 Task: Create new customer invoice with Date Opened: 29-May-23, Select Customer: Ovation, Terms: Net 30. Make invoice entry for item-1 with Date: 29-May-23, Description: Olaplex Bond Smoother Reparative Styling Creme Number 6 (3.3 oz)
, Income Account: Income:Sales, Quantity: 3, Unit Price: 10.69, Sales Tax: Y, Sales Tax Included: N, Tax Table: Sales Tax. Make entry for item-2 with Date: 29-May-23, Description: L'Oreal Paris 620 Mica Lipstick, Income Account: Income:Sales, Quantity: 1, Unit Price: 9.49, Sales Tax: Y, Sales Tax Included: N, Tax Table: Sales Tax. Post Invoice with Post Date: 29-May-23, Post to Accounts: Assets:Accounts Receivable. Pay / Process Payment with Transaction Date: 27-Jun-23, Amount: 44.05, Transfer Account: Checking Account. Go to 'Print Invoice'.
Action: Mouse moved to (177, 37)
Screenshot: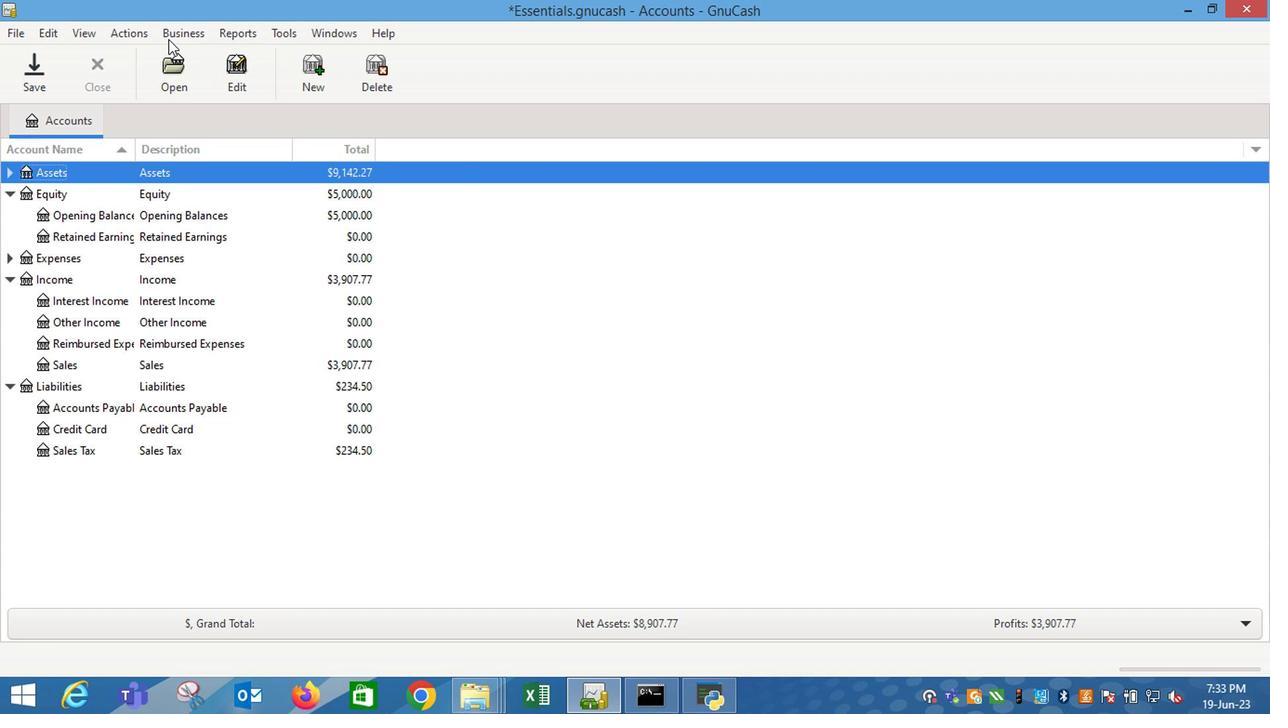 
Action: Mouse pressed left at (177, 37)
Screenshot: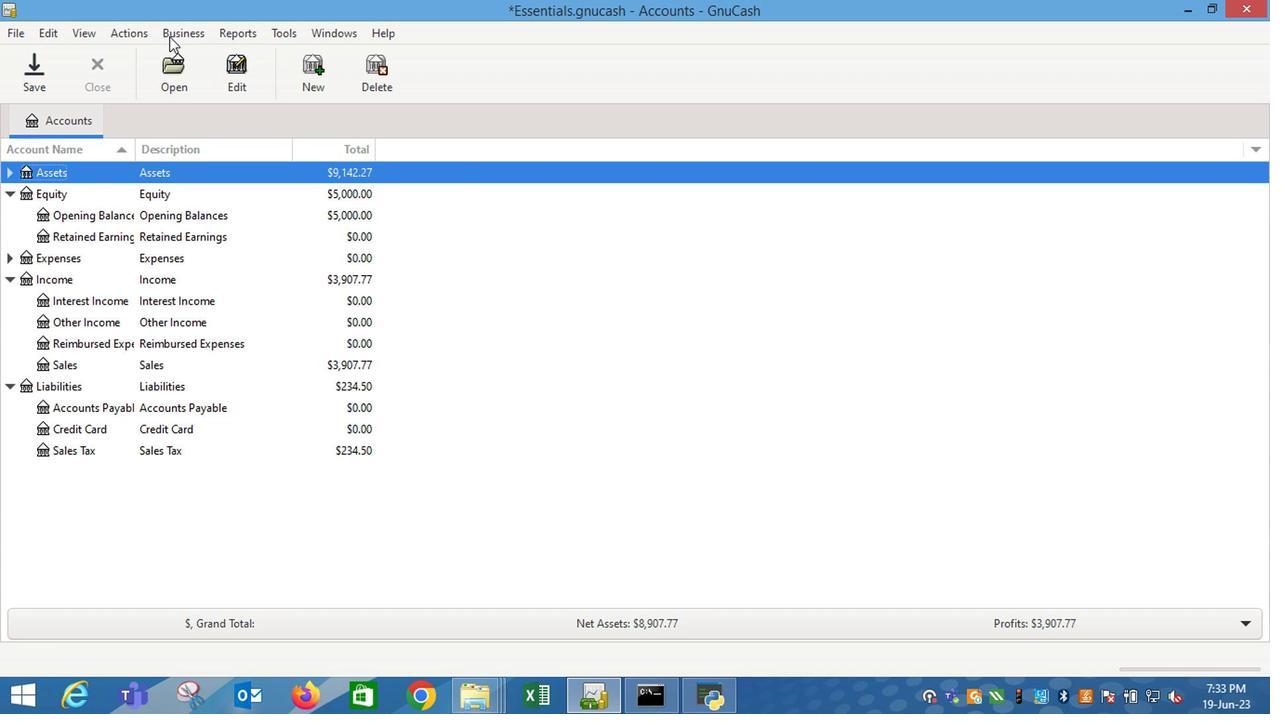 
Action: Mouse moved to (419, 129)
Screenshot: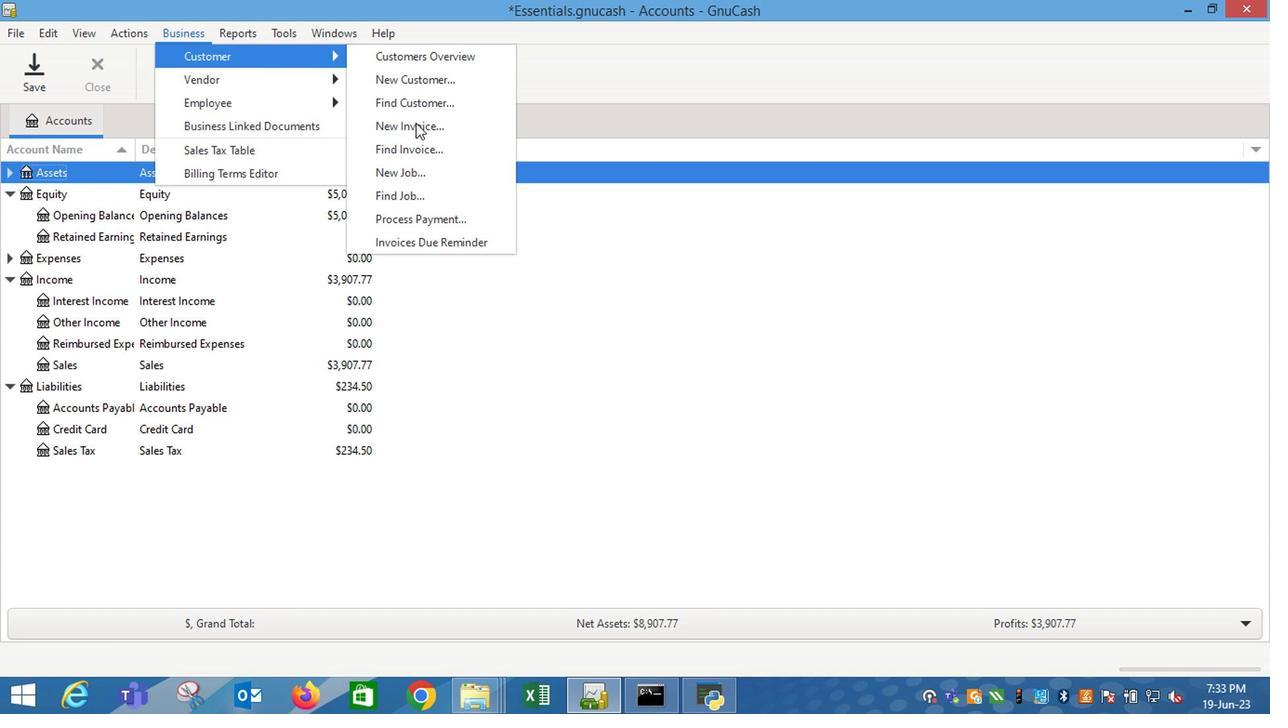 
Action: Mouse pressed left at (419, 129)
Screenshot: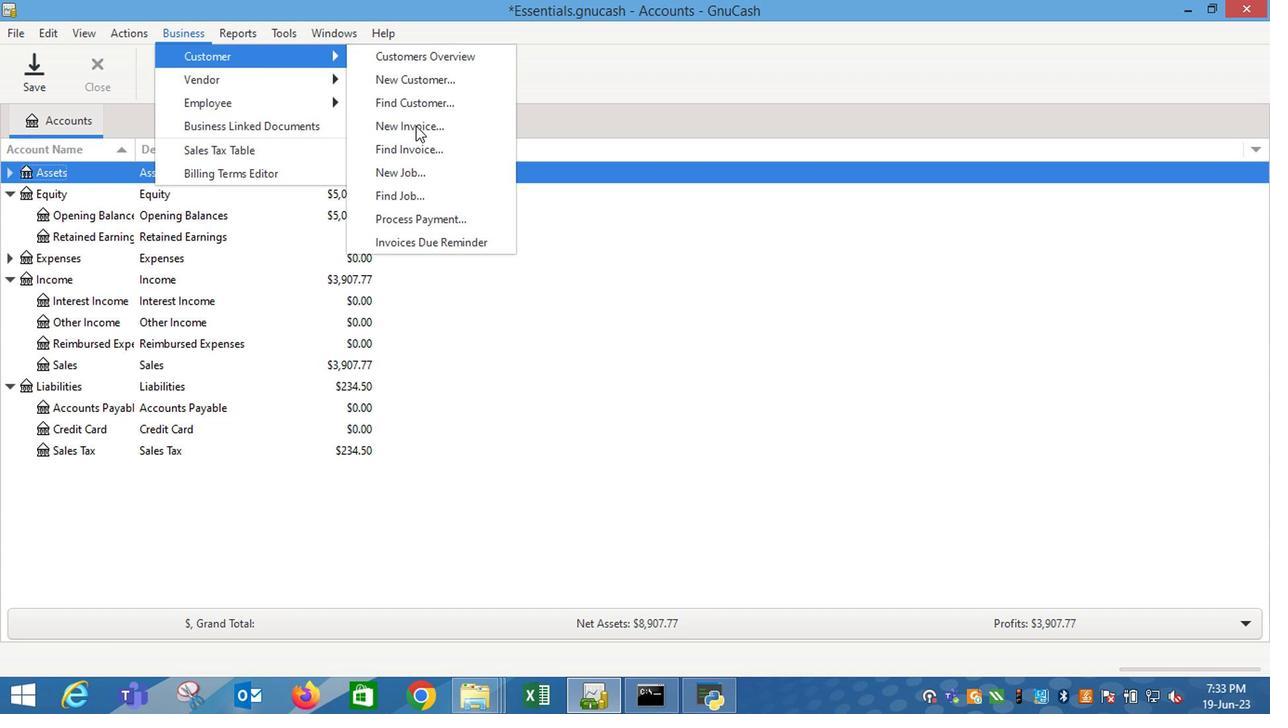 
Action: Mouse moved to (774, 288)
Screenshot: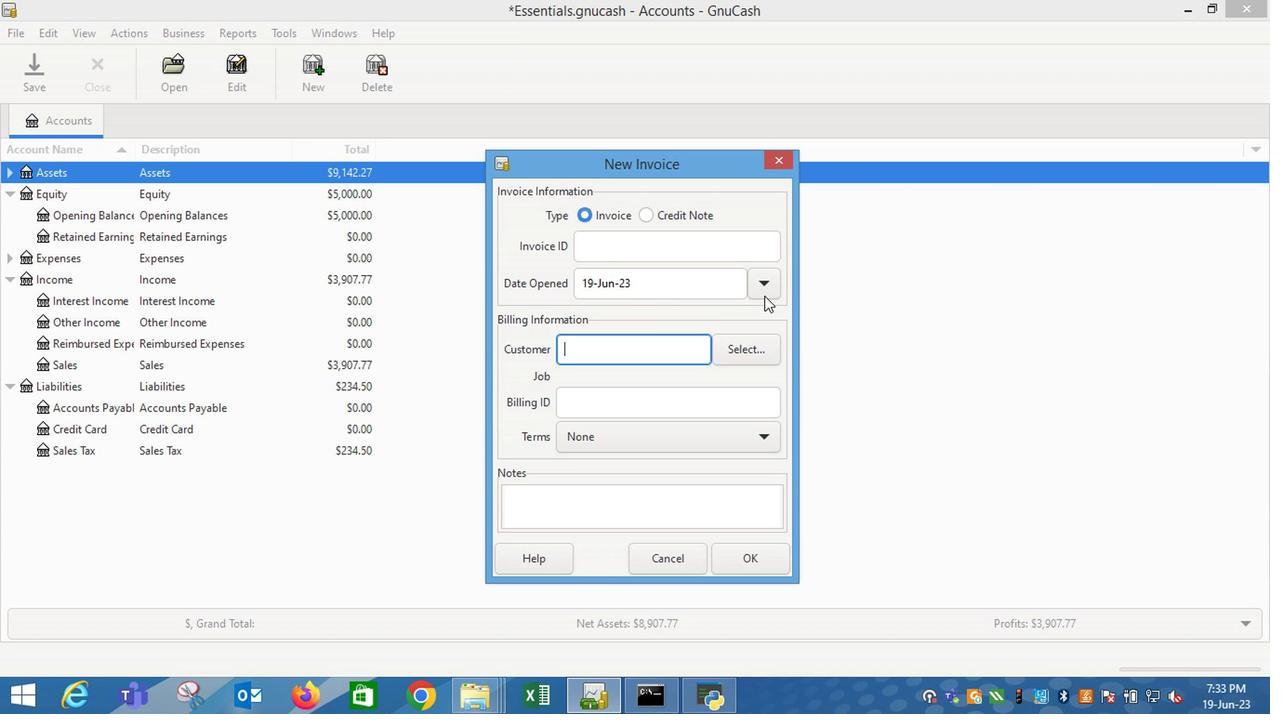 
Action: Mouse pressed left at (774, 288)
Screenshot: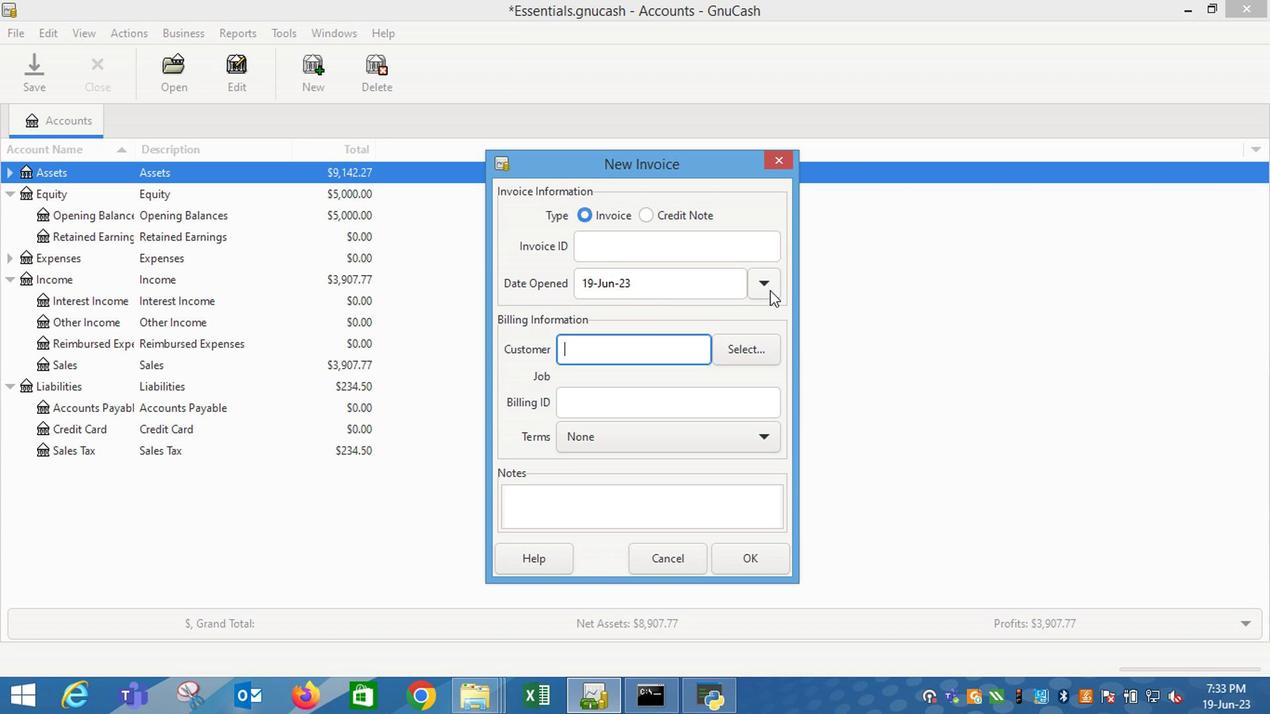 
Action: Mouse moved to (622, 315)
Screenshot: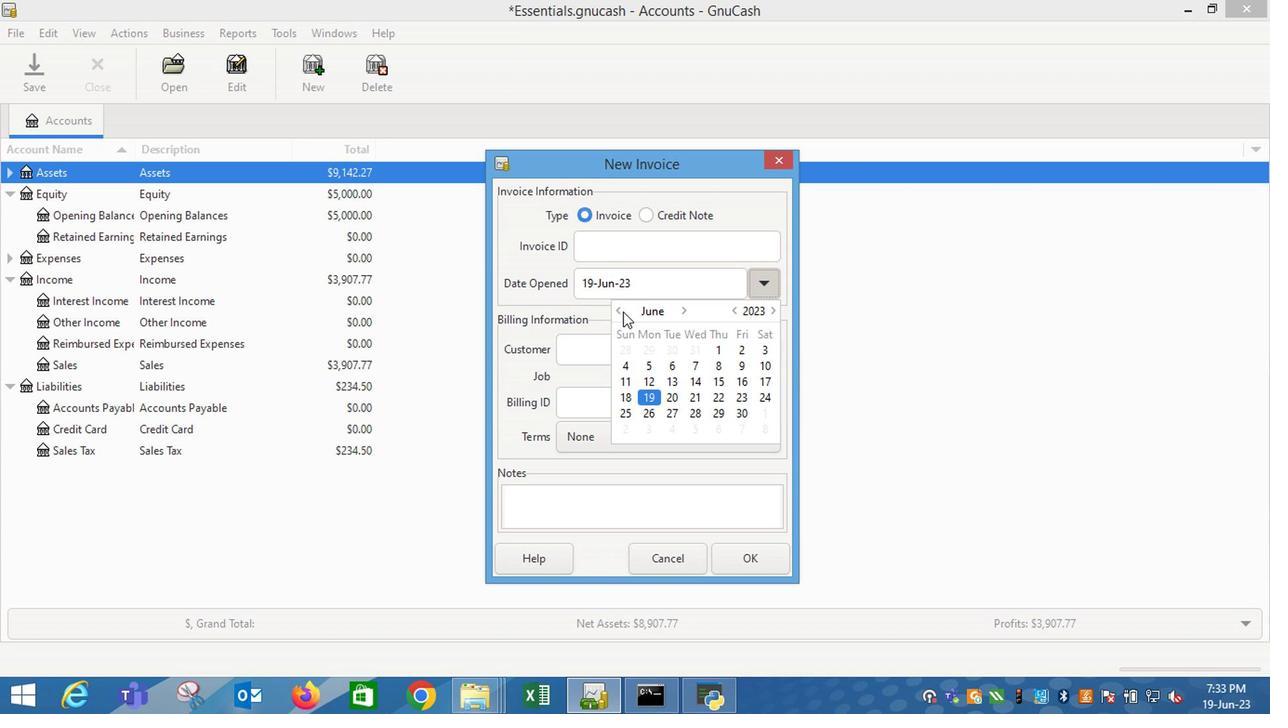 
Action: Mouse pressed left at (622, 315)
Screenshot: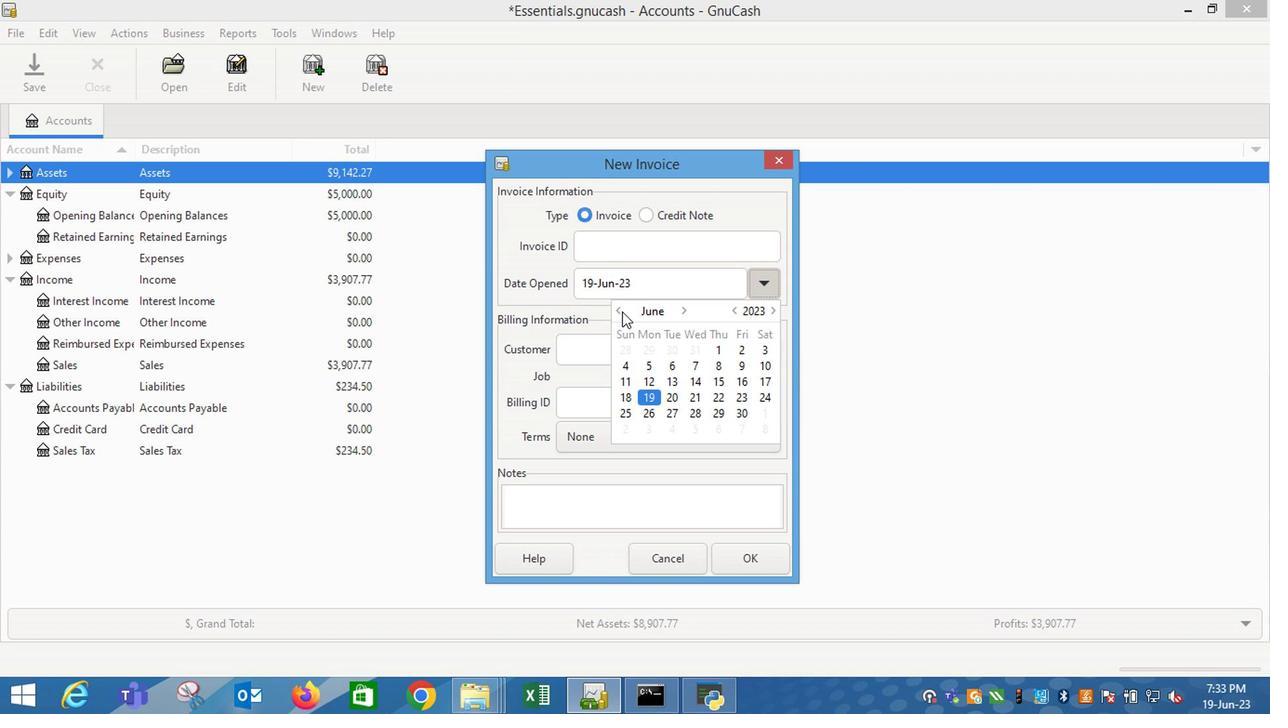 
Action: Mouse moved to (649, 421)
Screenshot: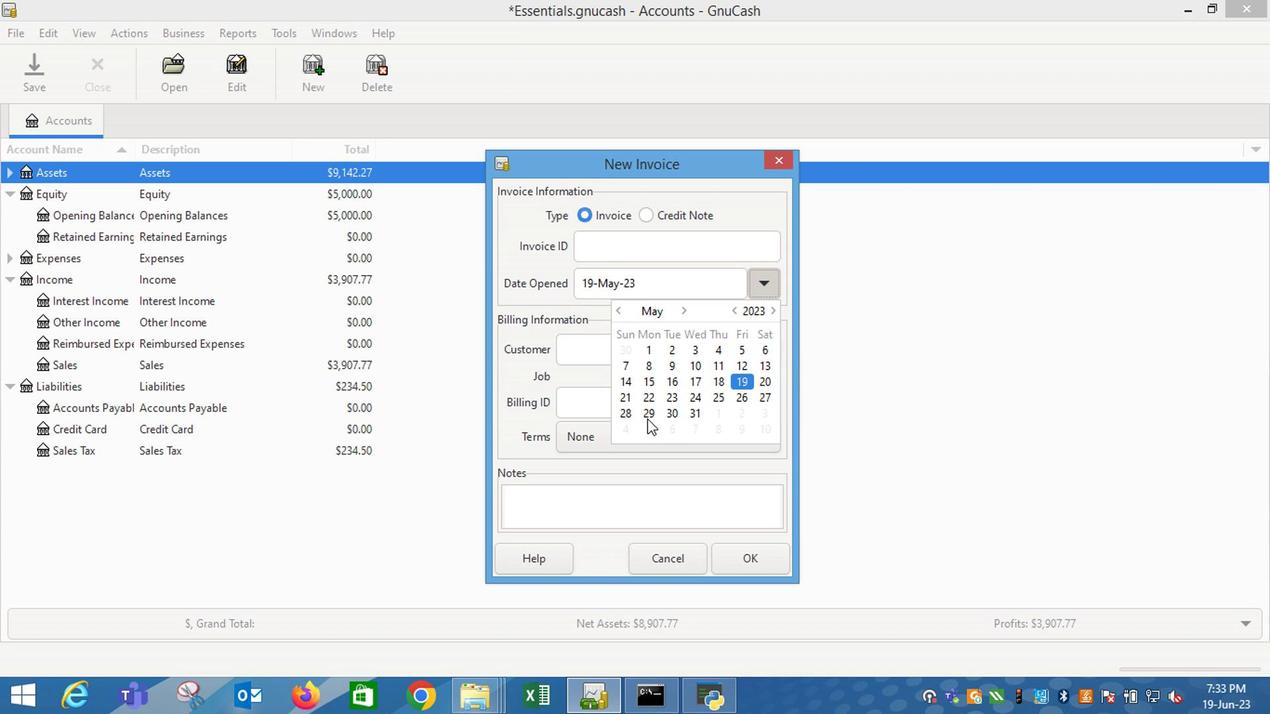 
Action: Mouse pressed left at (649, 421)
Screenshot: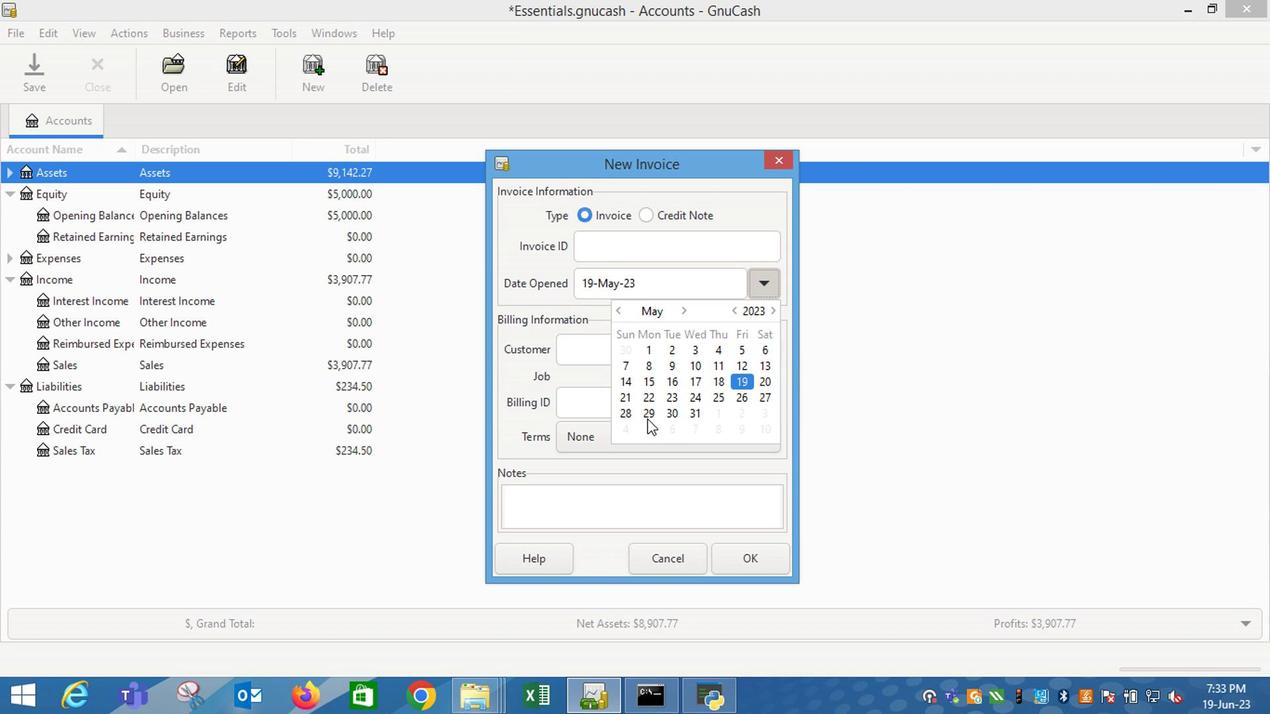 
Action: Mouse moved to (568, 345)
Screenshot: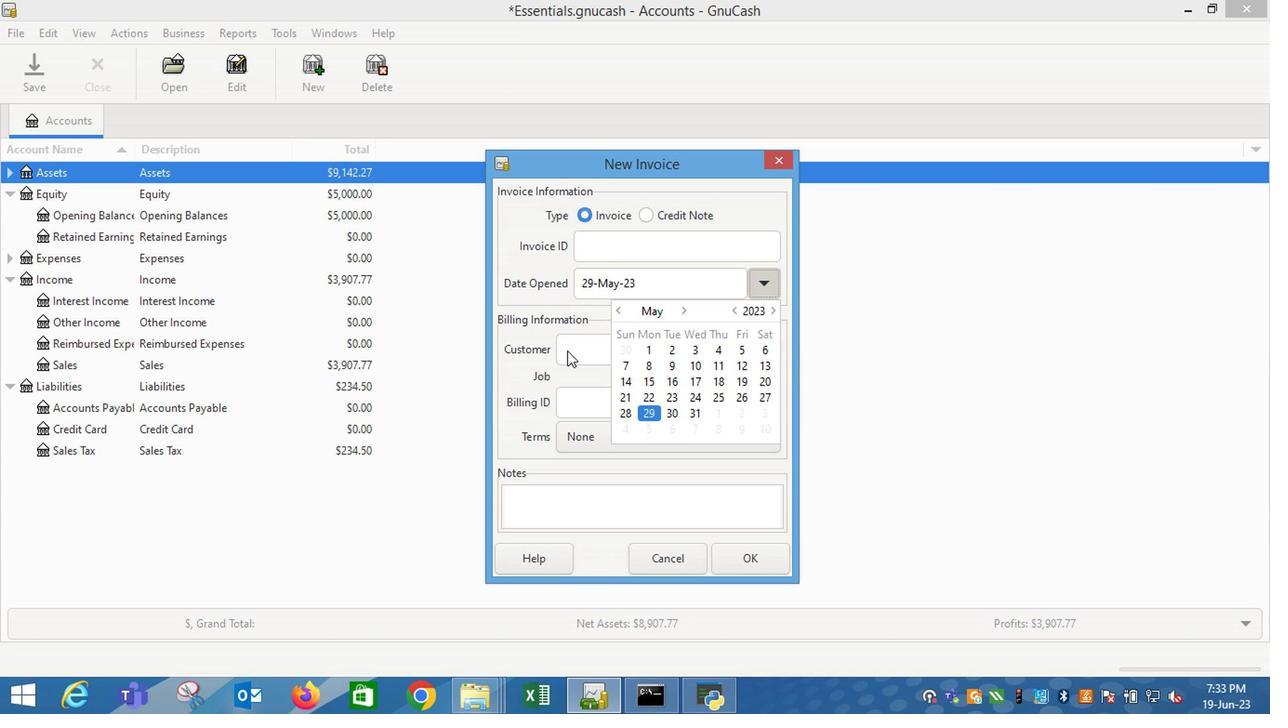 
Action: Mouse pressed left at (568, 345)
Screenshot: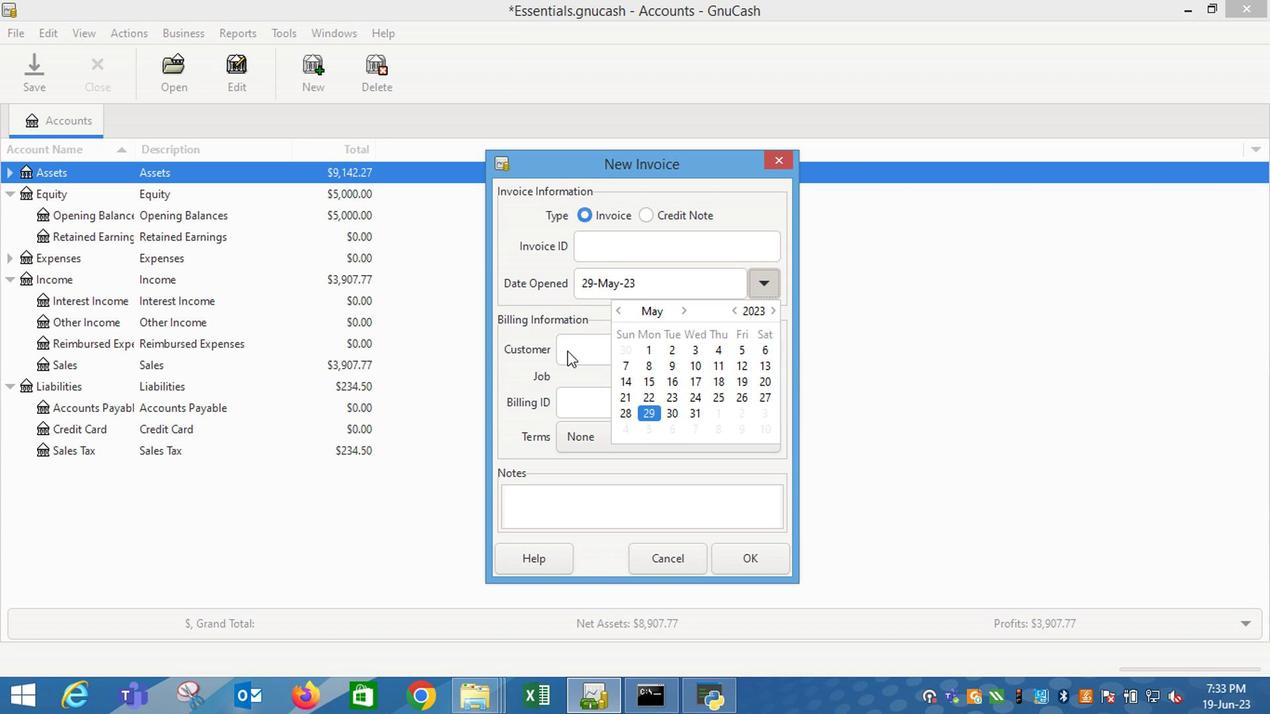 
Action: Mouse moved to (592, 352)
Screenshot: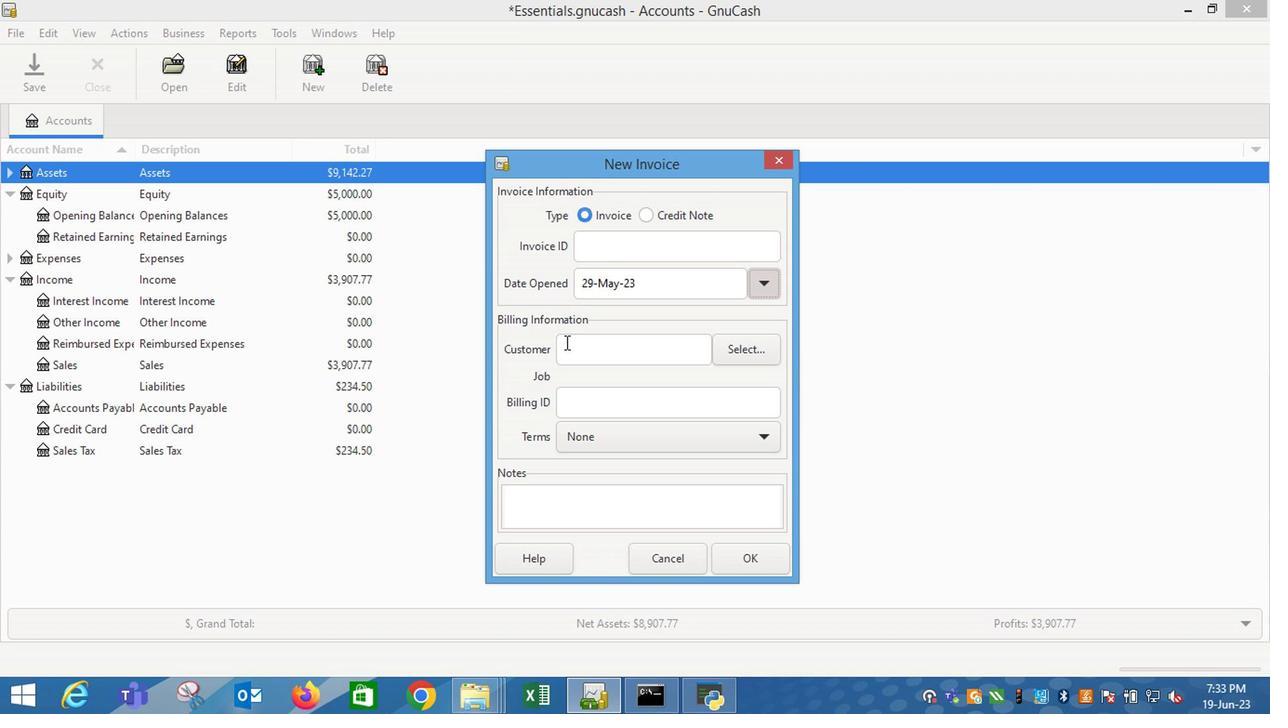 
Action: Mouse pressed left at (592, 352)
Screenshot: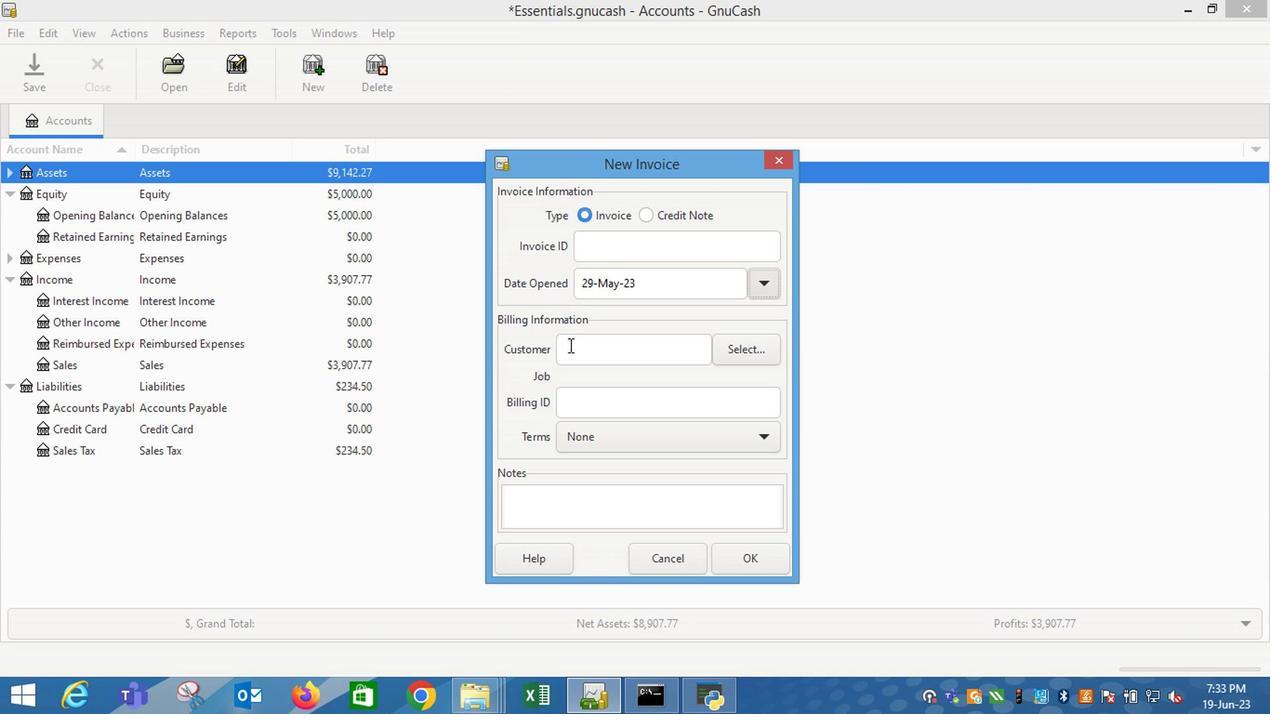 
Action: Mouse moved to (591, 352)
Screenshot: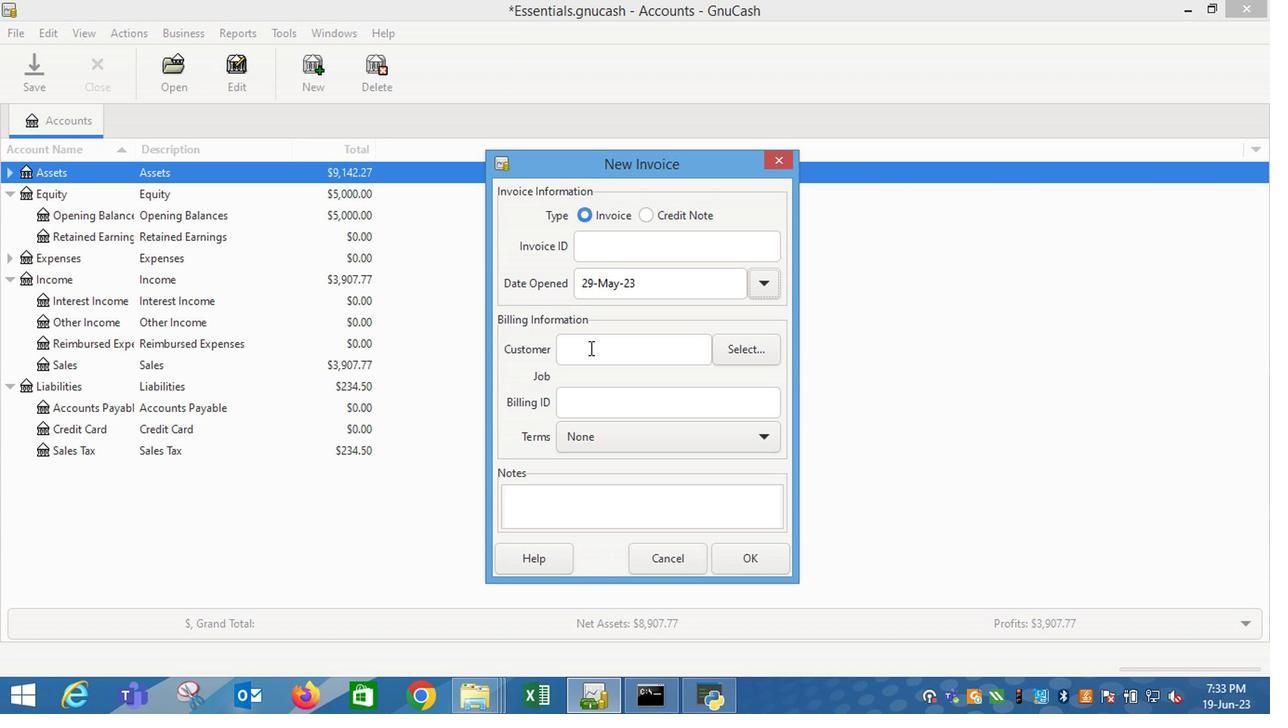 
Action: Key pressed <Key.shift_r>Ov
Screenshot: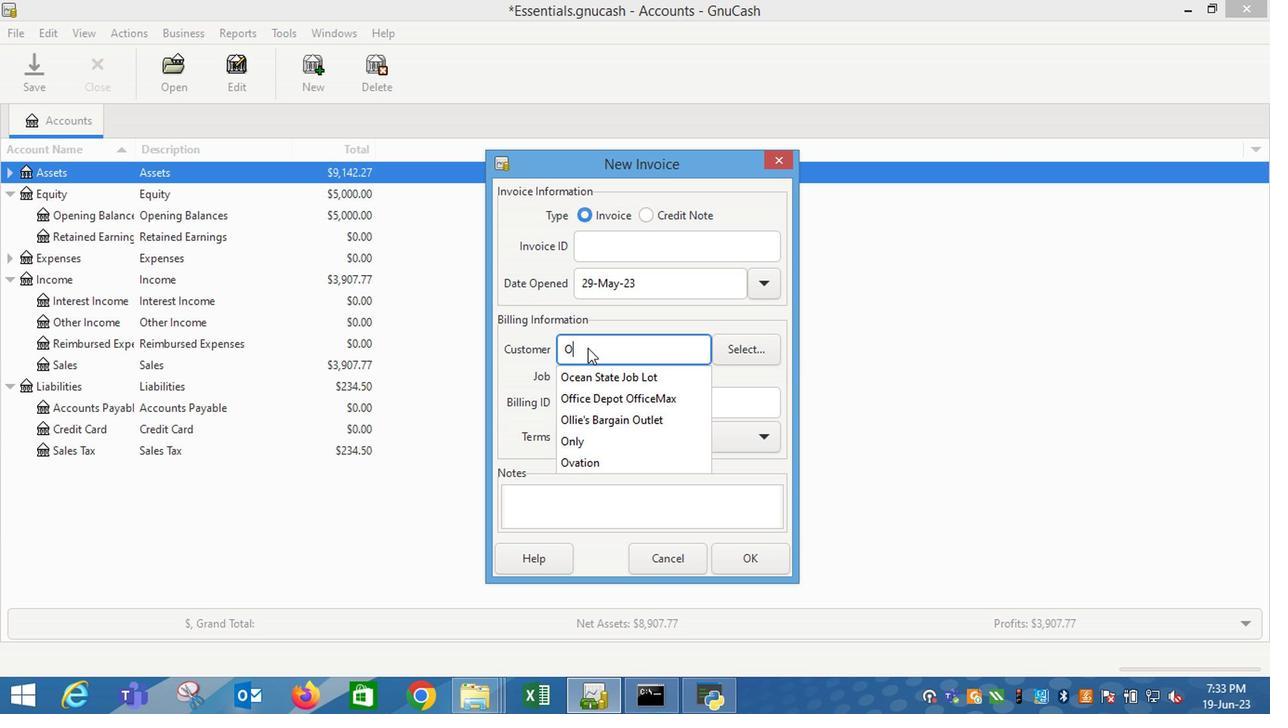 
Action: Mouse moved to (647, 379)
Screenshot: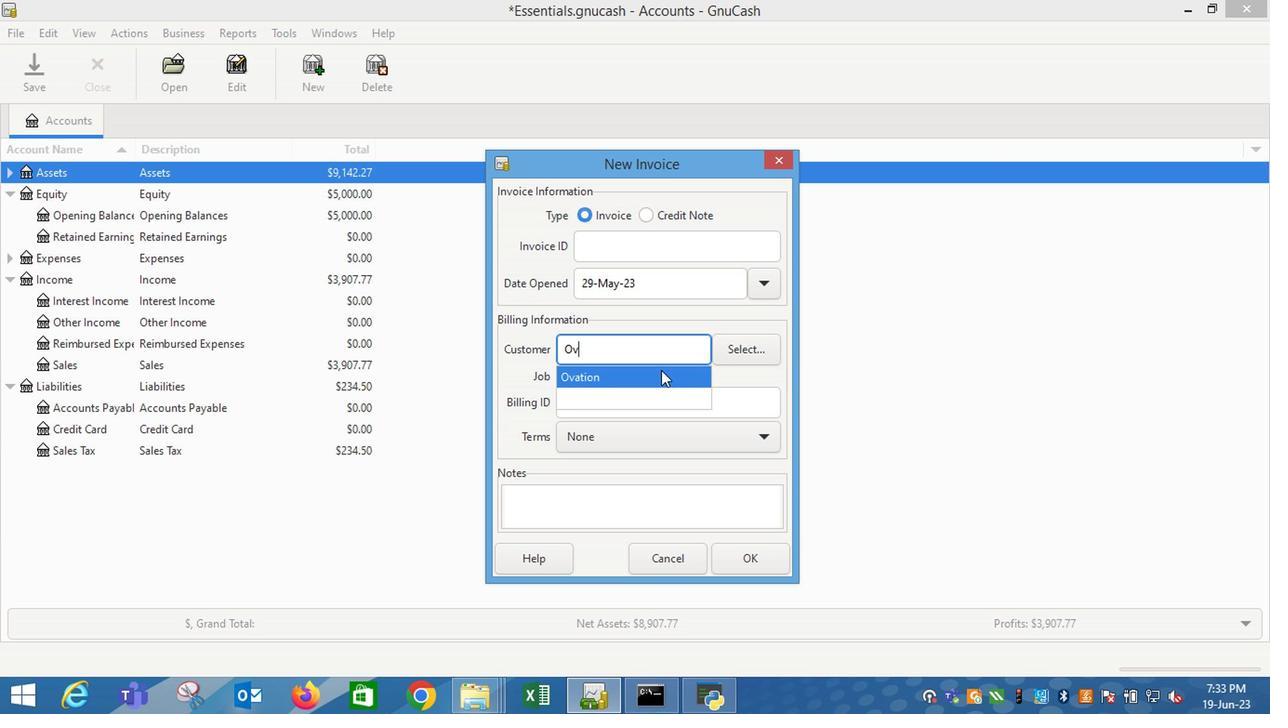 
Action: Mouse pressed left at (647, 379)
Screenshot: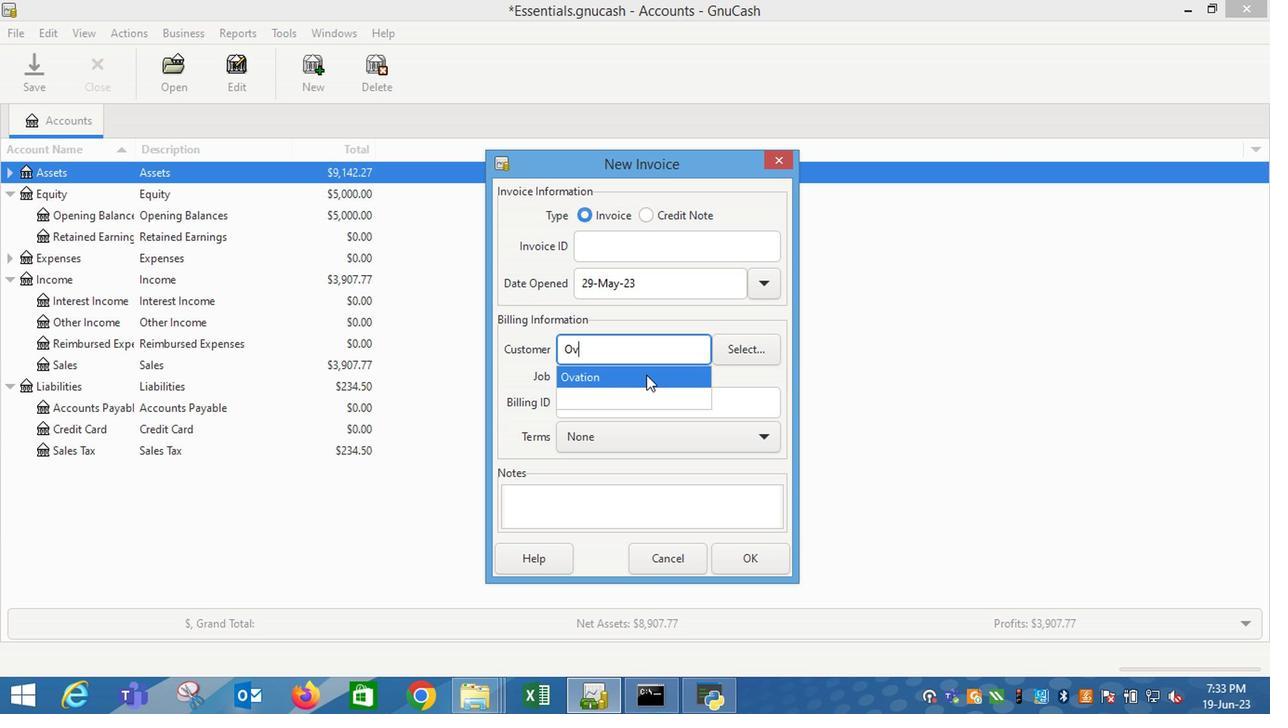 
Action: Mouse moved to (767, 456)
Screenshot: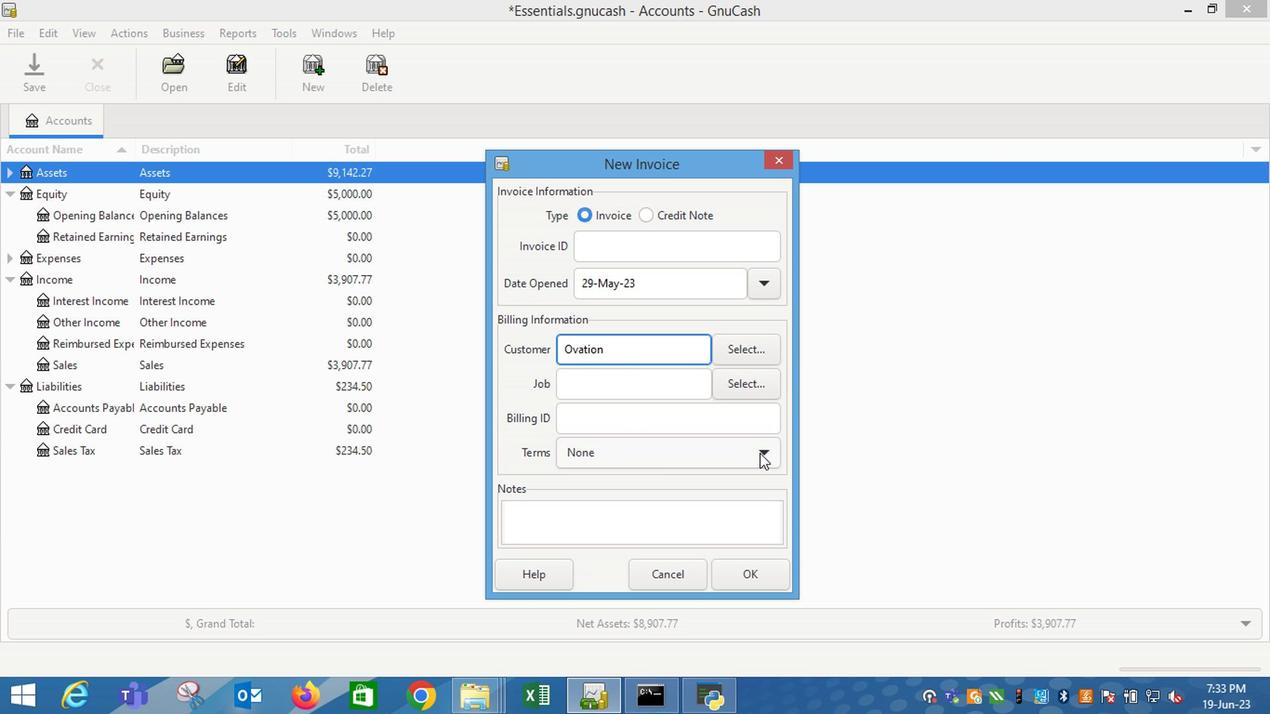 
Action: Mouse pressed left at (767, 456)
Screenshot: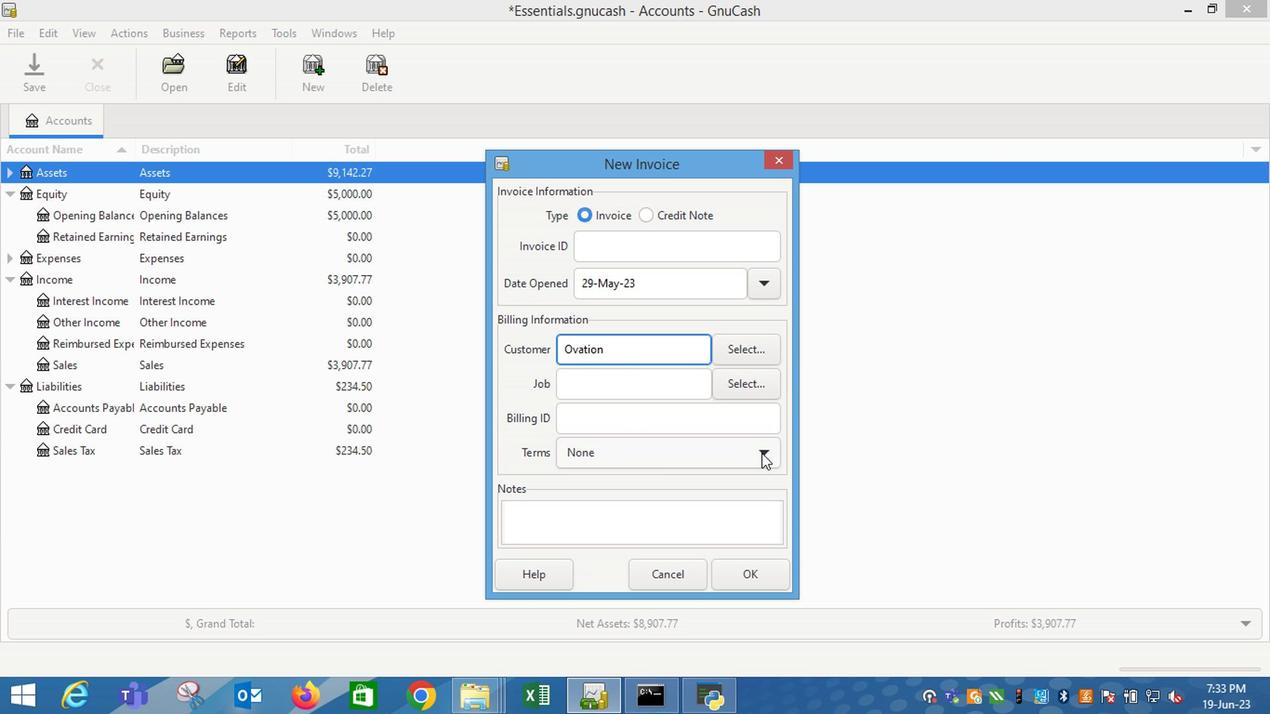 
Action: Mouse moved to (638, 511)
Screenshot: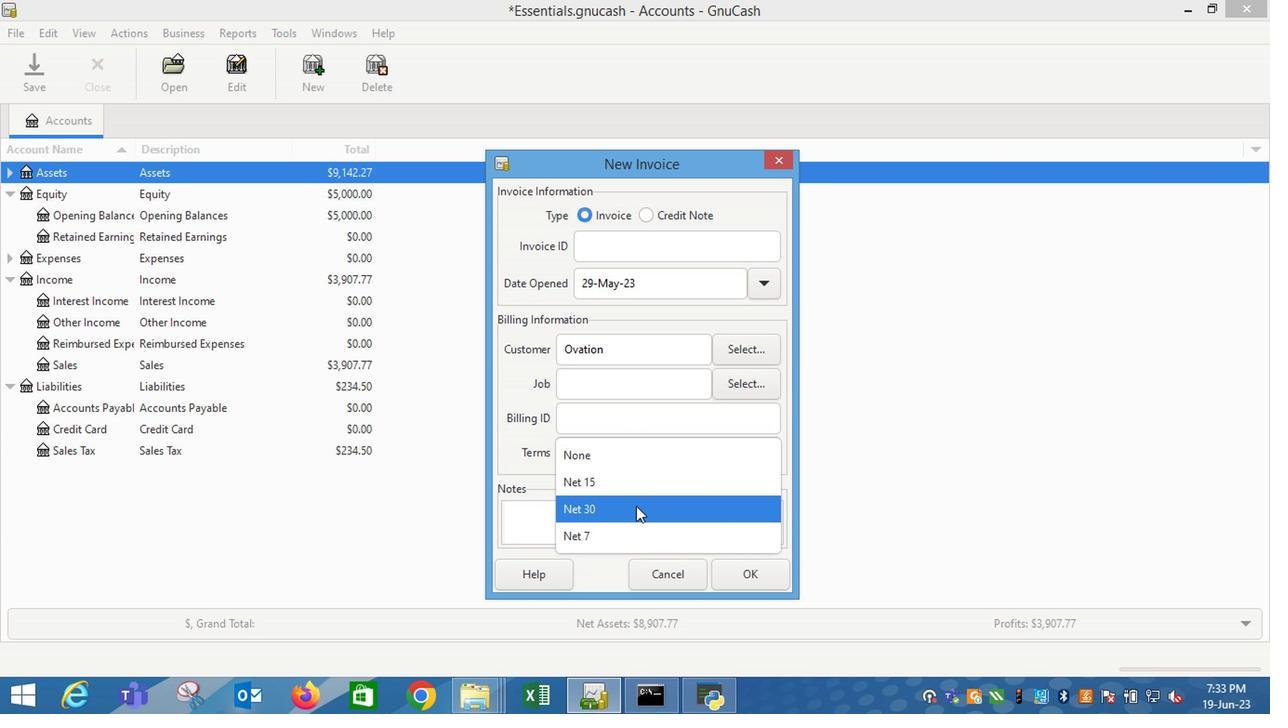 
Action: Mouse pressed left at (638, 511)
Screenshot: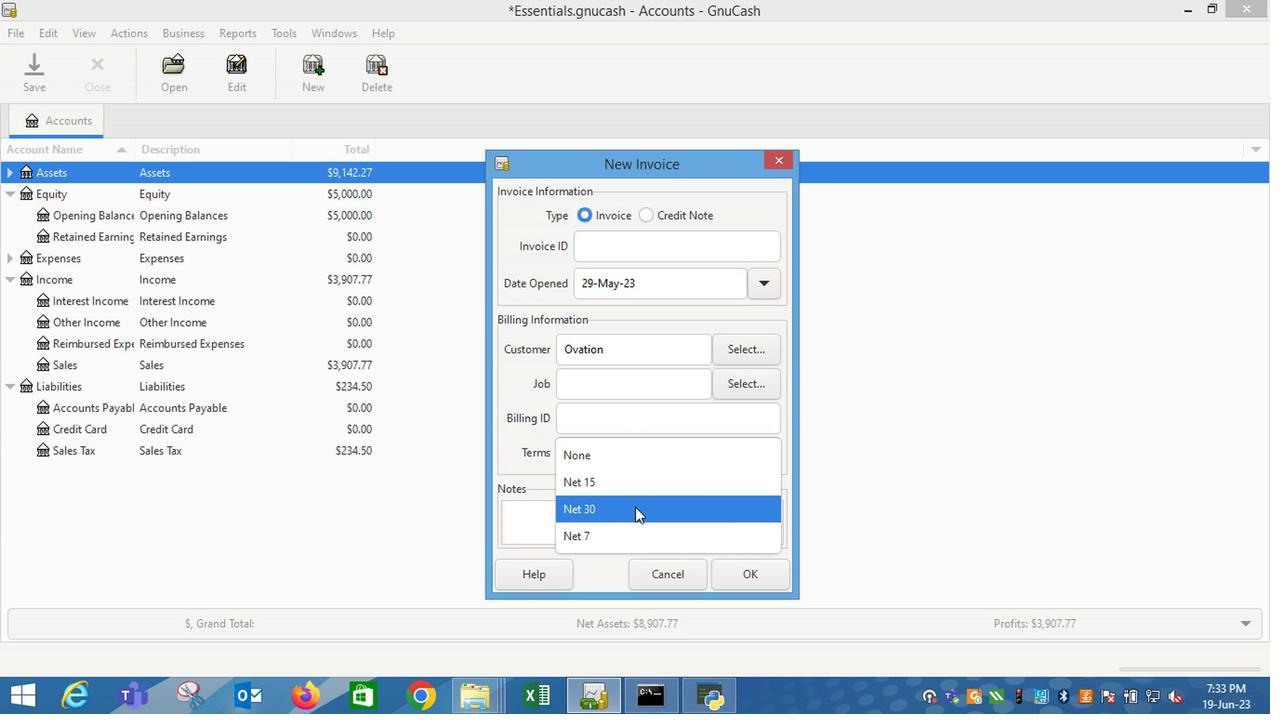 
Action: Mouse moved to (759, 578)
Screenshot: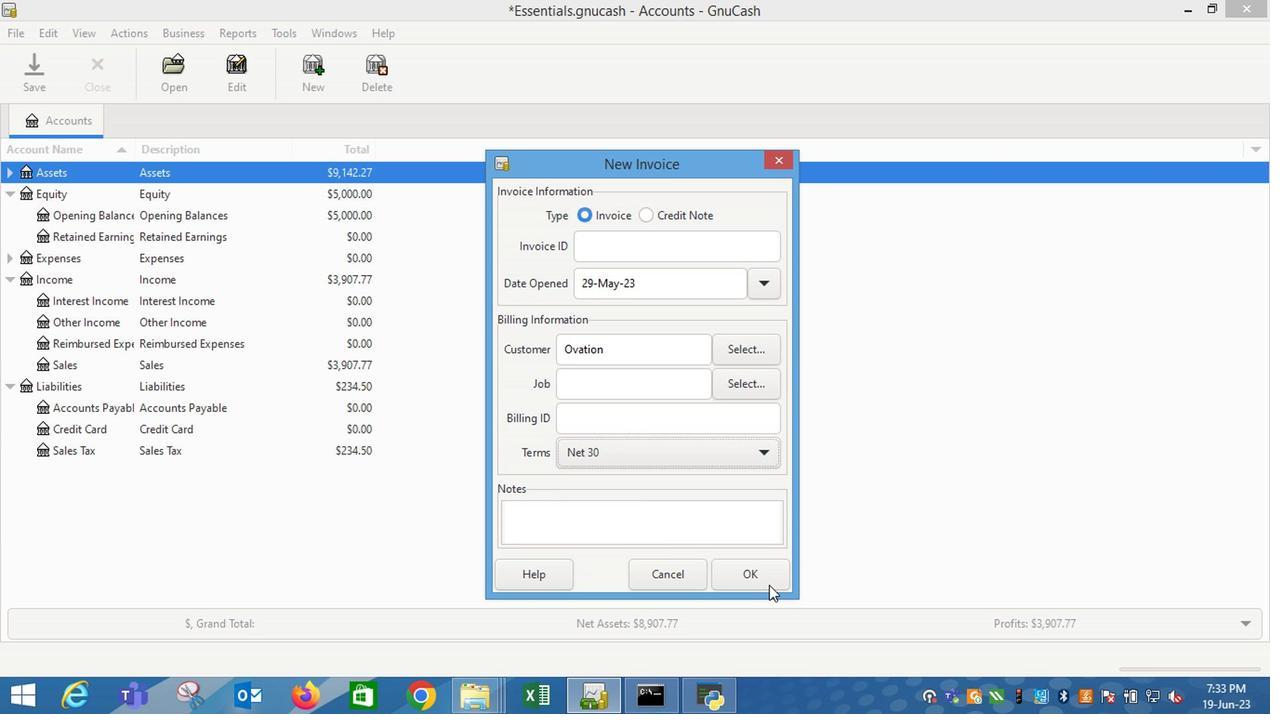 
Action: Mouse pressed left at (759, 578)
Screenshot: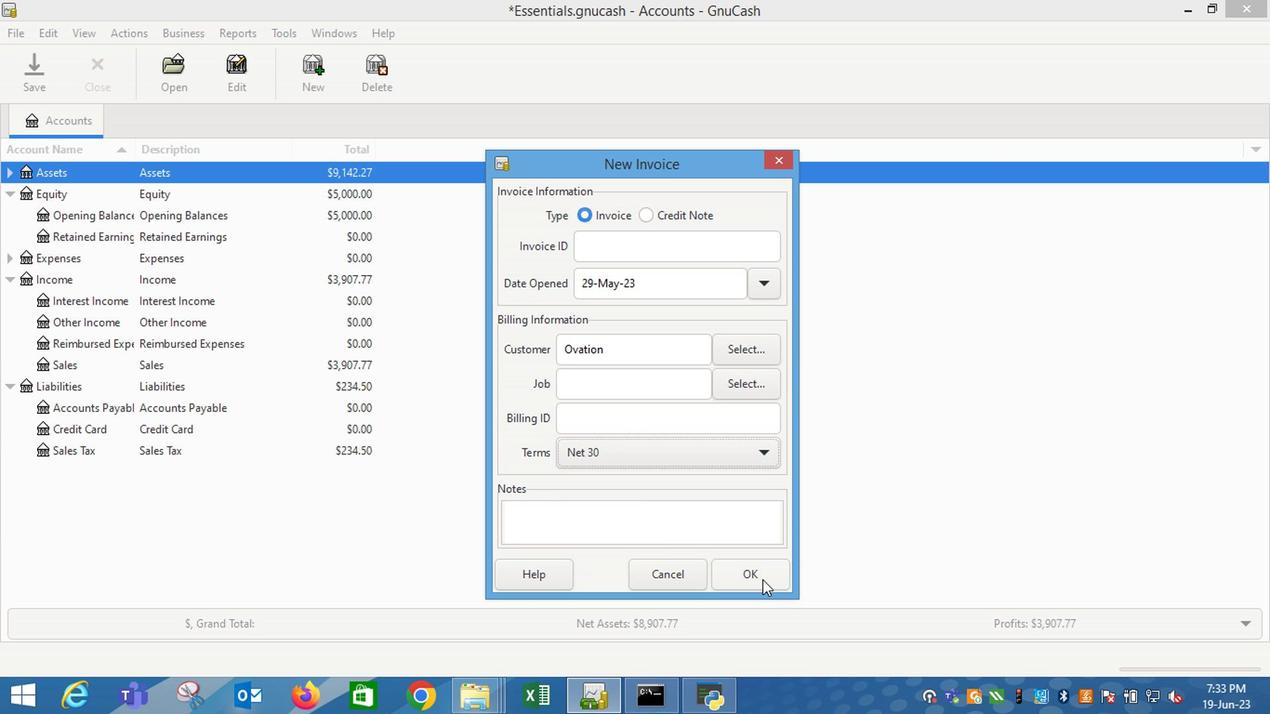 
Action: Mouse moved to (87, 364)
Screenshot: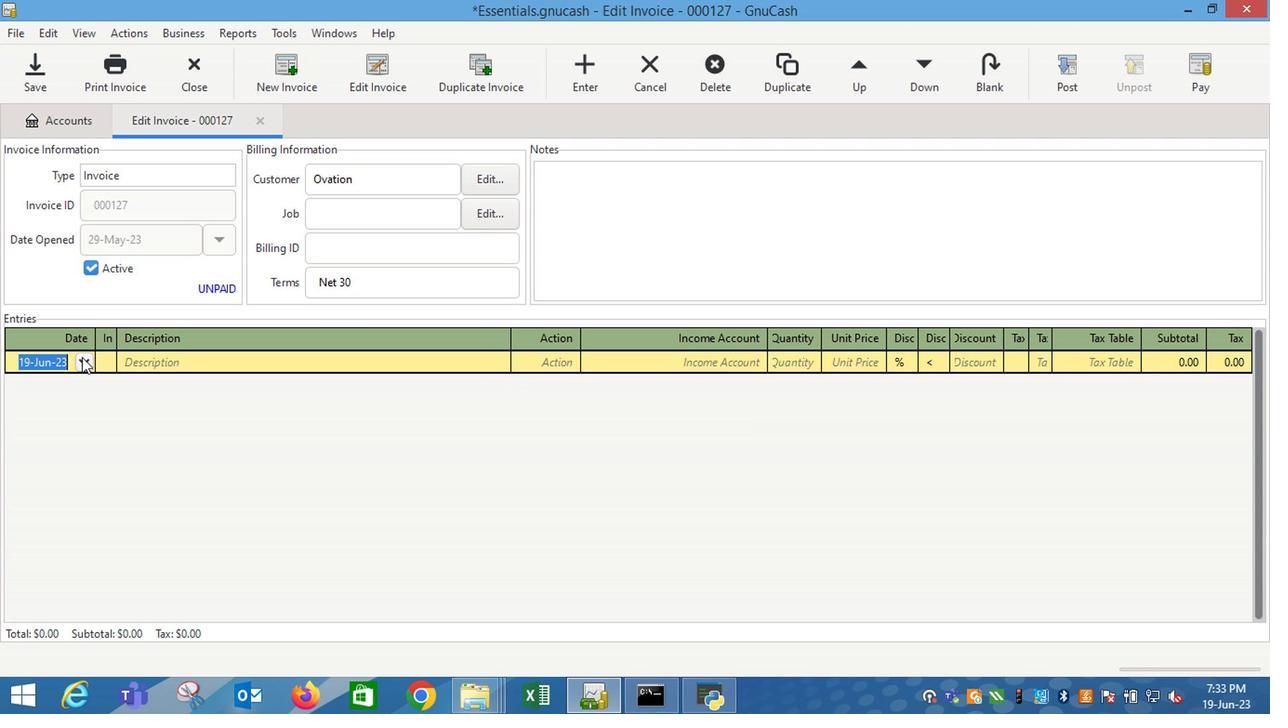 
Action: Mouse pressed left at (87, 364)
Screenshot: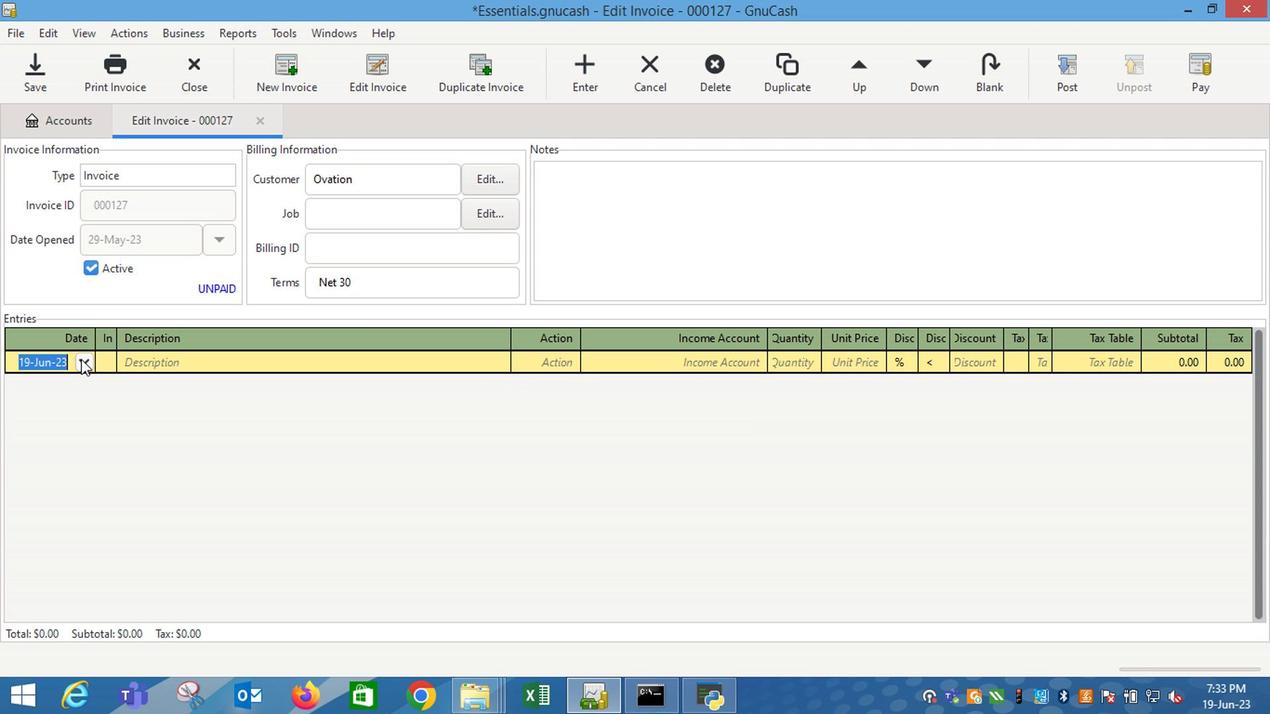 
Action: Mouse moved to (20, 391)
Screenshot: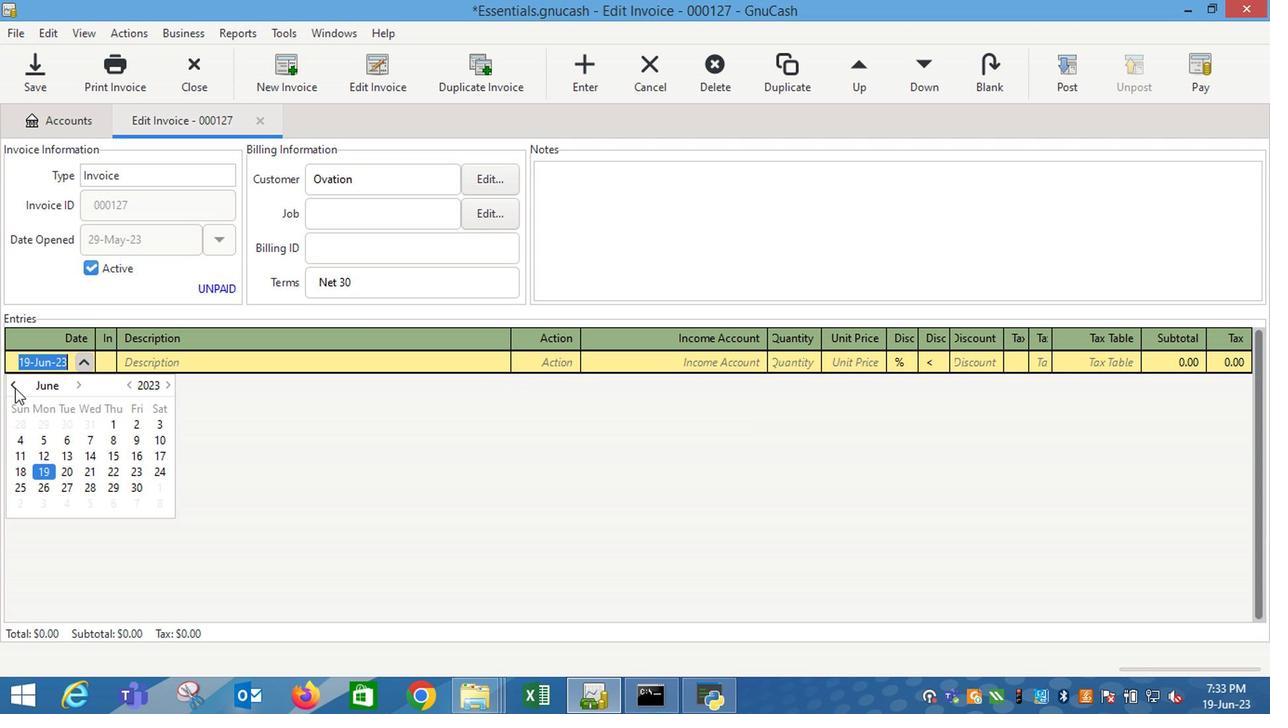 
Action: Mouse pressed left at (20, 391)
Screenshot: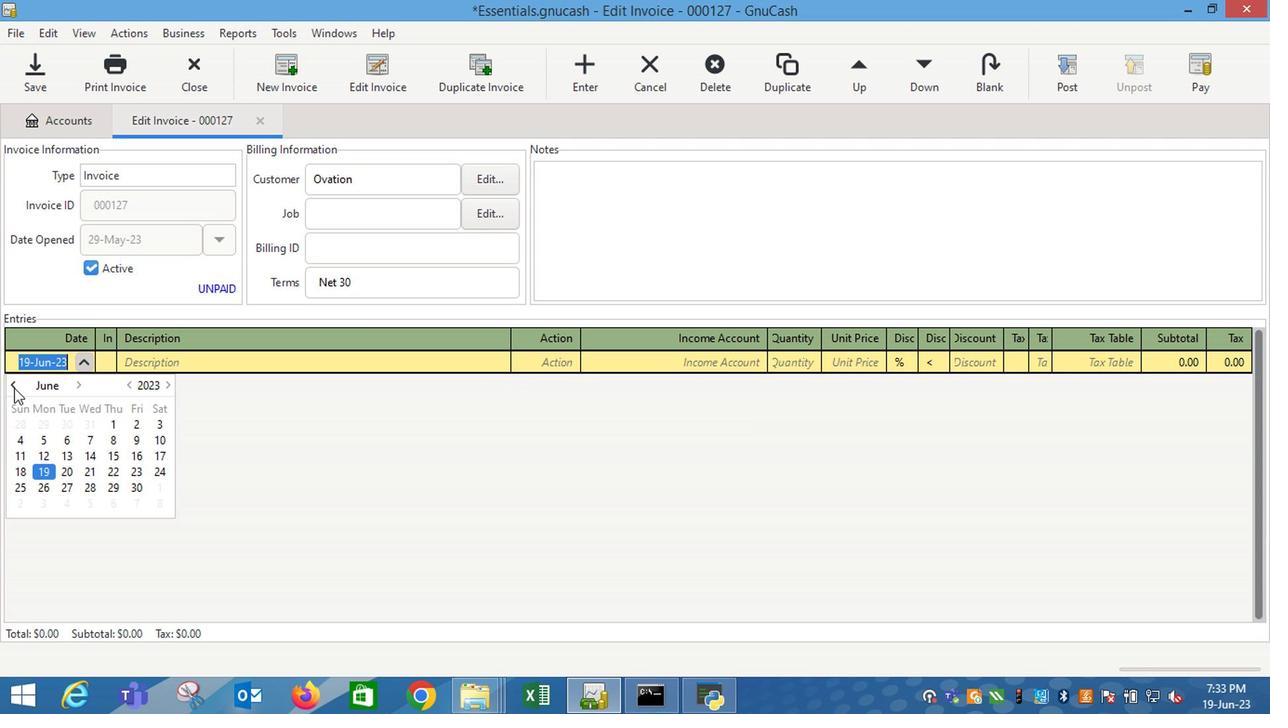 
Action: Mouse moved to (50, 490)
Screenshot: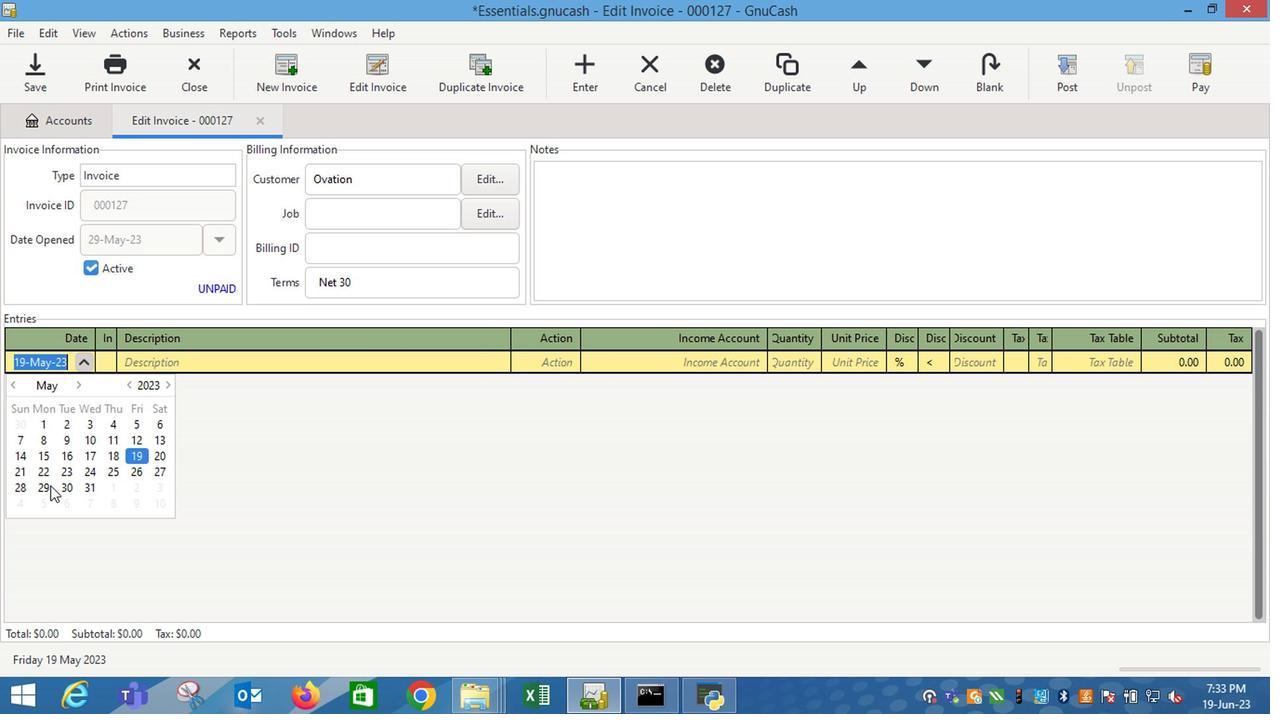
Action: Mouse pressed left at (50, 490)
Screenshot: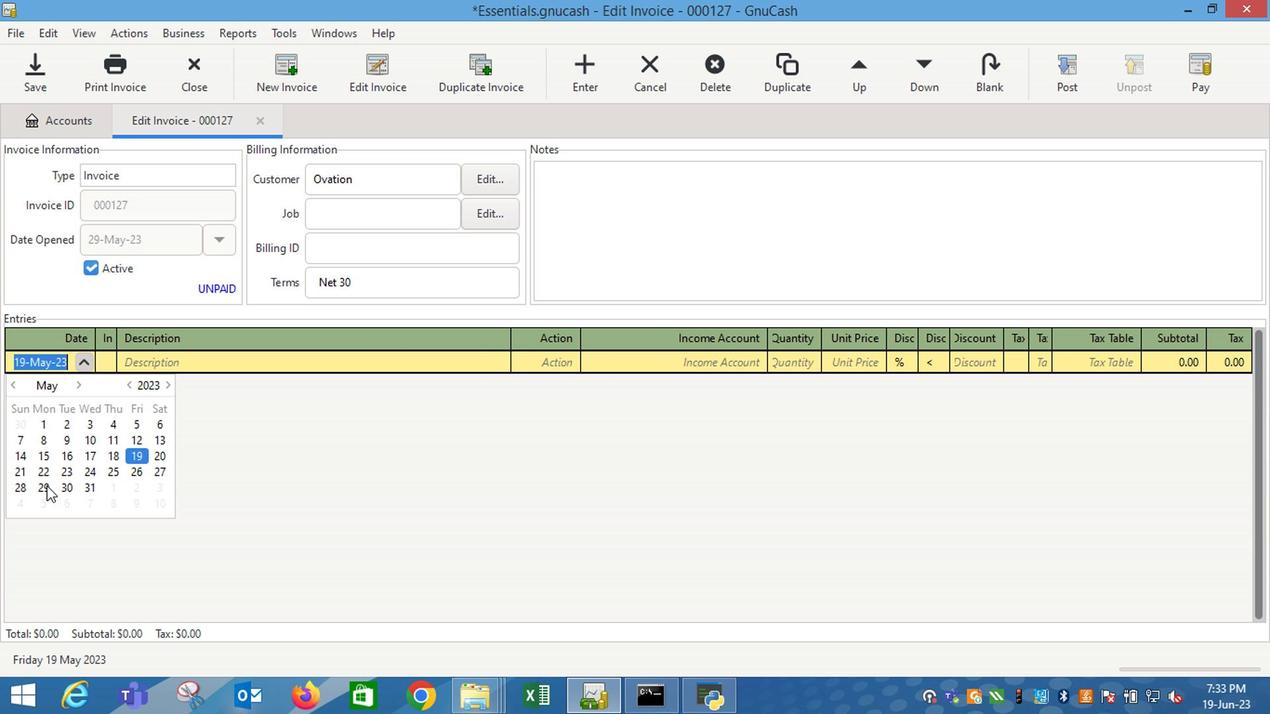 
Action: Mouse moved to (50, 490)
Screenshot: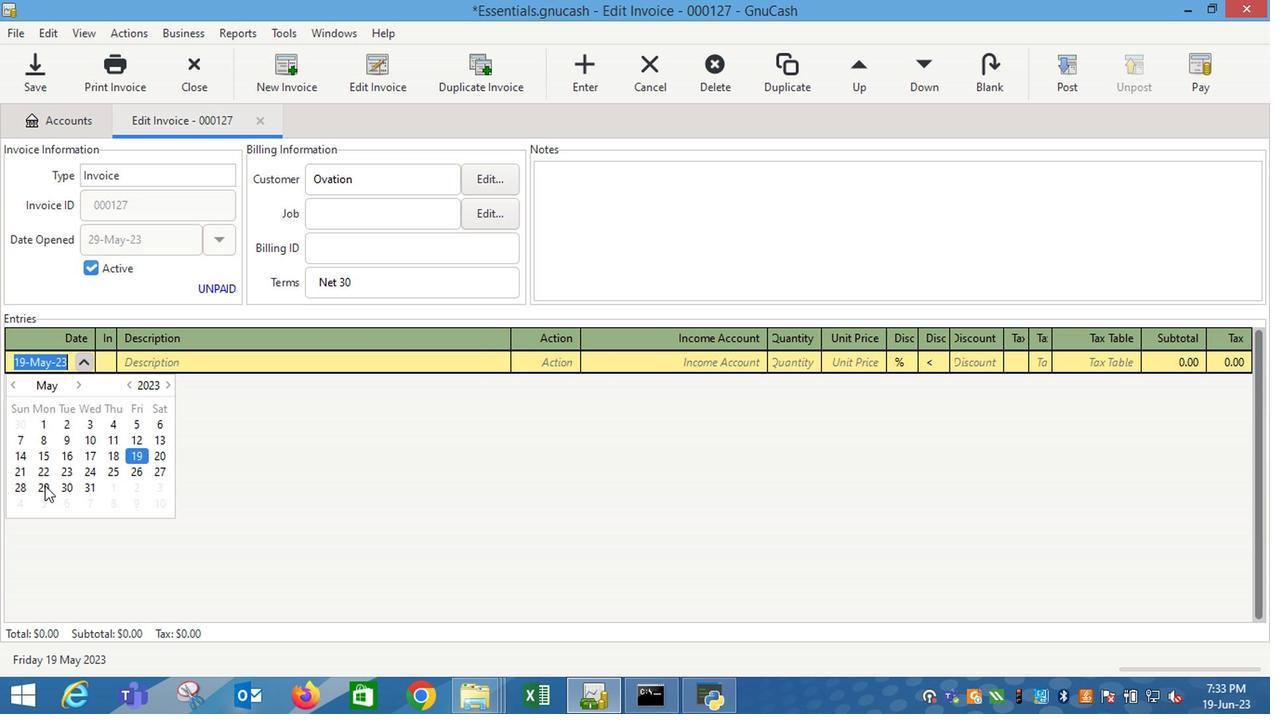 
Action: Key pressed <Key.tab>
Screenshot: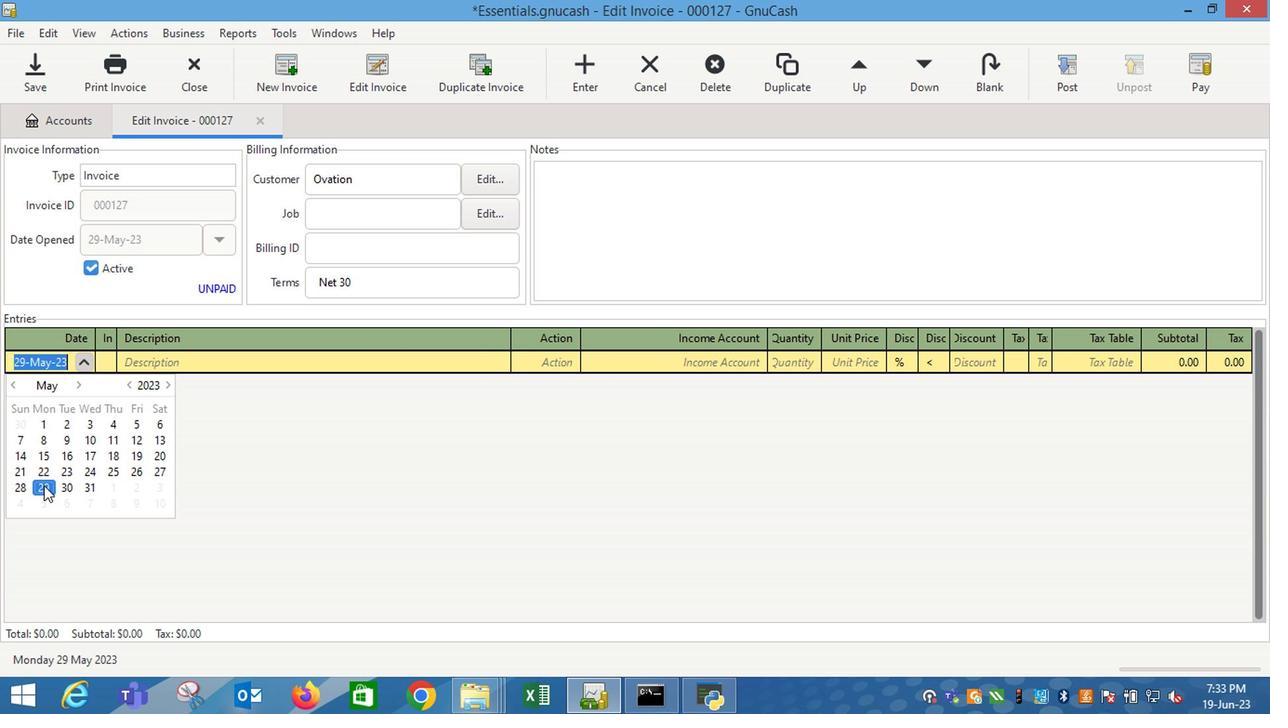 
Action: Mouse moved to (48, 490)
Screenshot: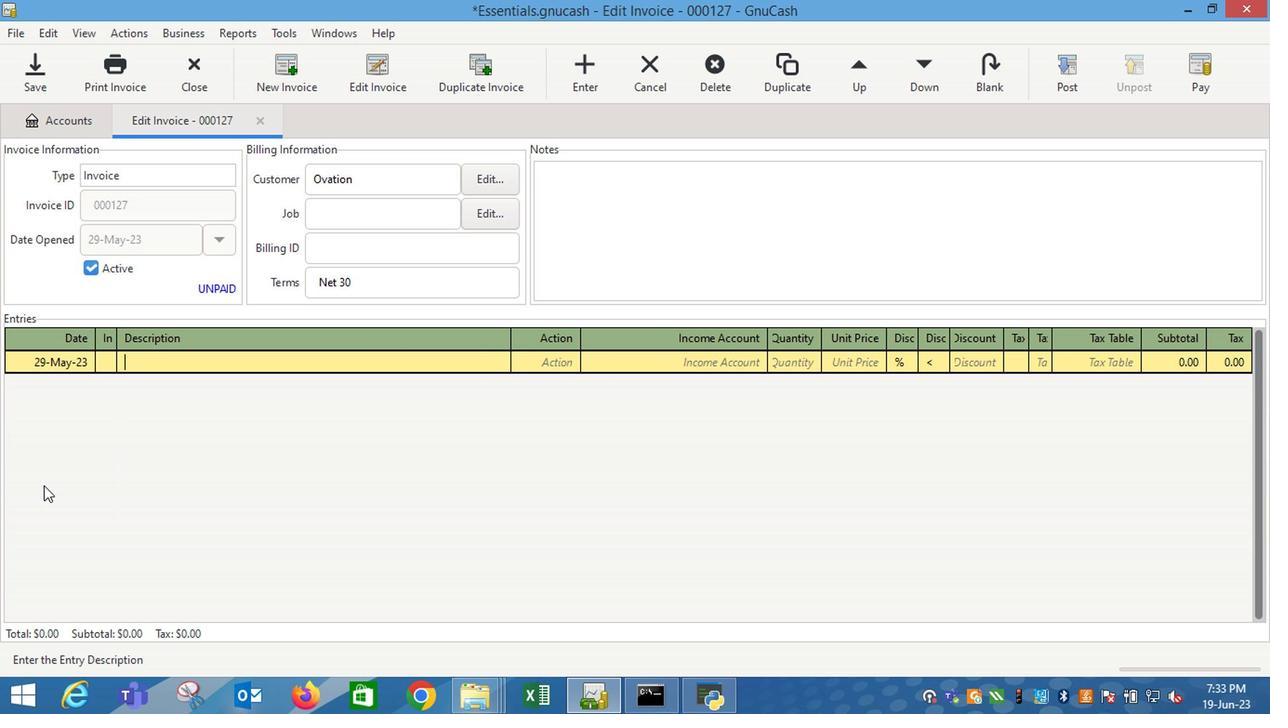 
Action: Key pressed <Key.shift_r>Olaplex<Key.space><Key.shift_r>Bond<Key.space><Key.shift_r>Smoother<Key.space><Key.shift_r>Reparative<Key.space><Key.shift_r>Styling<Key.space><Key.shift_r>Creme<Key.space><Key.shift_r>Number<Key.space>6<Key.space><Key.shift_r>(3.3<Key.space>oz<Key.shift_r>)<Key.tab><Key.tab>u<Key.backspace>i<Key.down><Key.down><Key.down><Key.tab>3<Key.tab>10.69<Key.tab>
Screenshot: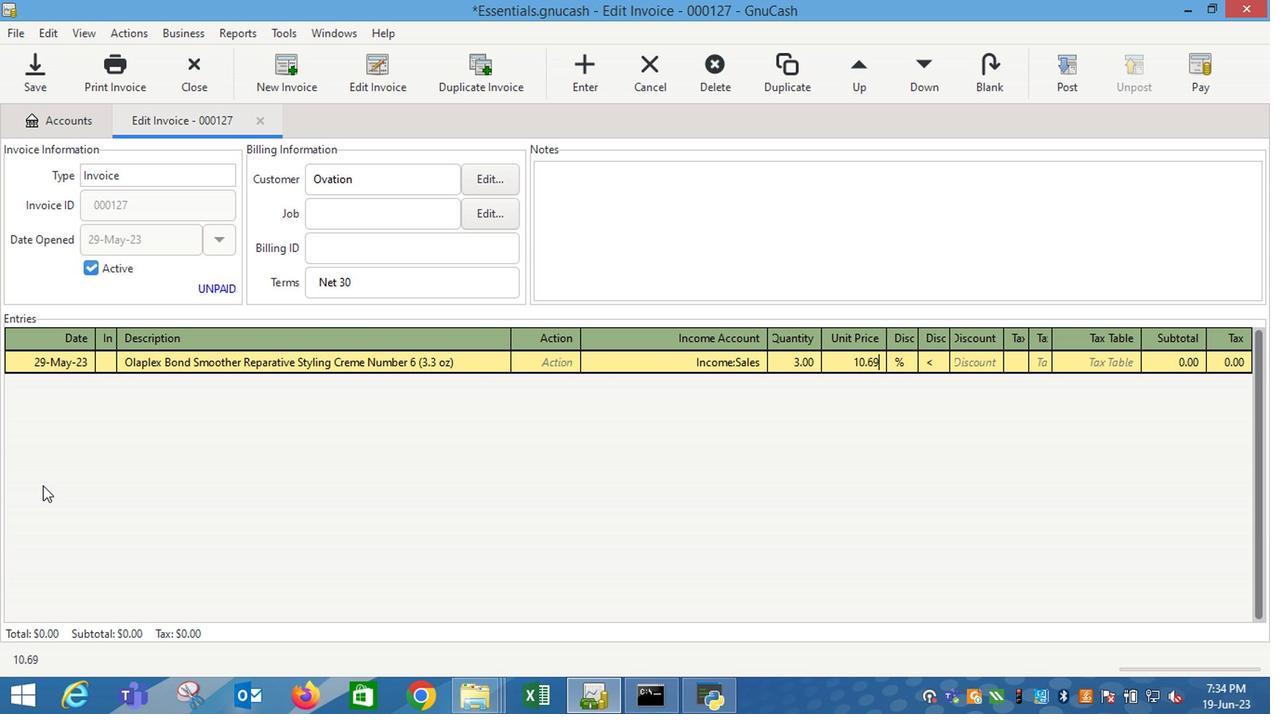 
Action: Mouse moved to (1026, 367)
Screenshot: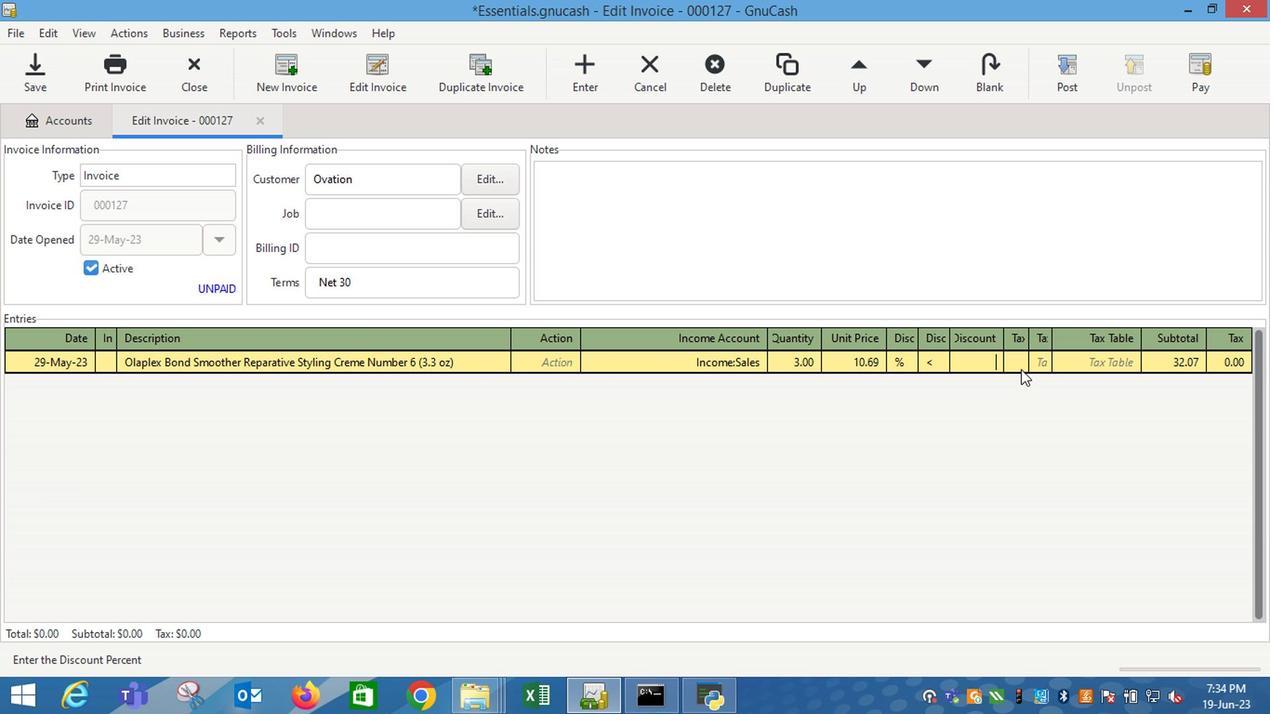 
Action: Mouse pressed left at (1026, 367)
Screenshot: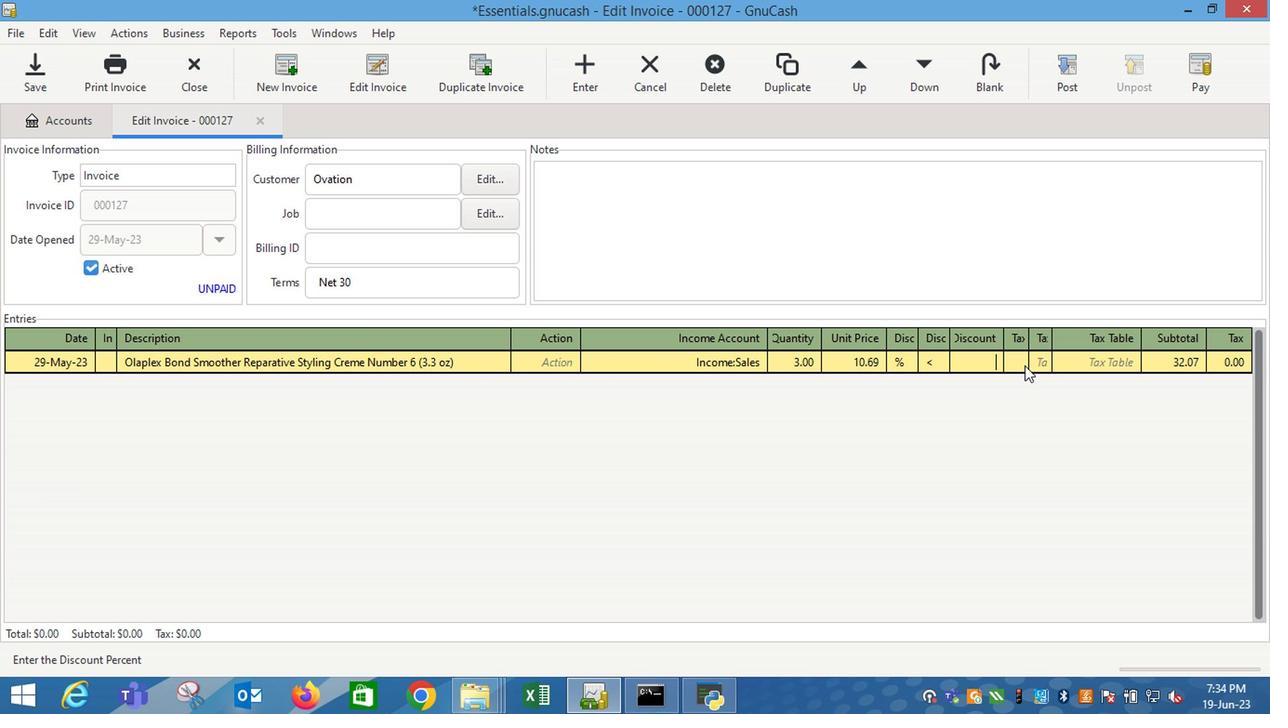 
Action: Mouse moved to (1085, 367)
Screenshot: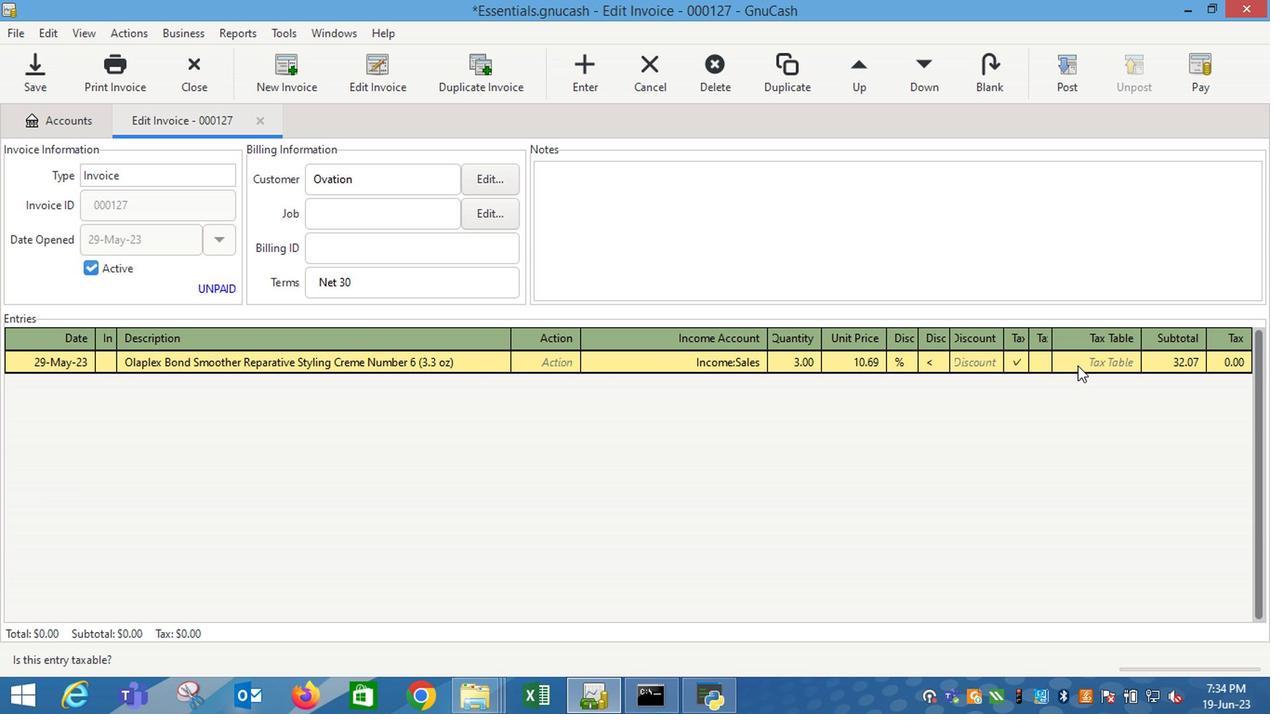 
Action: Mouse pressed left at (1085, 367)
Screenshot: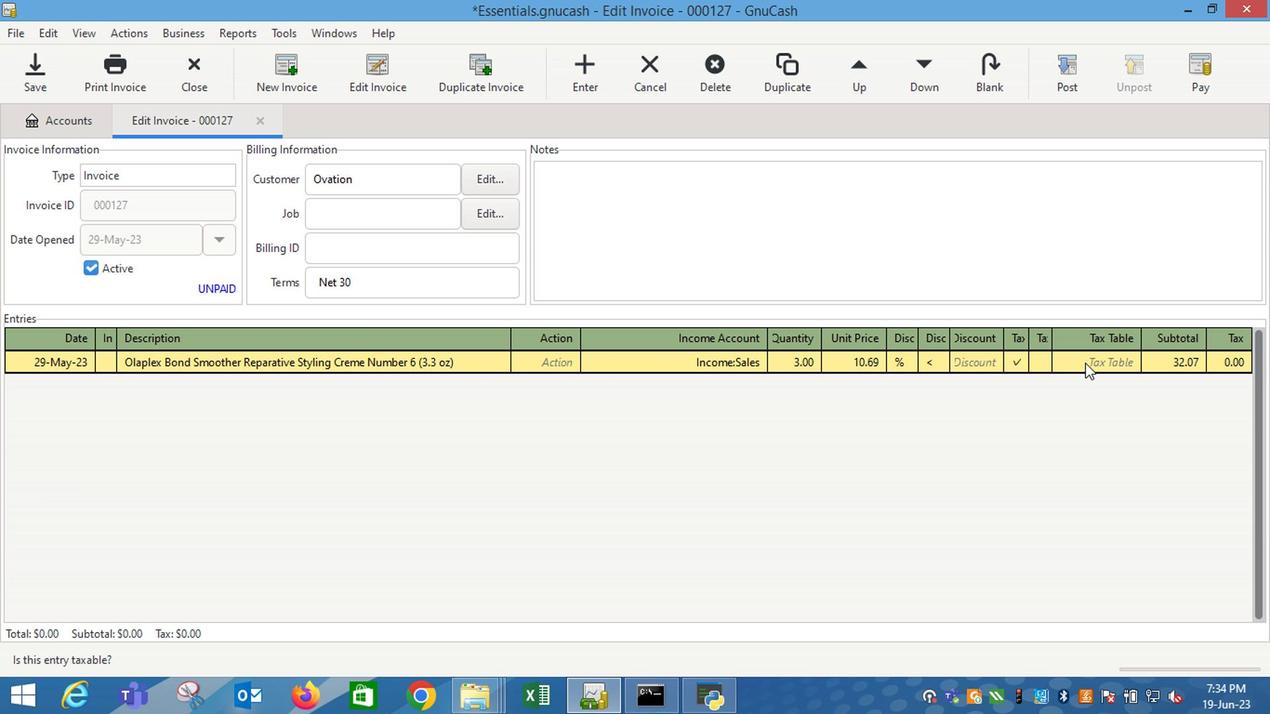 
Action: Mouse moved to (1125, 378)
Screenshot: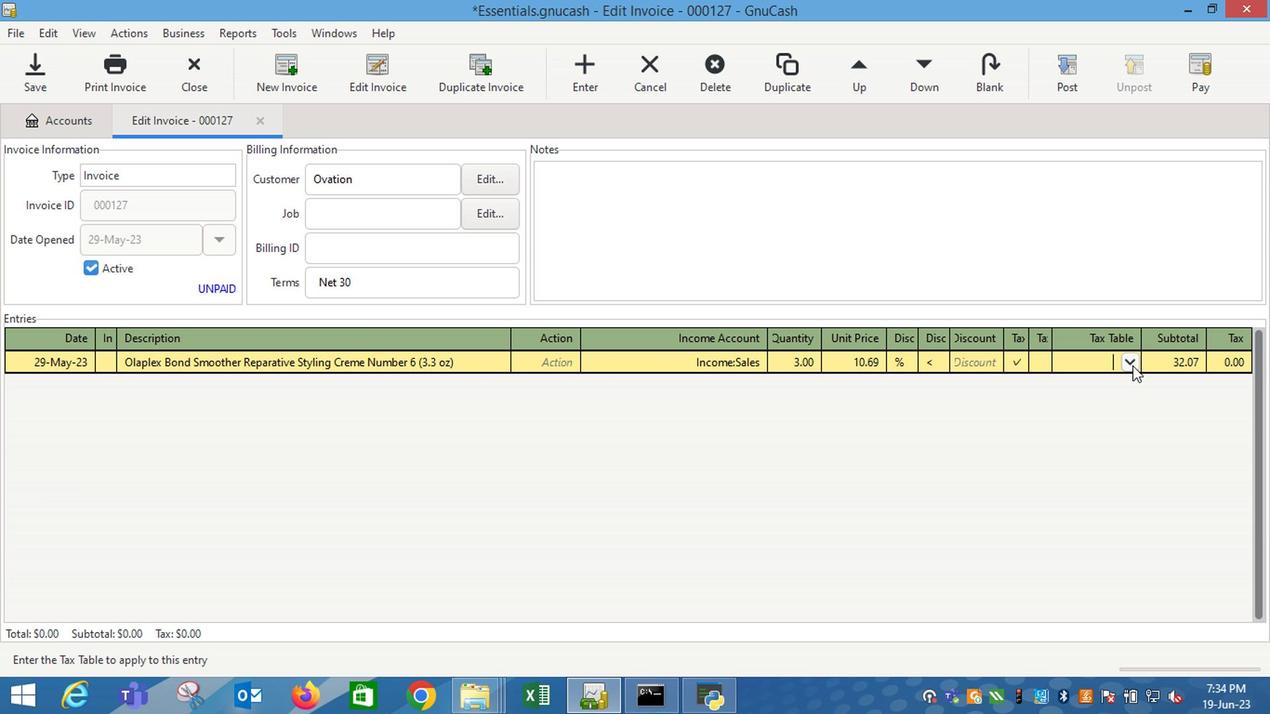 
Action: Mouse pressed left at (1137, 369)
Screenshot: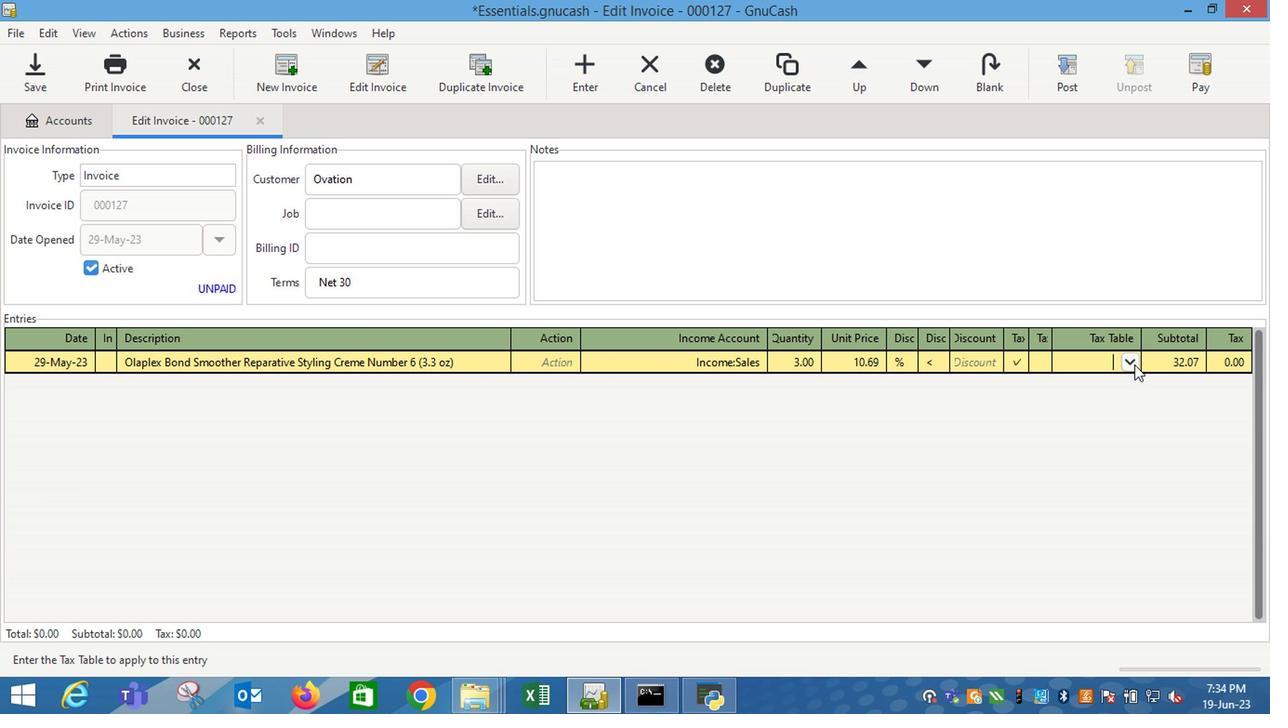 
Action: Mouse moved to (1088, 397)
Screenshot: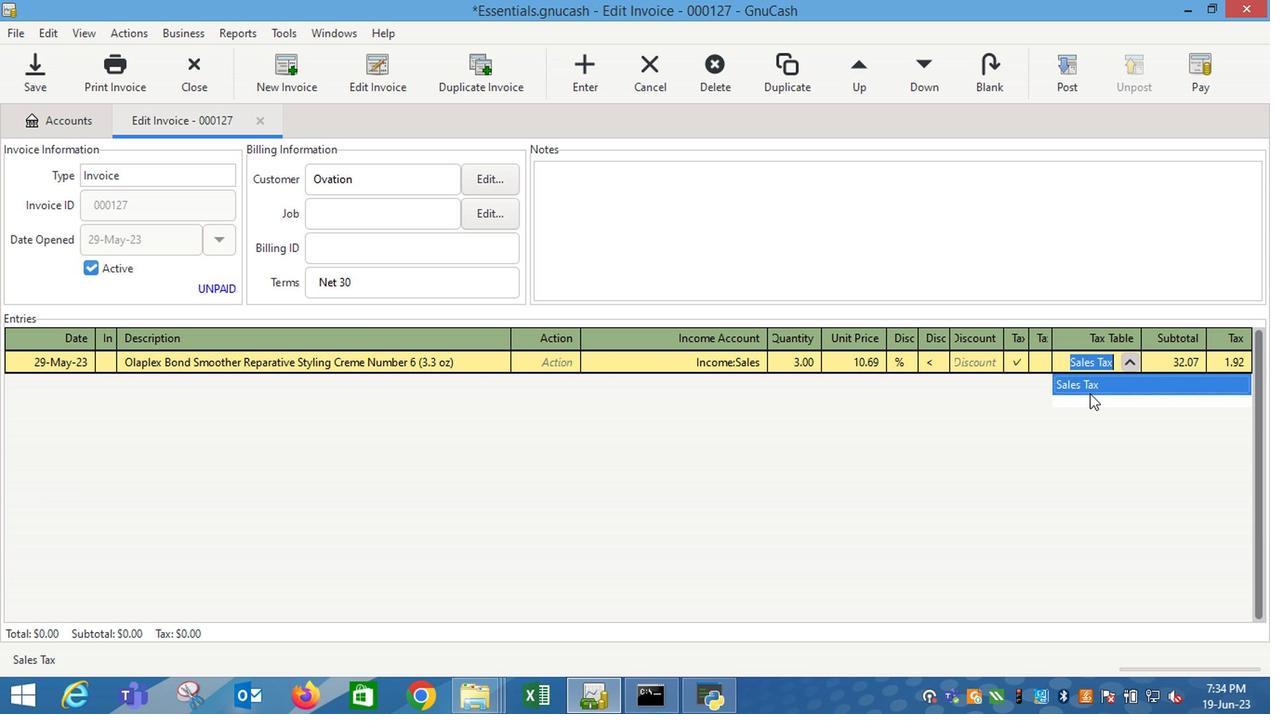 
Action: Mouse pressed left at (1088, 397)
Screenshot: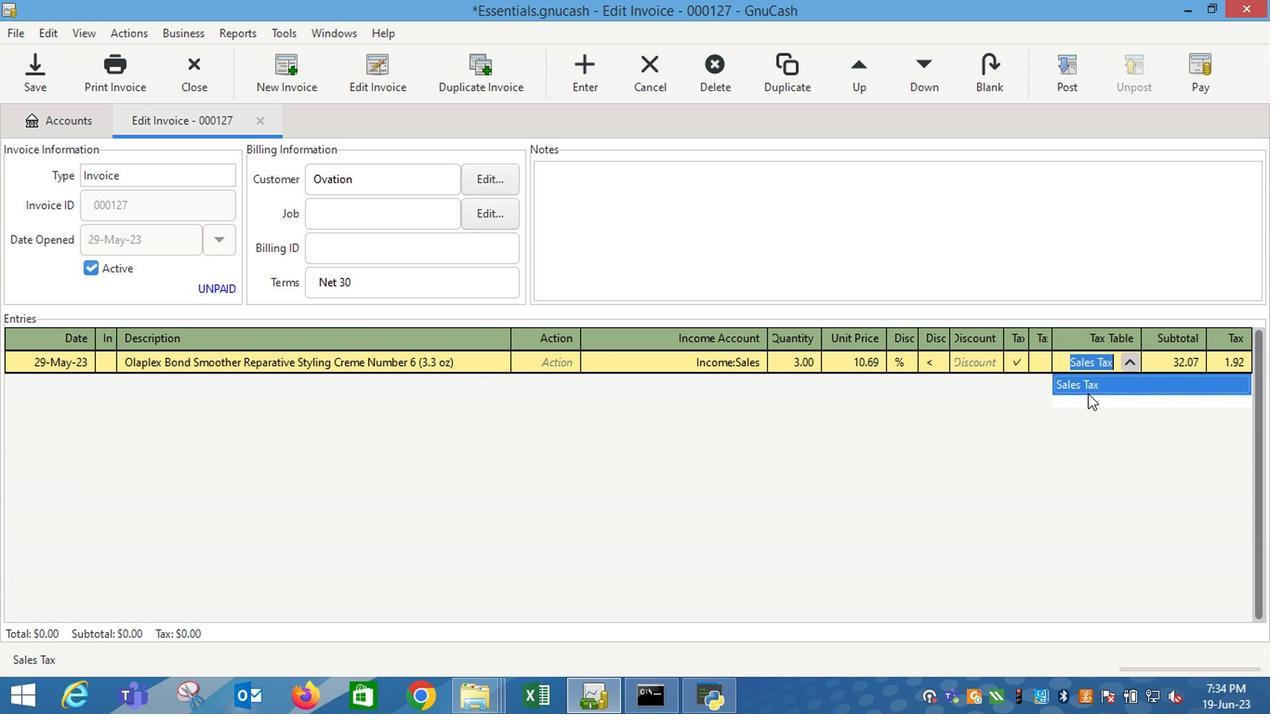 
Action: Mouse moved to (1069, 383)
Screenshot: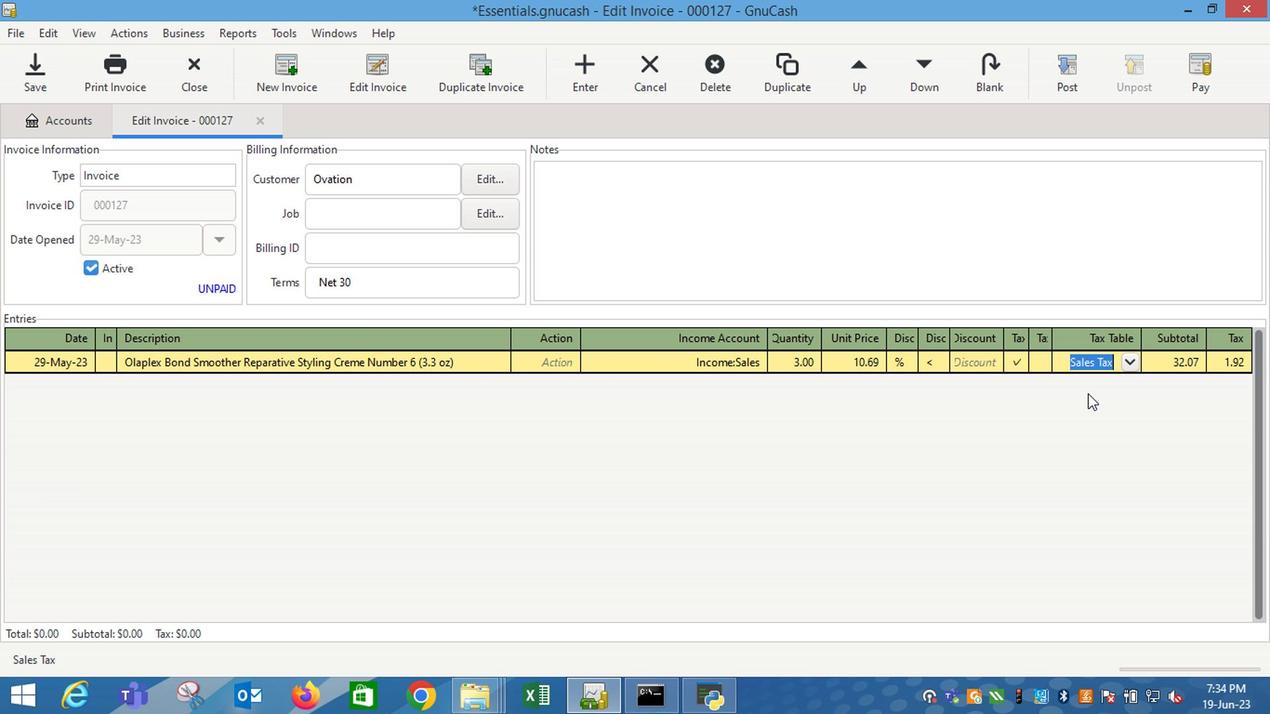 
Action: Key pressed <Key.enter><Key.tab><Key.shift_r>L'<Key.shift_r>Oreal<Key.space><Key.shift_r>Paris<Key.space>620<Key.tab>1<Key.tab>9.49<Key.tab>
Screenshot: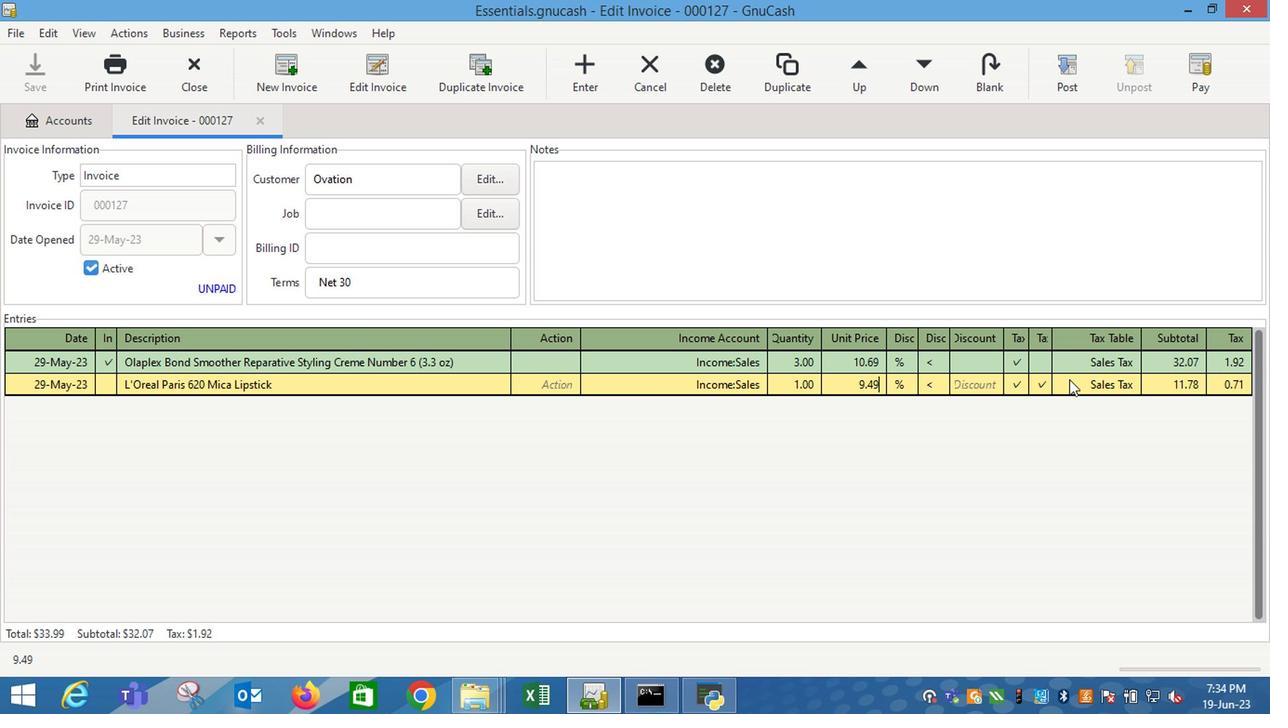 
Action: Mouse moved to (1082, 394)
Screenshot: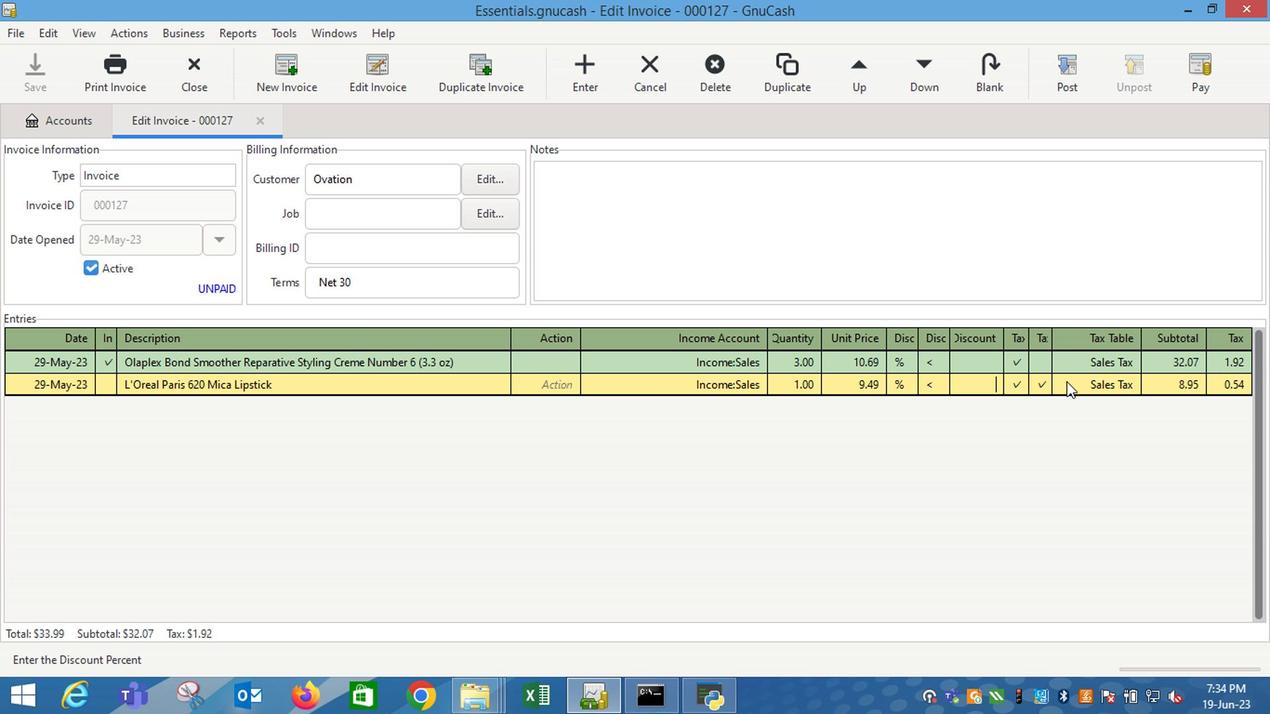 
Action: Mouse pressed left at (1082, 394)
Screenshot: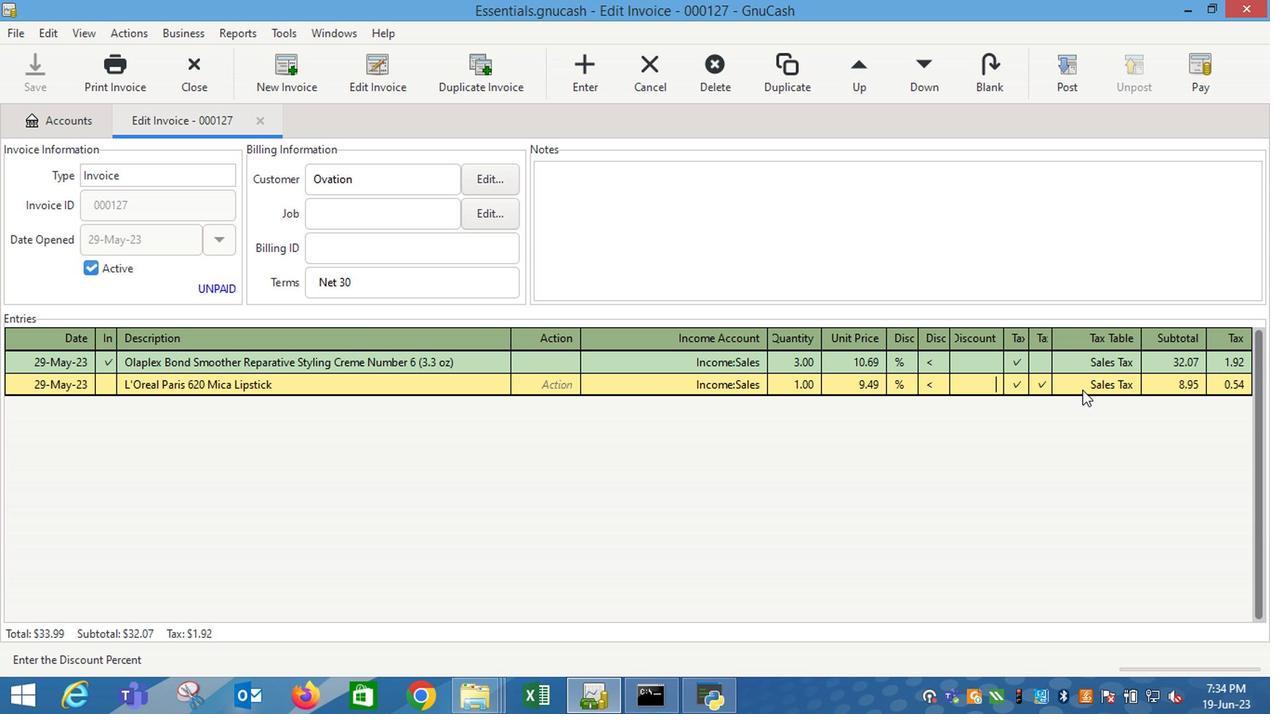 
Action: Mouse moved to (1043, 392)
Screenshot: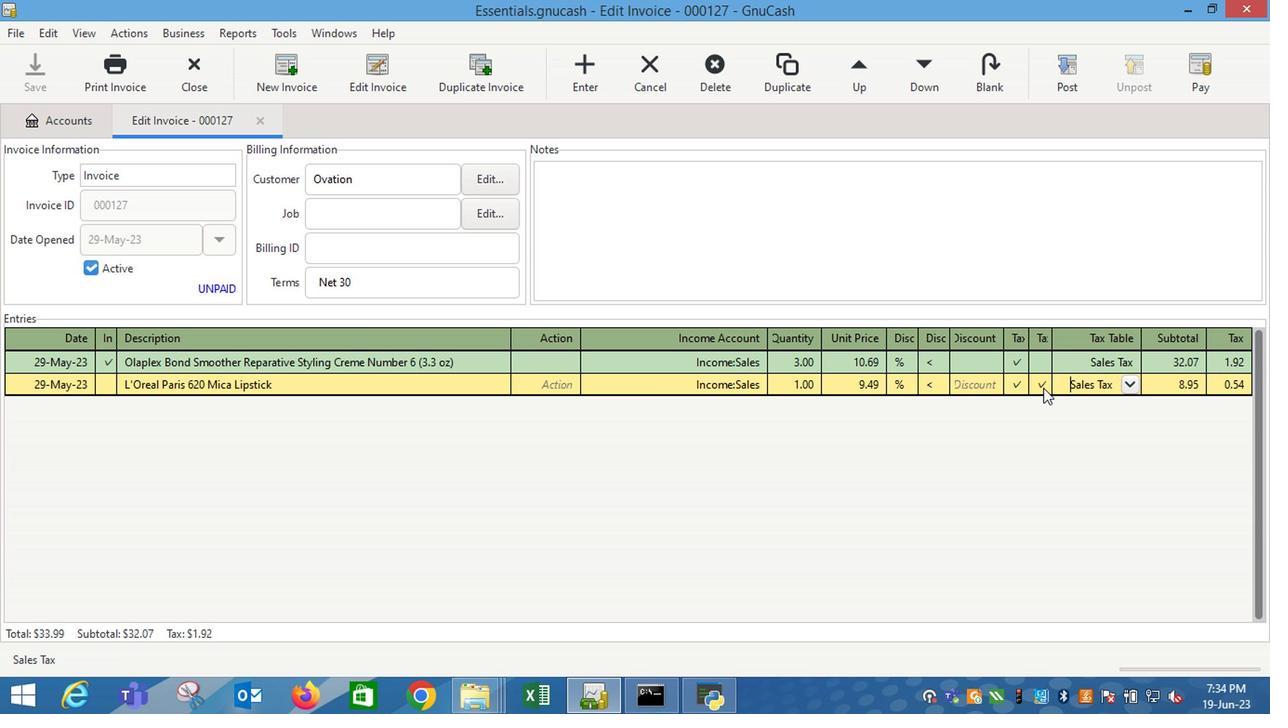 
Action: Mouse pressed left at (1043, 392)
Screenshot: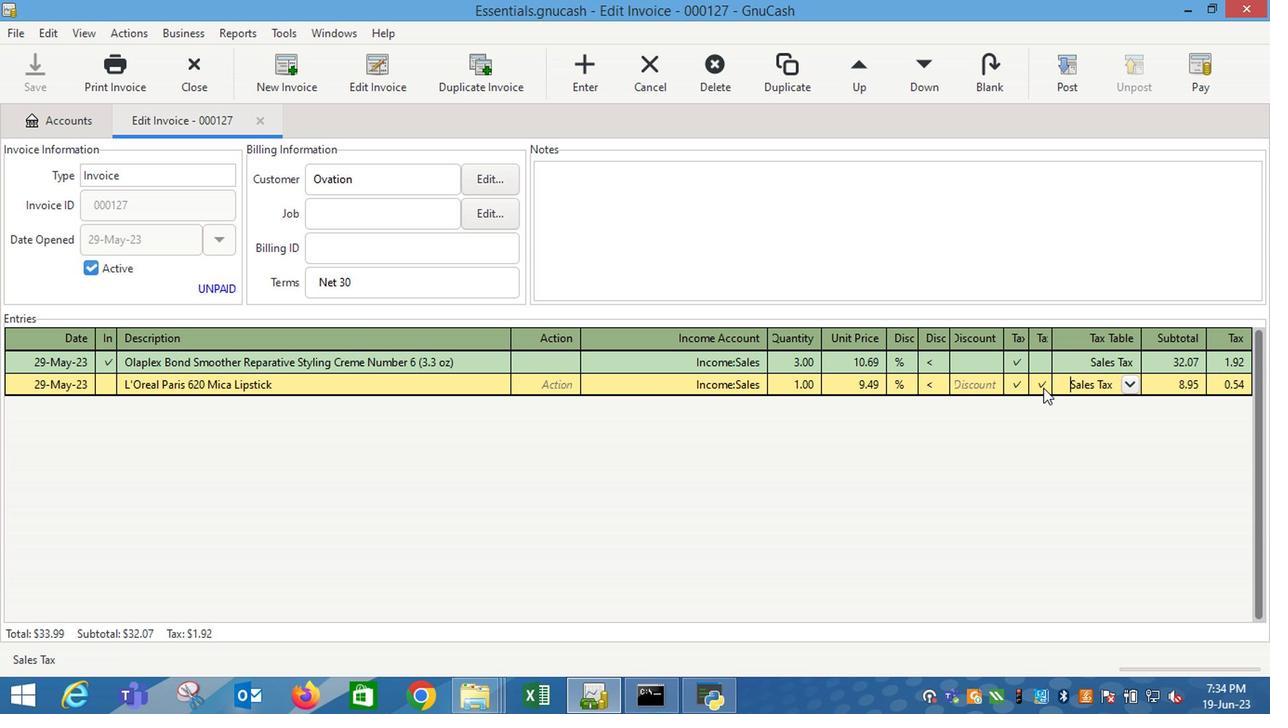 
Action: Mouse moved to (1097, 394)
Screenshot: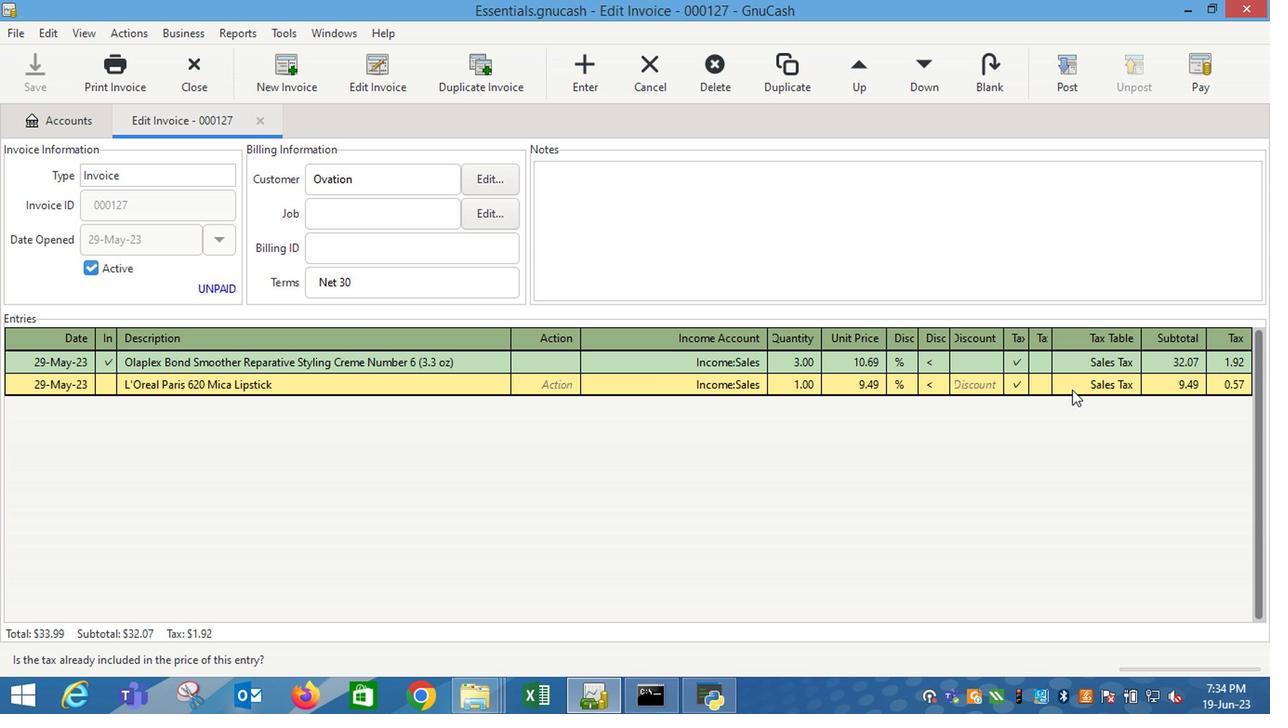 
Action: Mouse pressed left at (1097, 394)
Screenshot: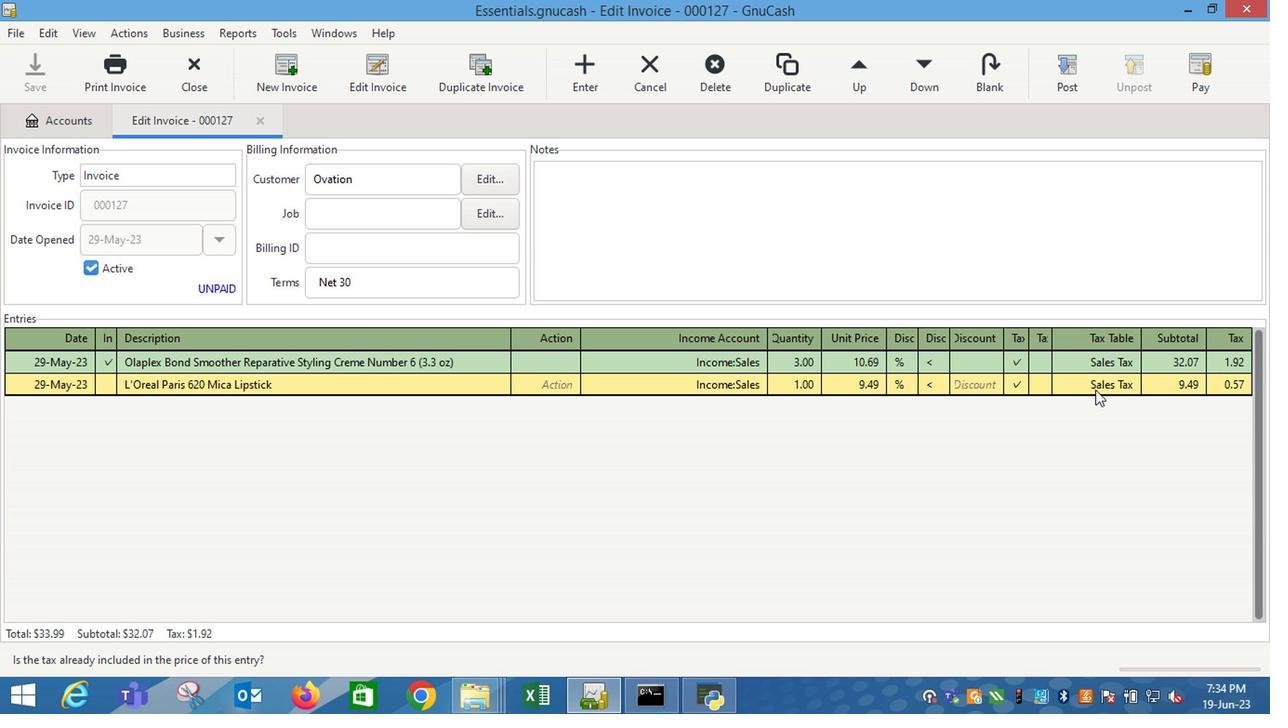 
Action: Mouse moved to (1098, 397)
Screenshot: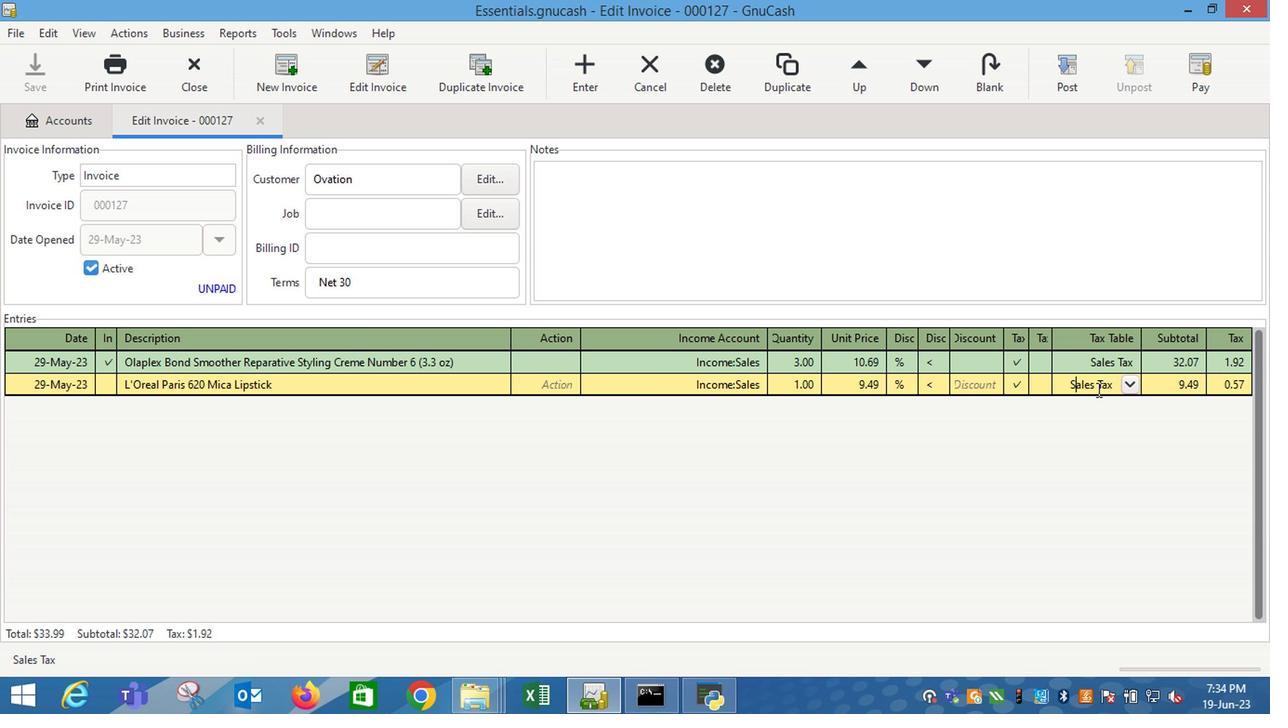 
Action: Key pressed <Key.enter>
Screenshot: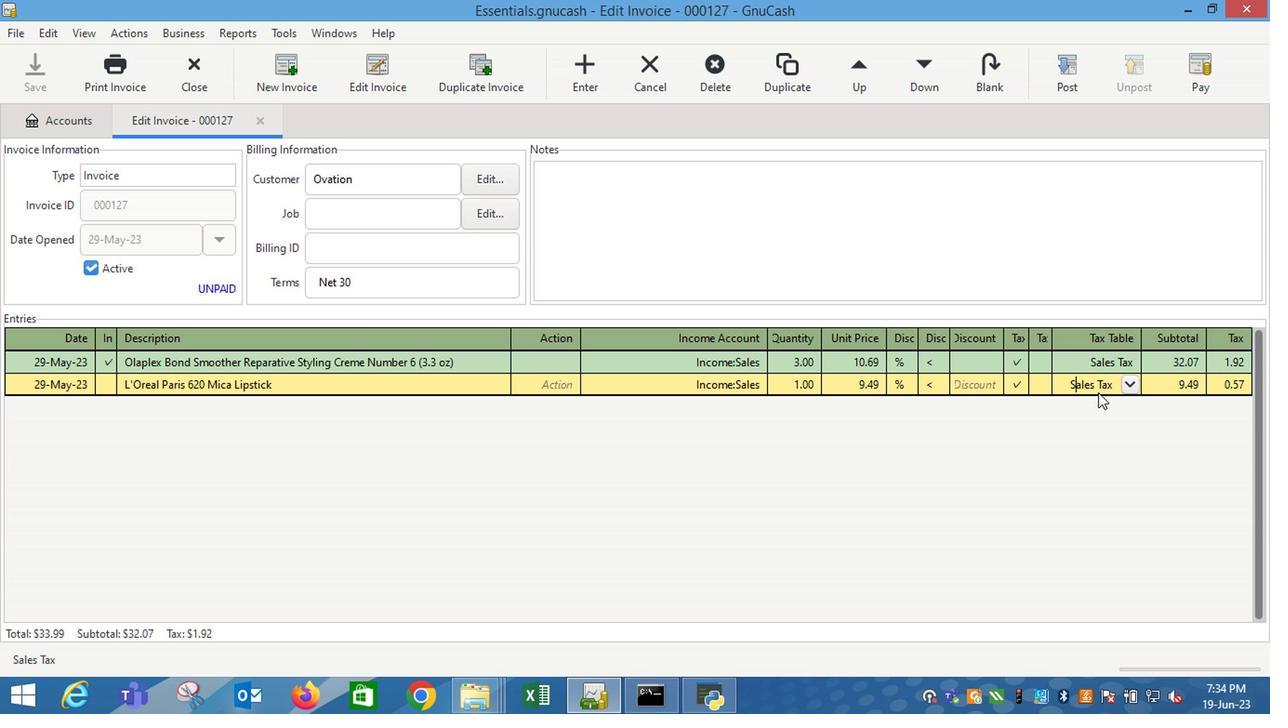 
Action: Mouse moved to (1069, 74)
Screenshot: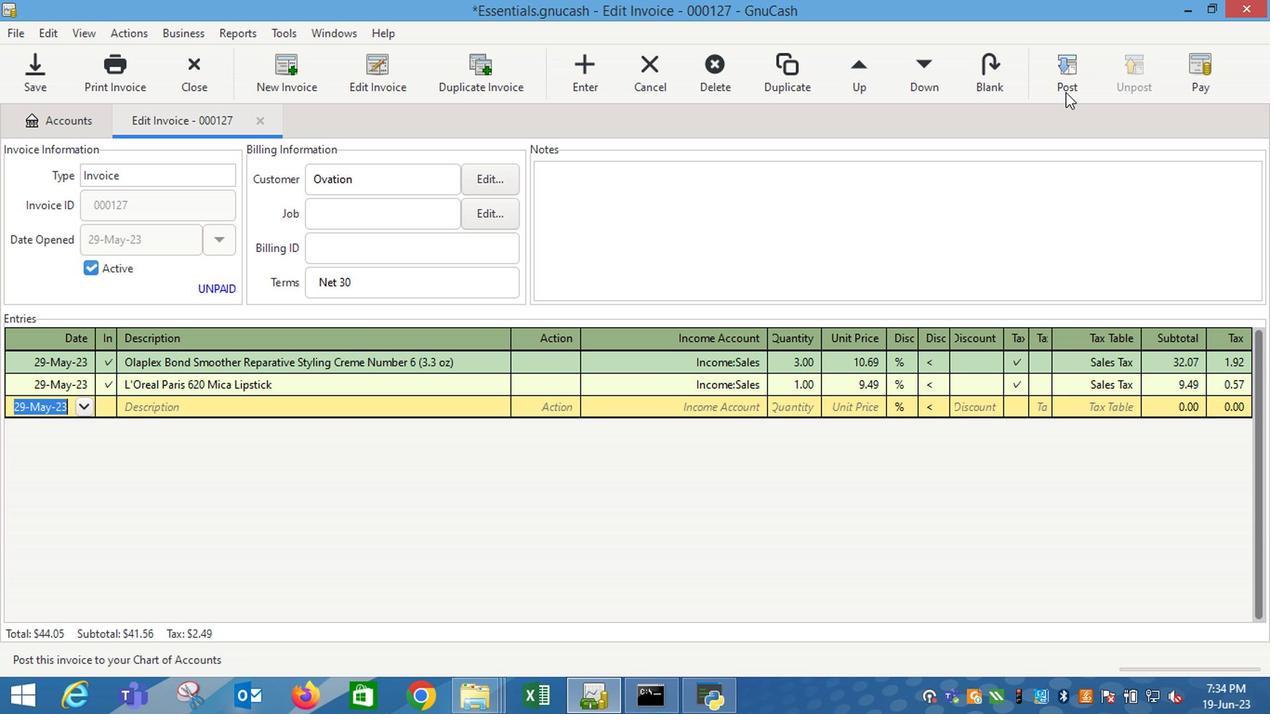 
Action: Mouse pressed left at (1069, 74)
Screenshot: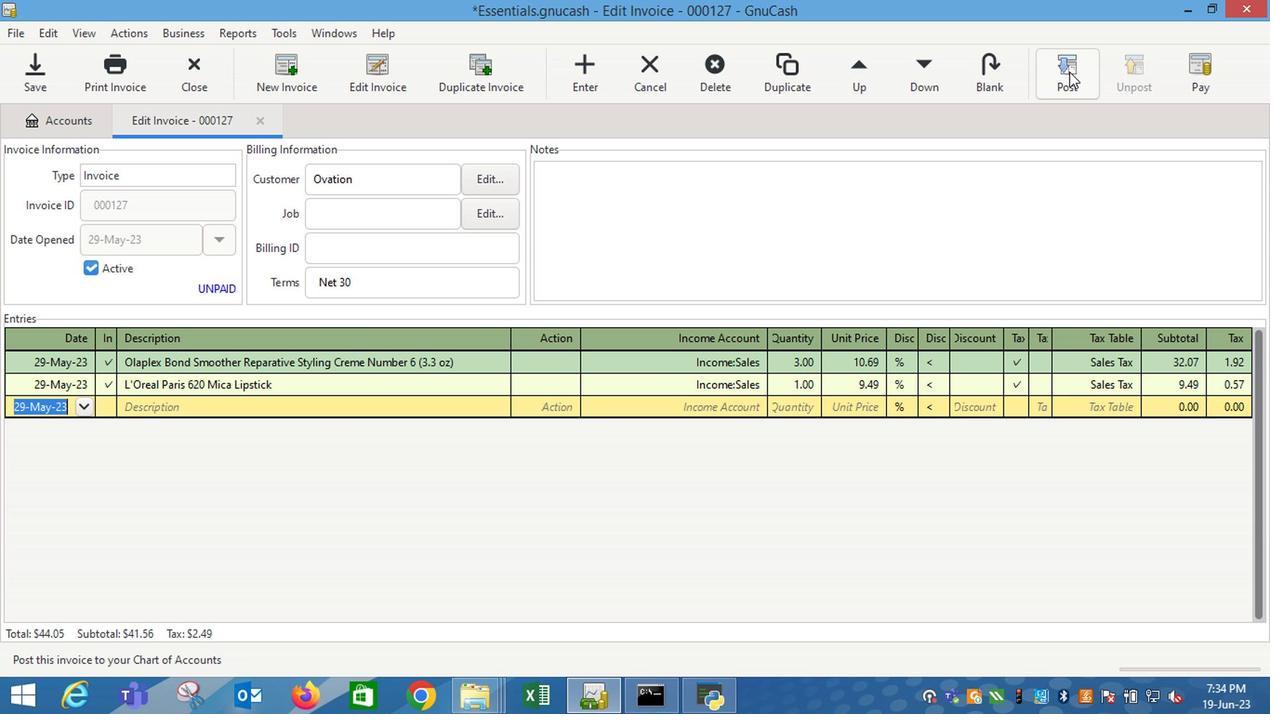 
Action: Mouse moved to (797, 313)
Screenshot: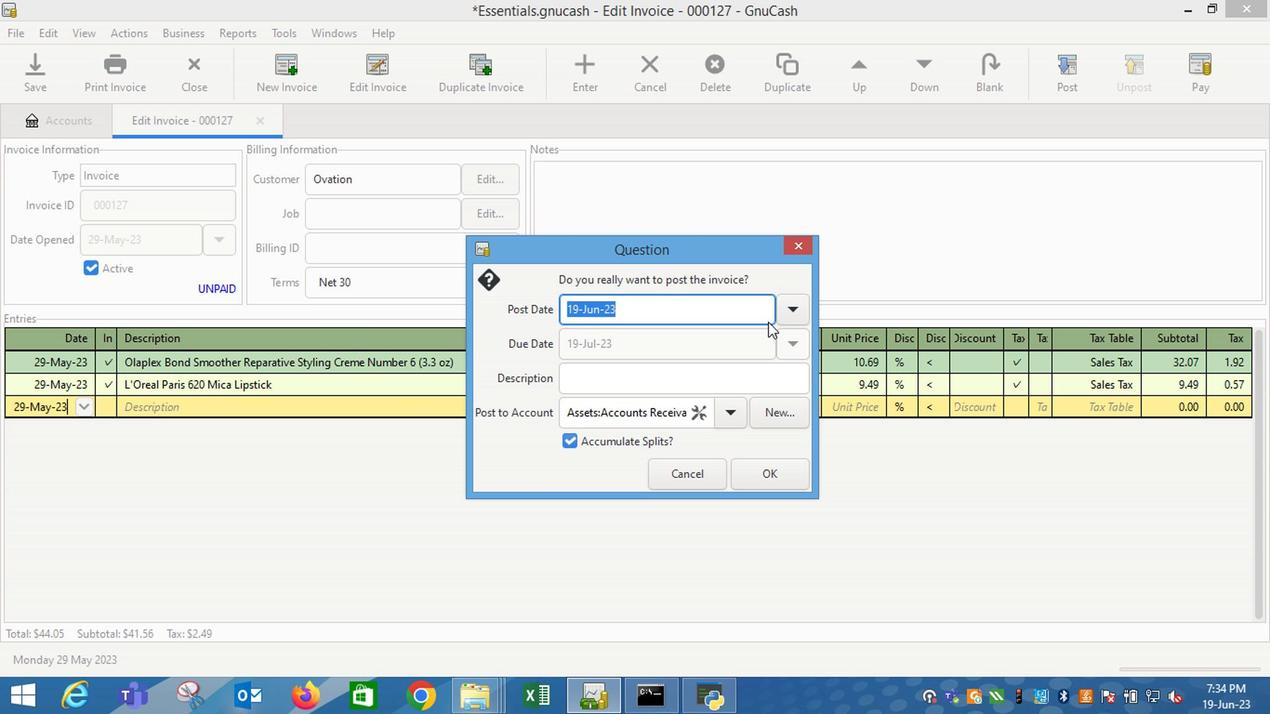 
Action: Mouse pressed left at (797, 313)
Screenshot: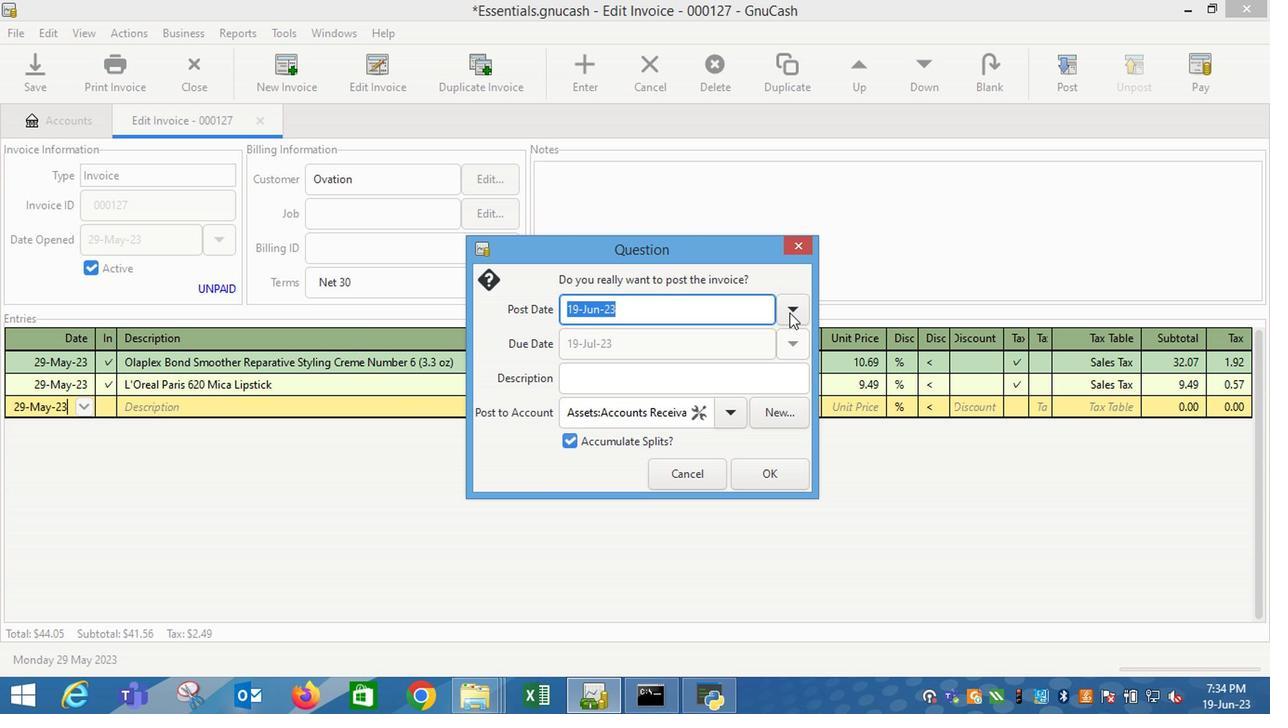 
Action: Mouse moved to (650, 344)
Screenshot: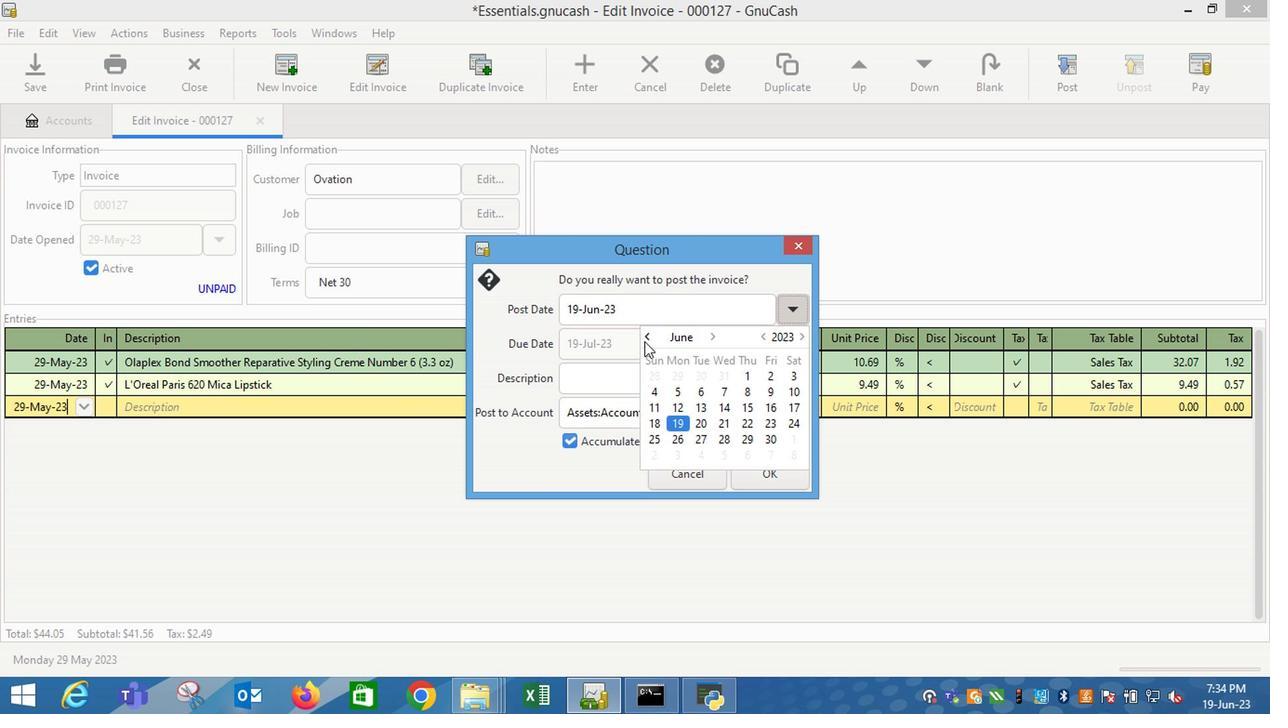 
Action: Mouse pressed left at (650, 344)
Screenshot: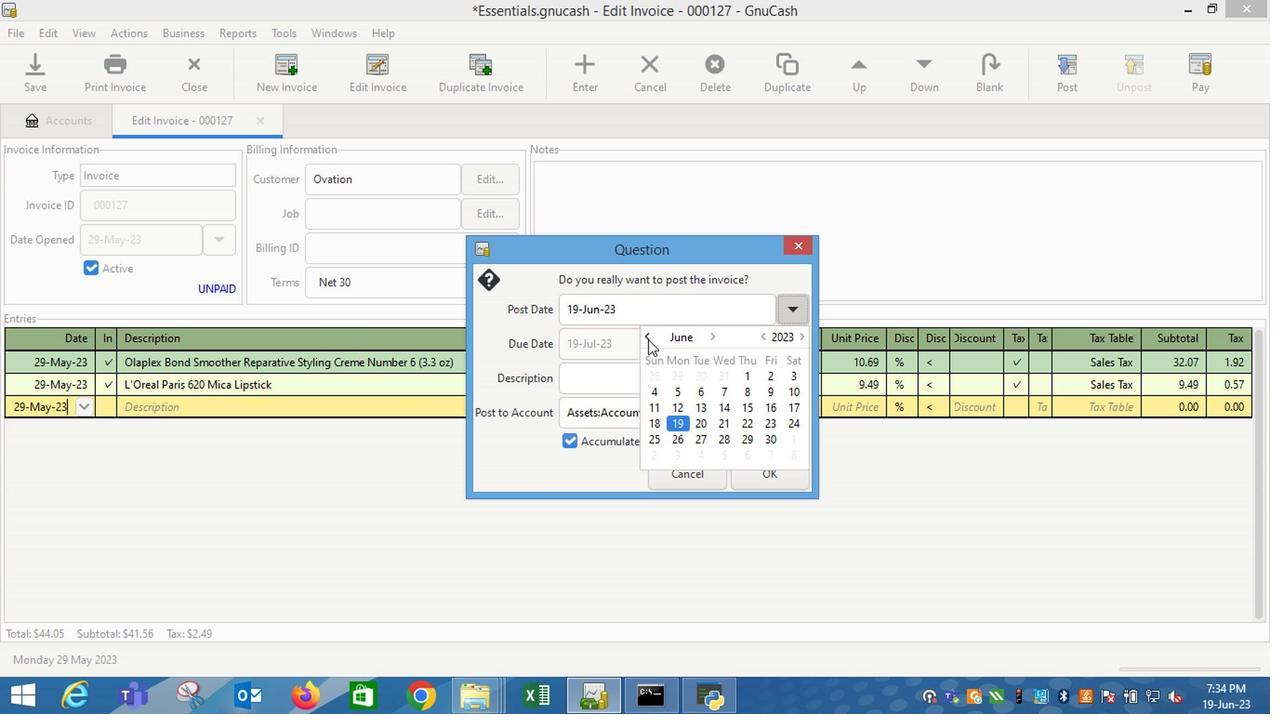 
Action: Mouse moved to (687, 446)
Screenshot: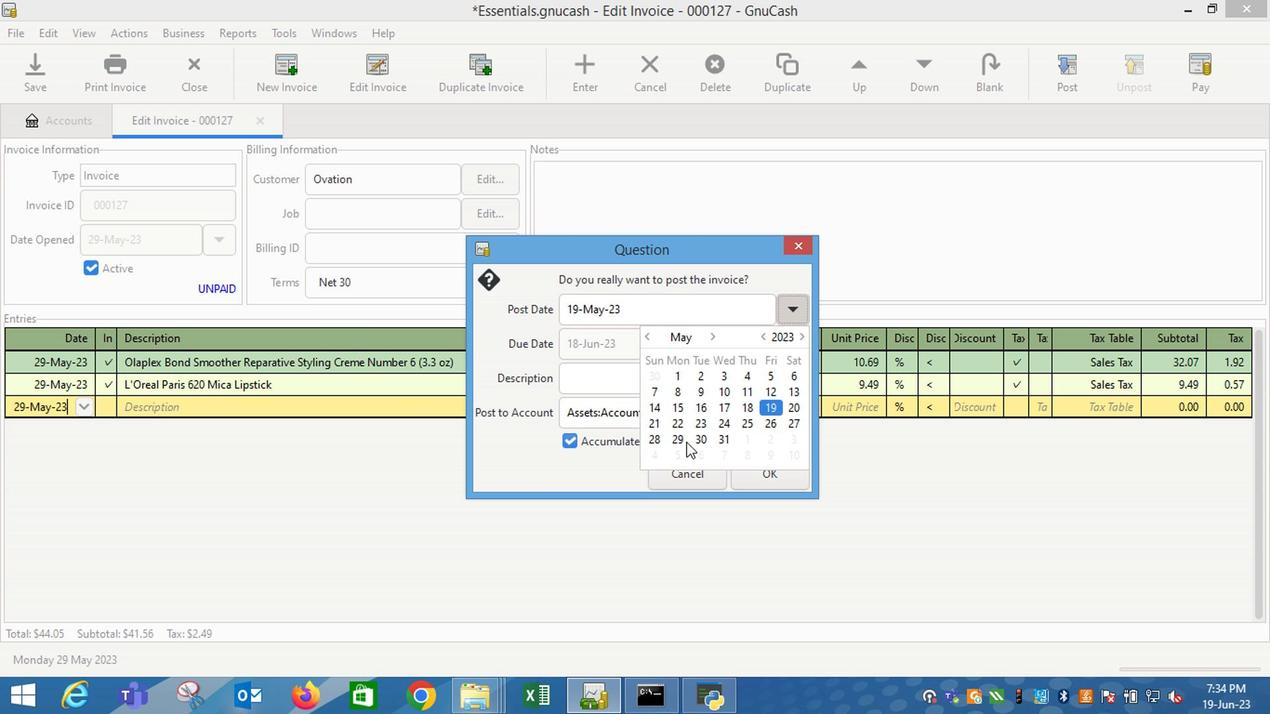 
Action: Mouse pressed left at (687, 446)
Screenshot: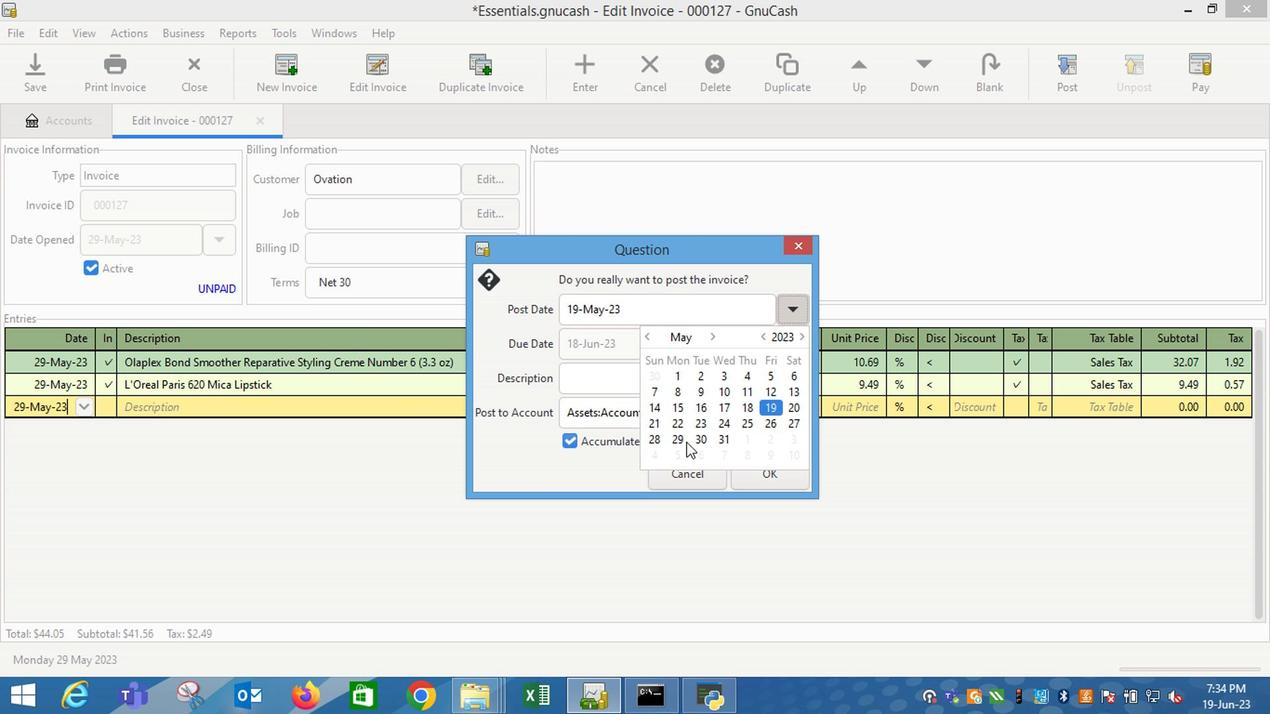 
Action: Mouse moved to (606, 408)
Screenshot: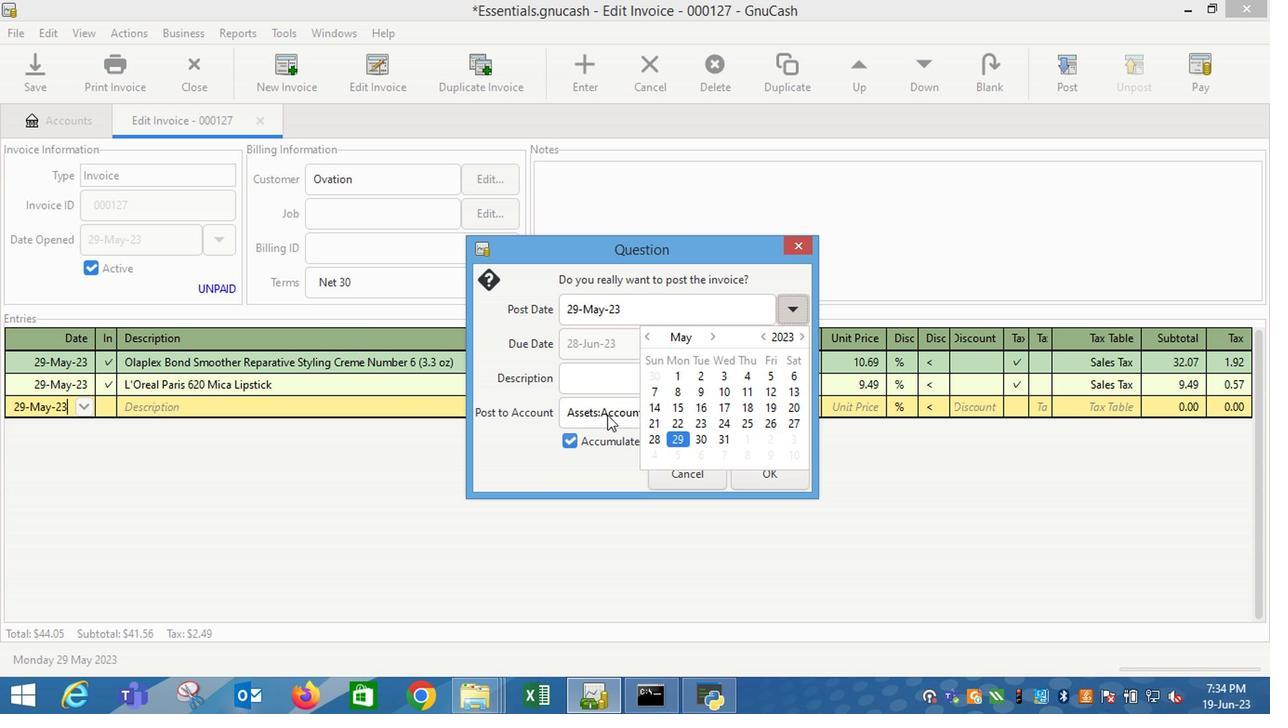
Action: Mouse pressed left at (606, 408)
Screenshot: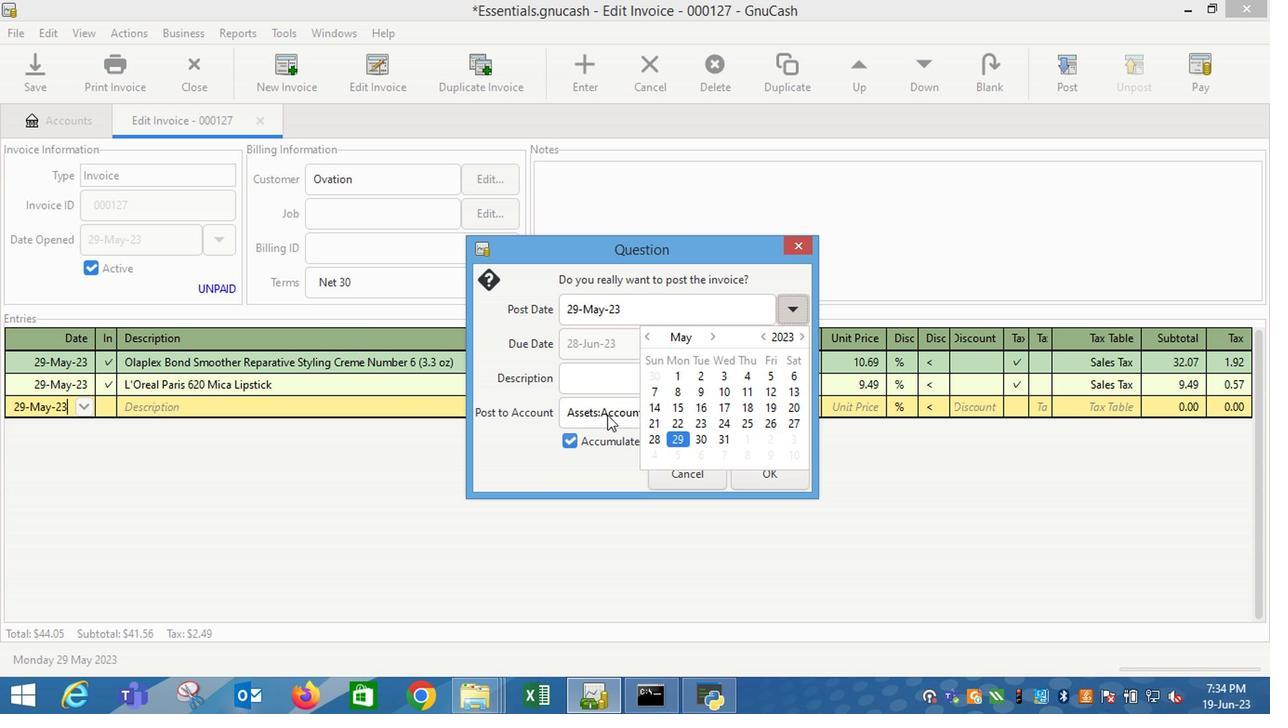 
Action: Mouse moved to (777, 477)
Screenshot: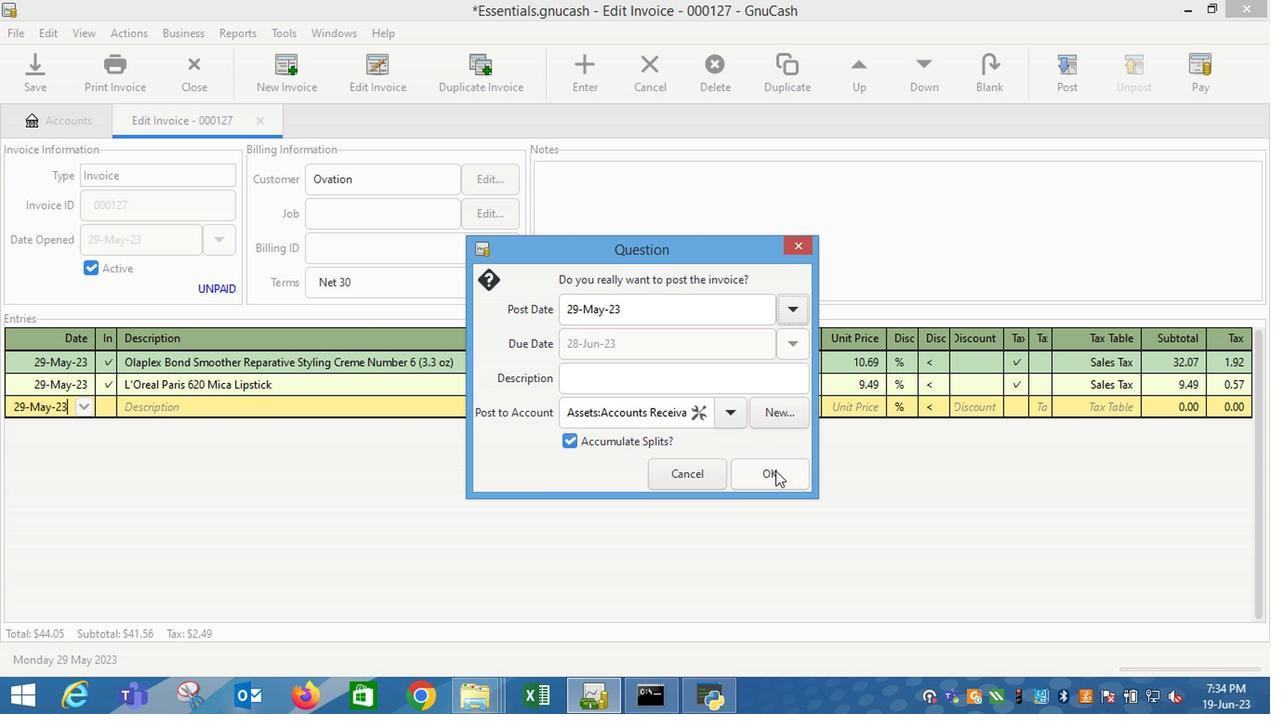
Action: Mouse pressed left at (777, 477)
Screenshot: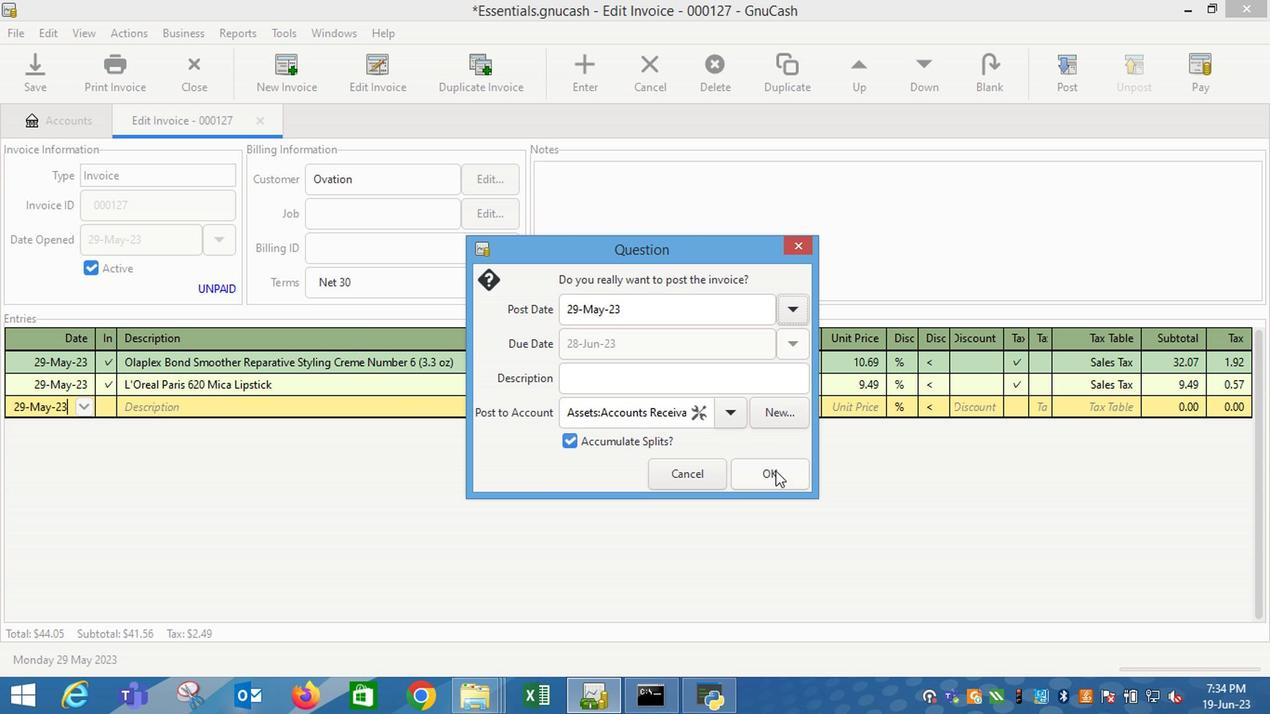 
Action: Mouse moved to (1195, 73)
Screenshot: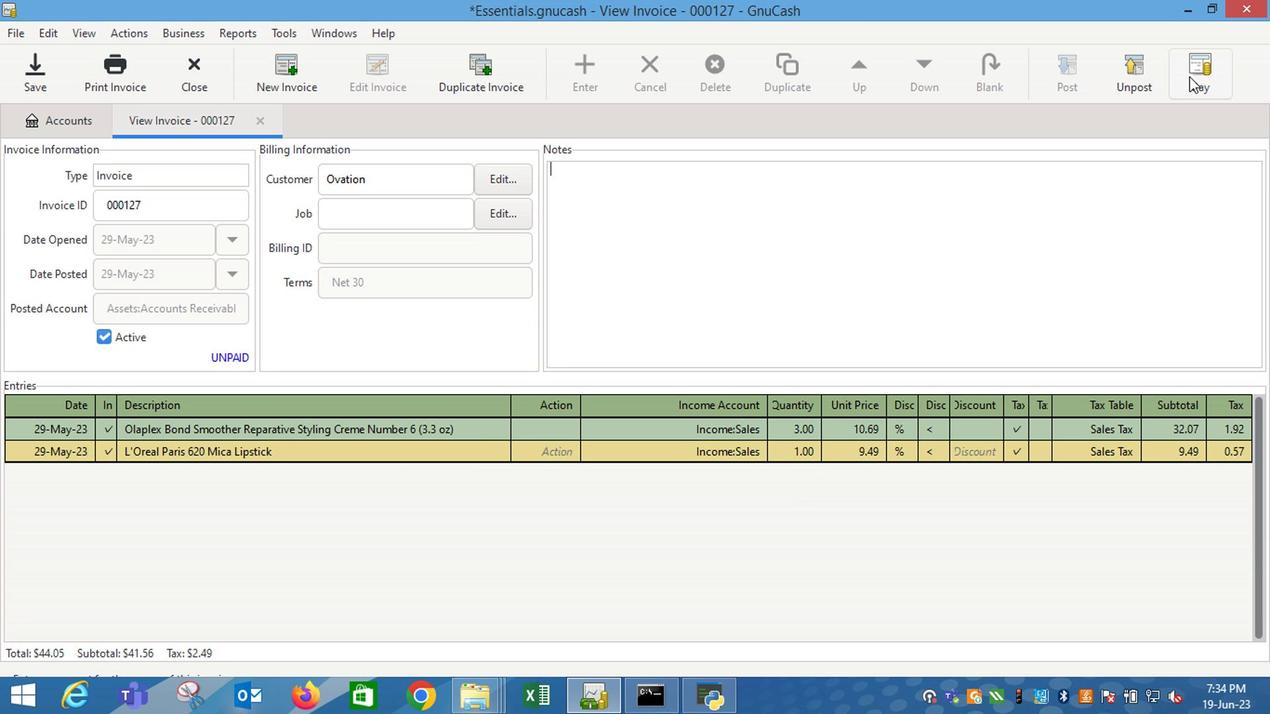 
Action: Mouse pressed left at (1195, 73)
Screenshot: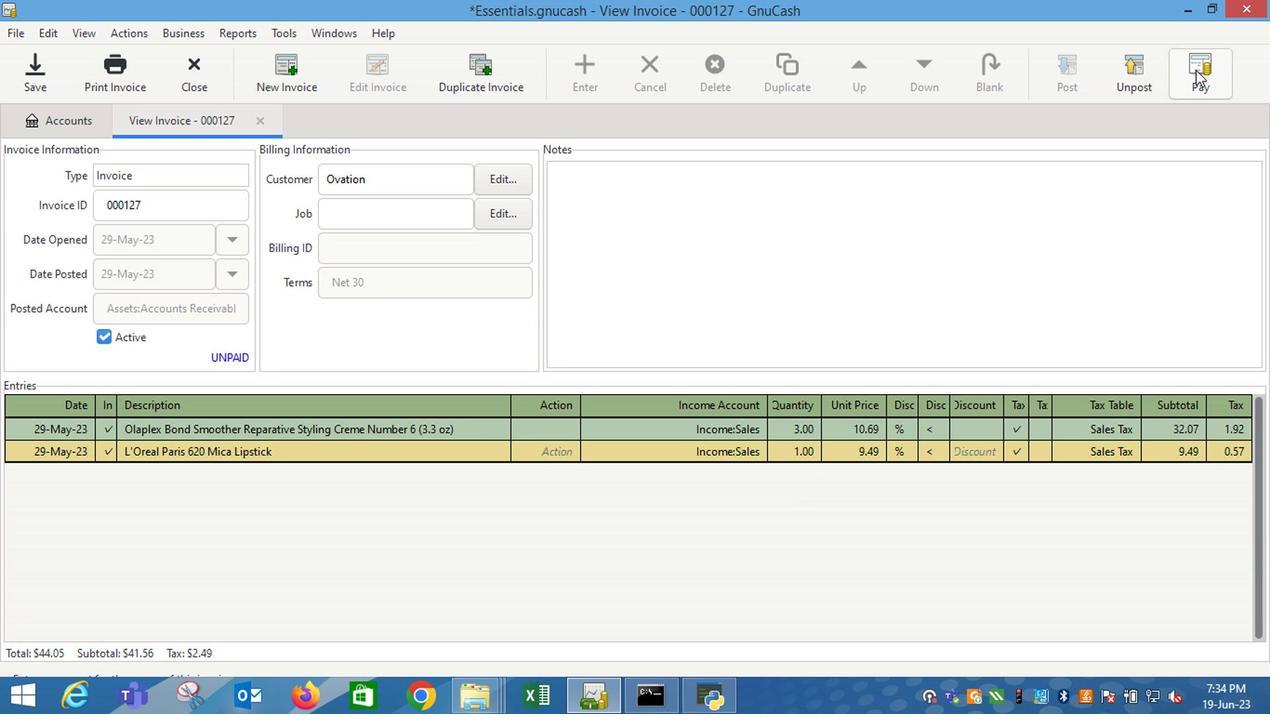 
Action: Mouse moved to (577, 374)
Screenshot: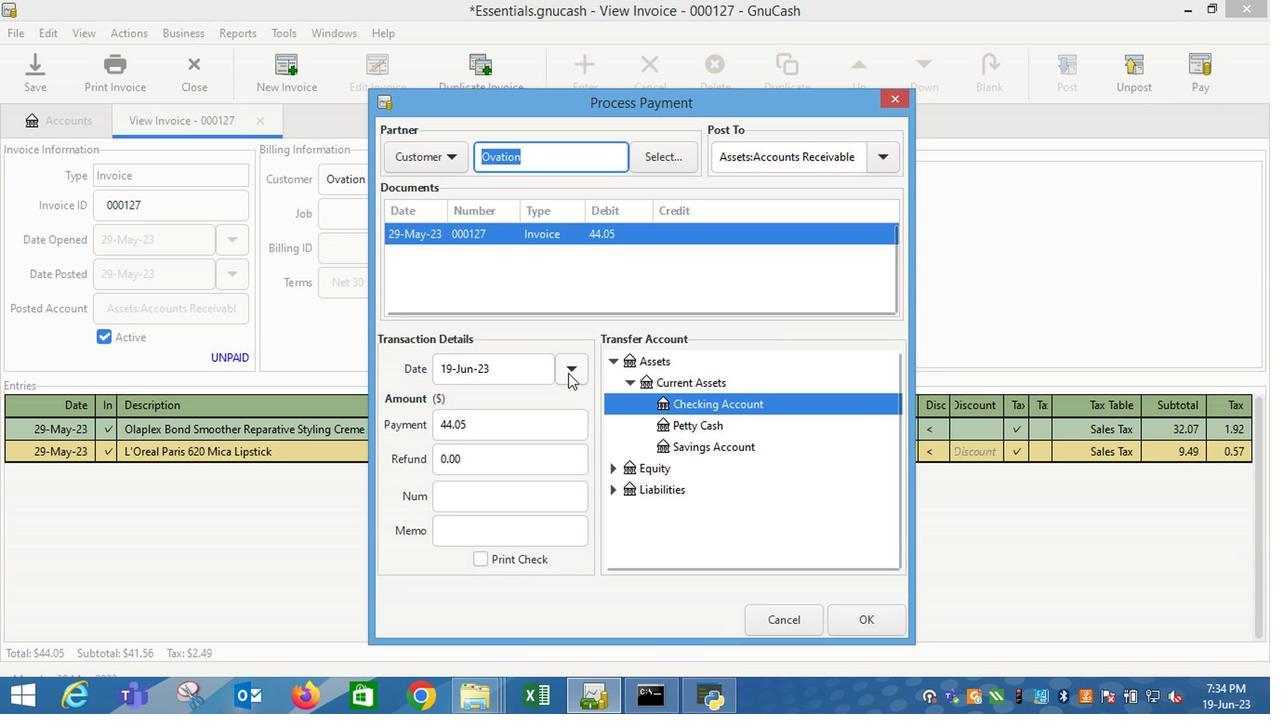 
Action: Mouse pressed left at (577, 374)
Screenshot: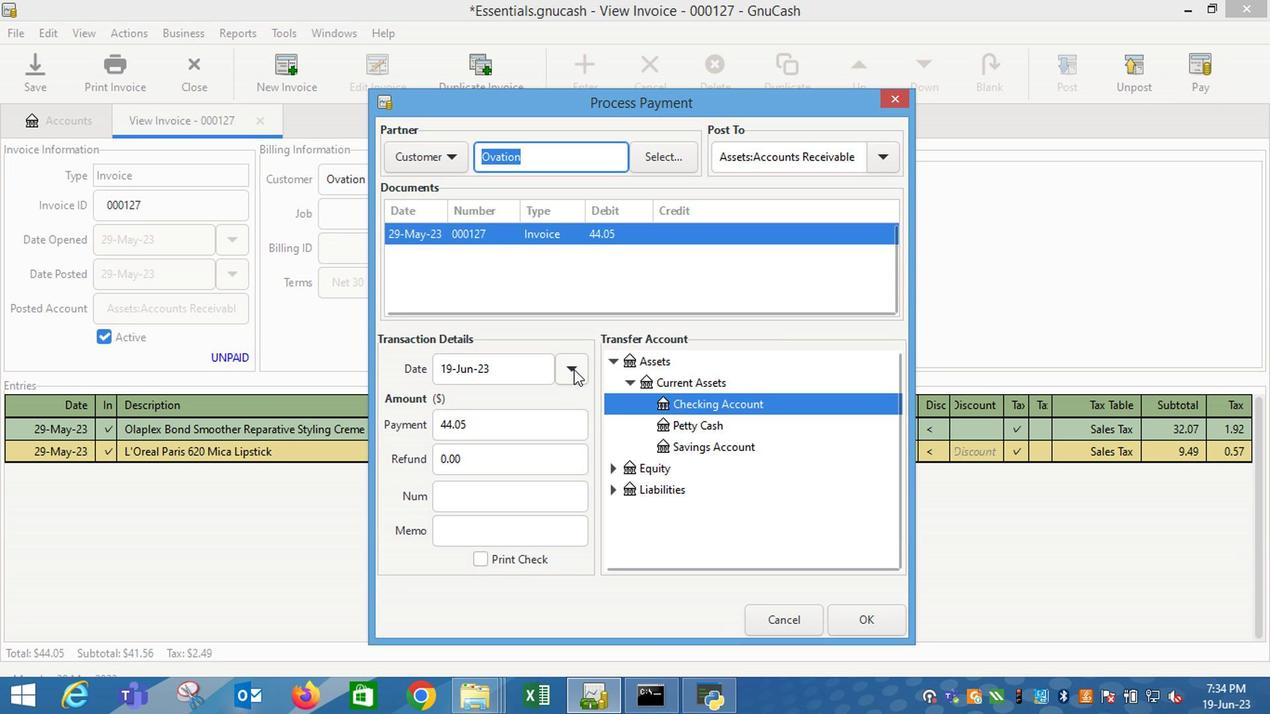 
Action: Mouse moved to (481, 499)
Screenshot: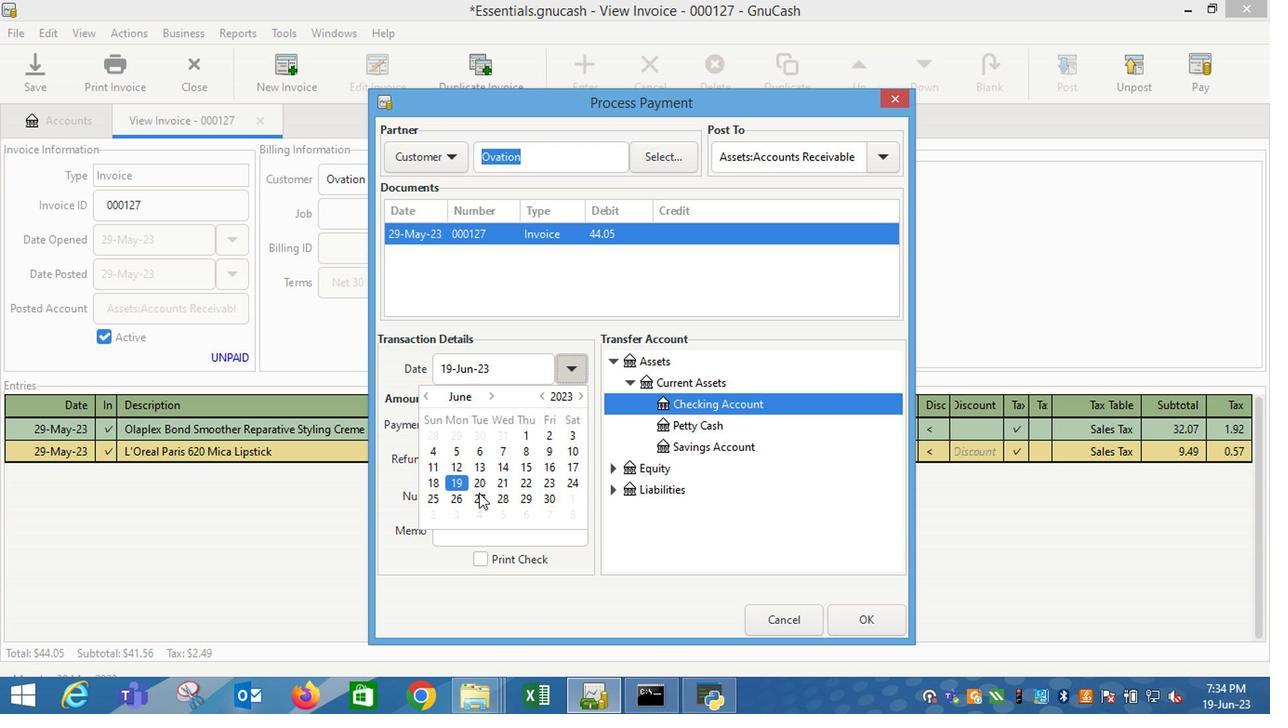 
Action: Mouse pressed left at (481, 499)
Screenshot: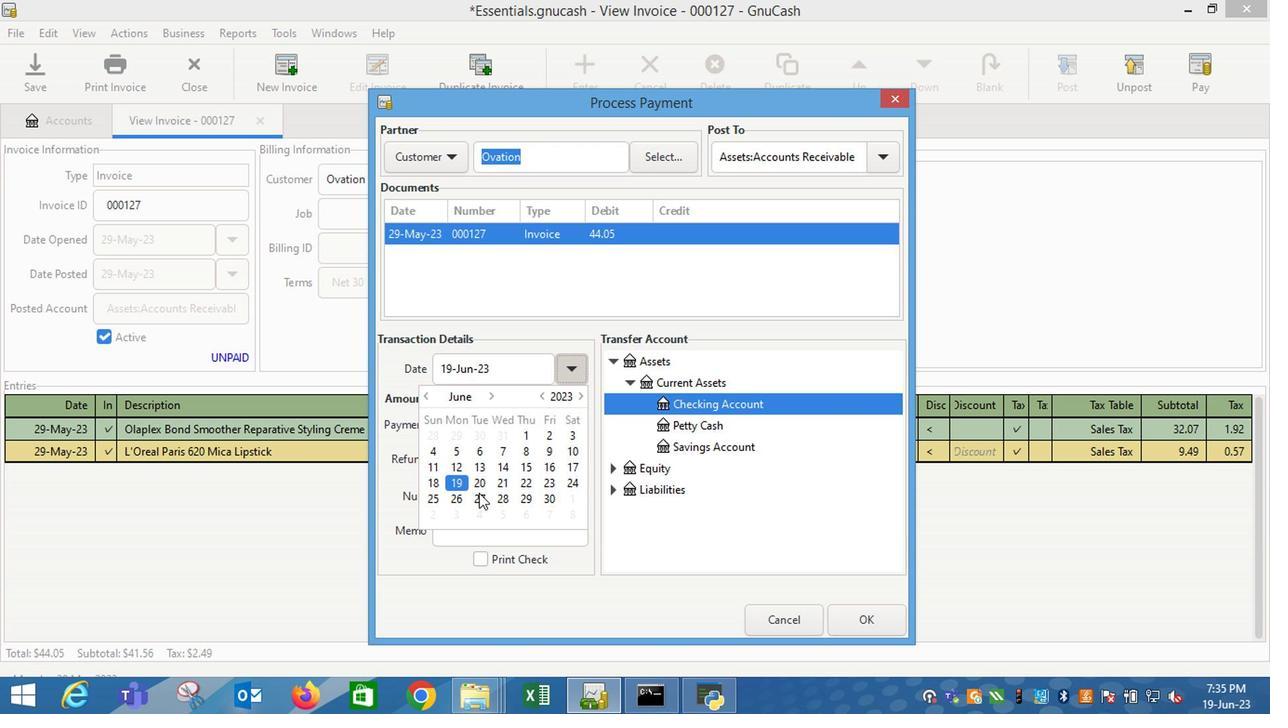 
Action: Mouse moved to (790, 540)
Screenshot: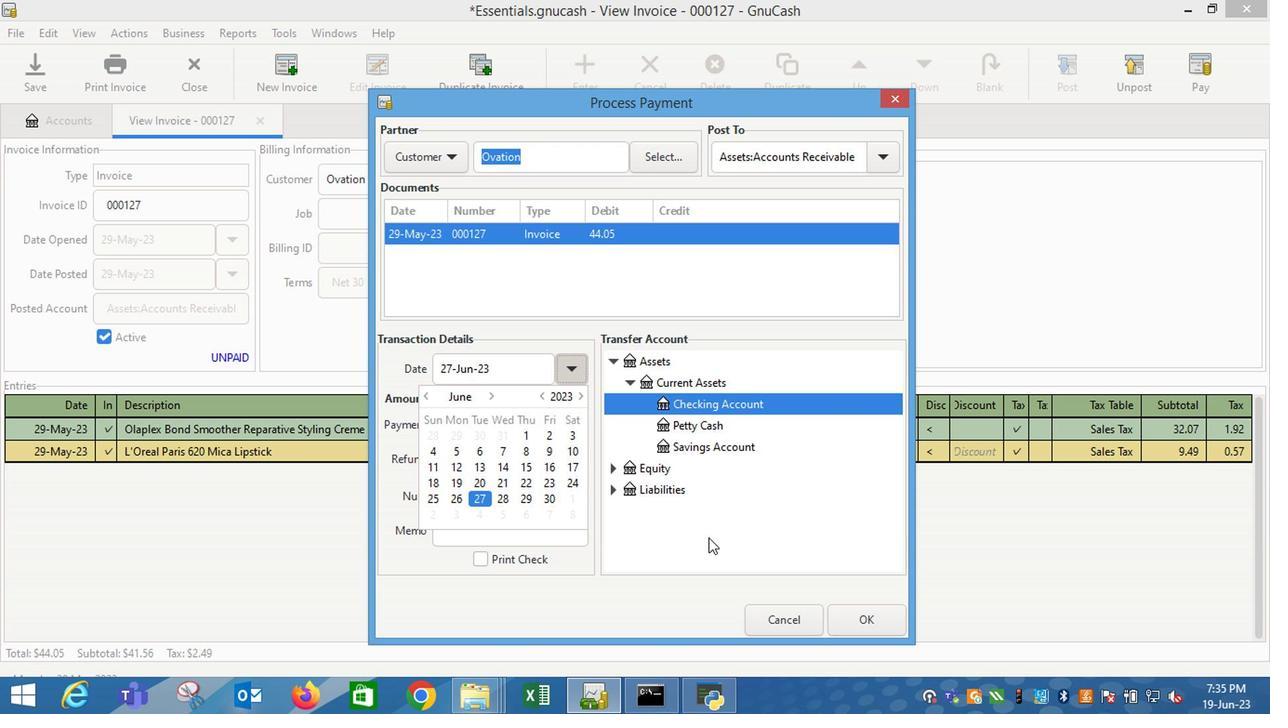 
Action: Mouse pressed left at (790, 540)
Screenshot: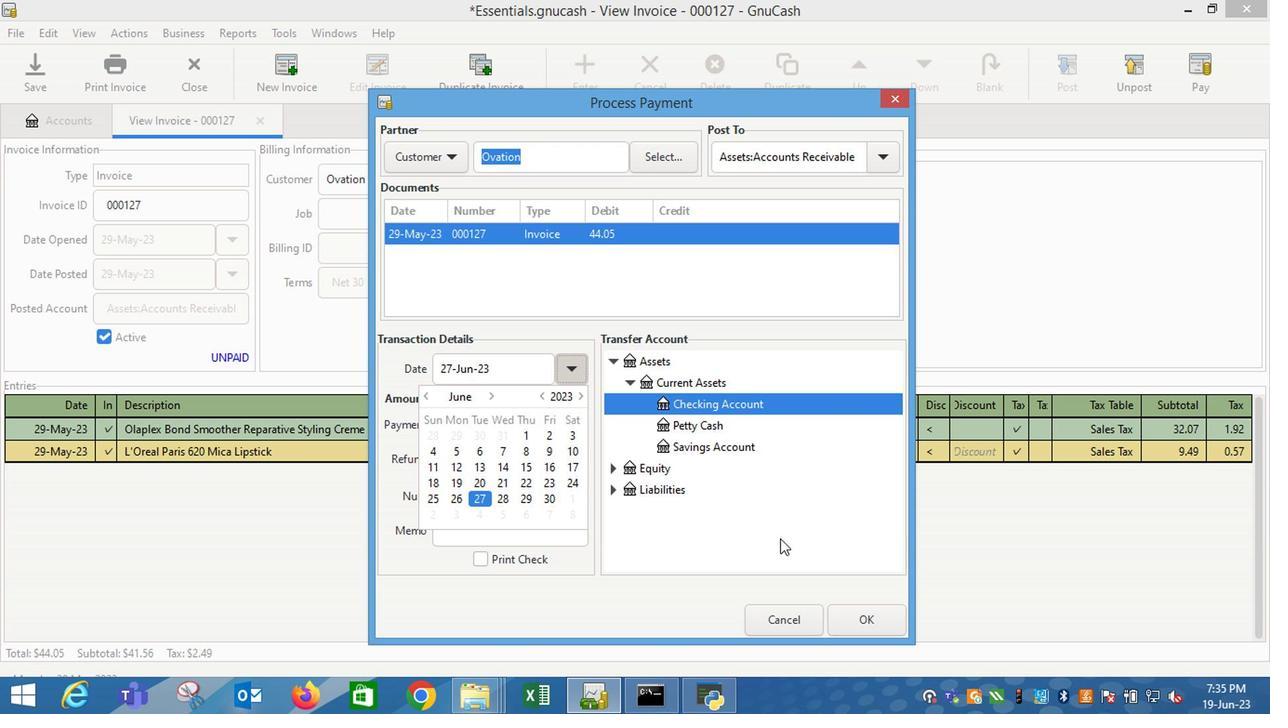 
Action: Mouse moved to (703, 412)
Screenshot: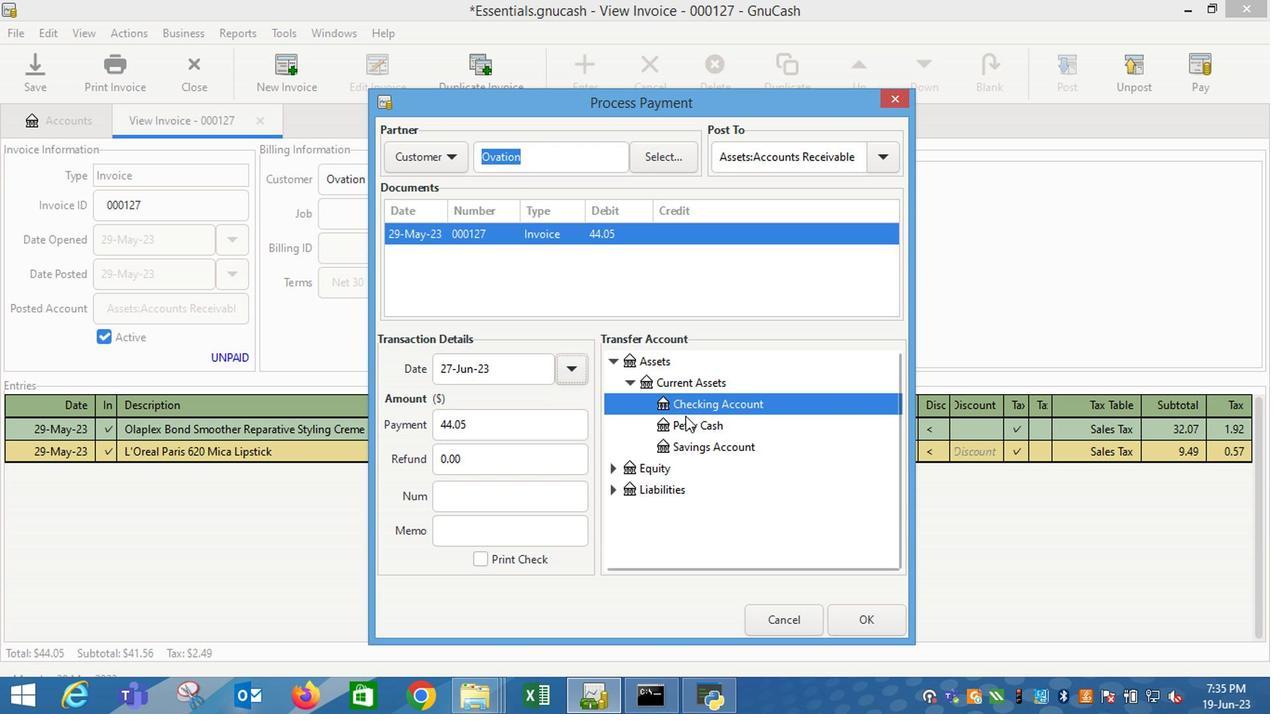 
Action: Mouse pressed left at (703, 412)
Screenshot: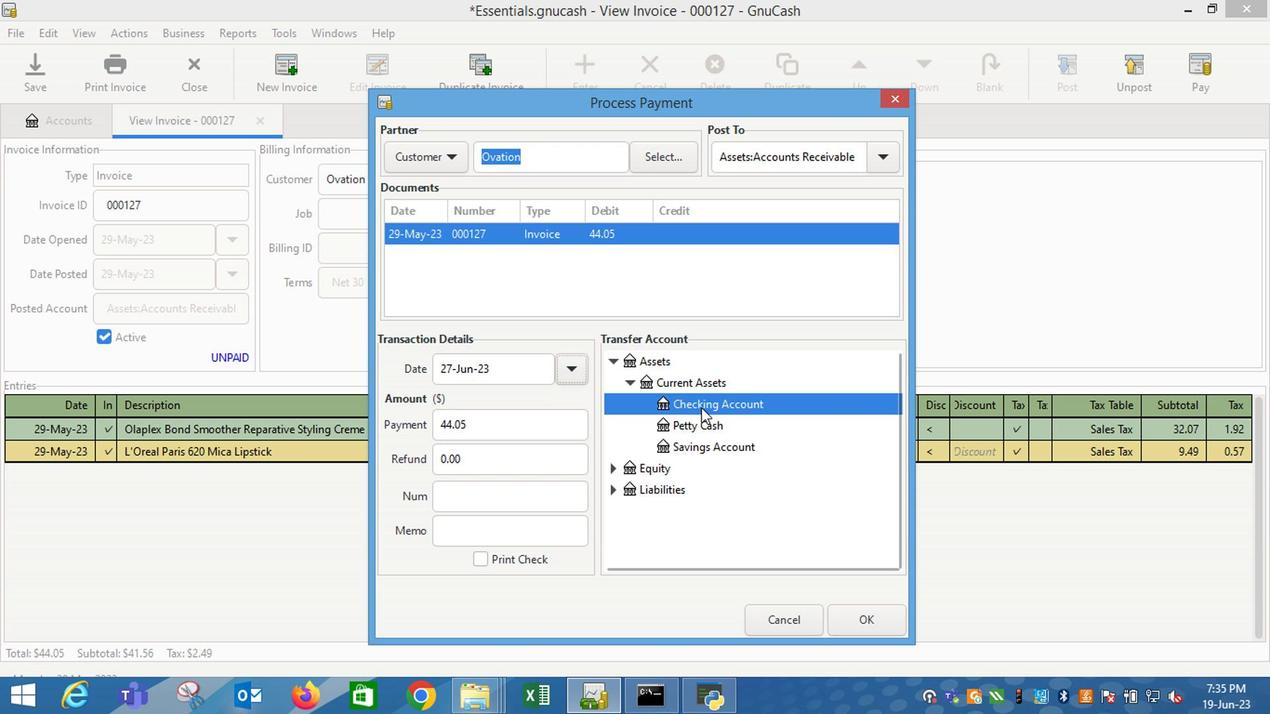 
Action: Mouse moved to (859, 622)
Screenshot: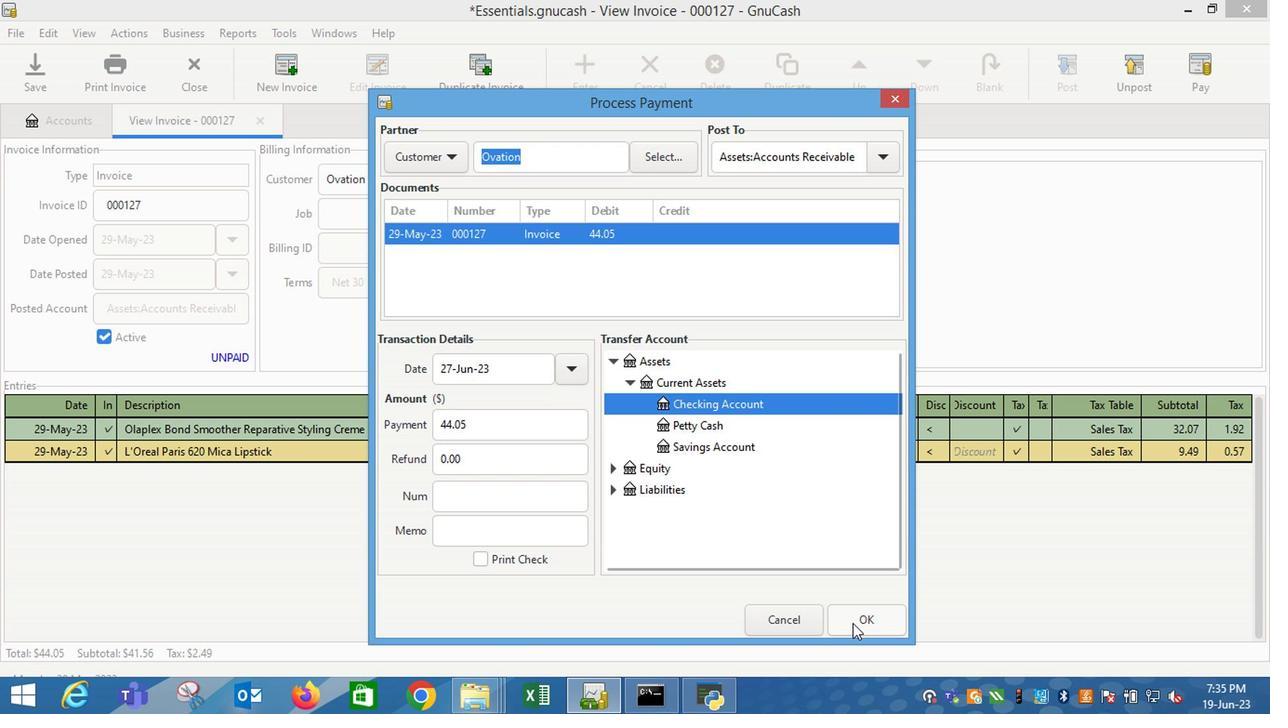 
Action: Mouse pressed left at (859, 622)
Screenshot: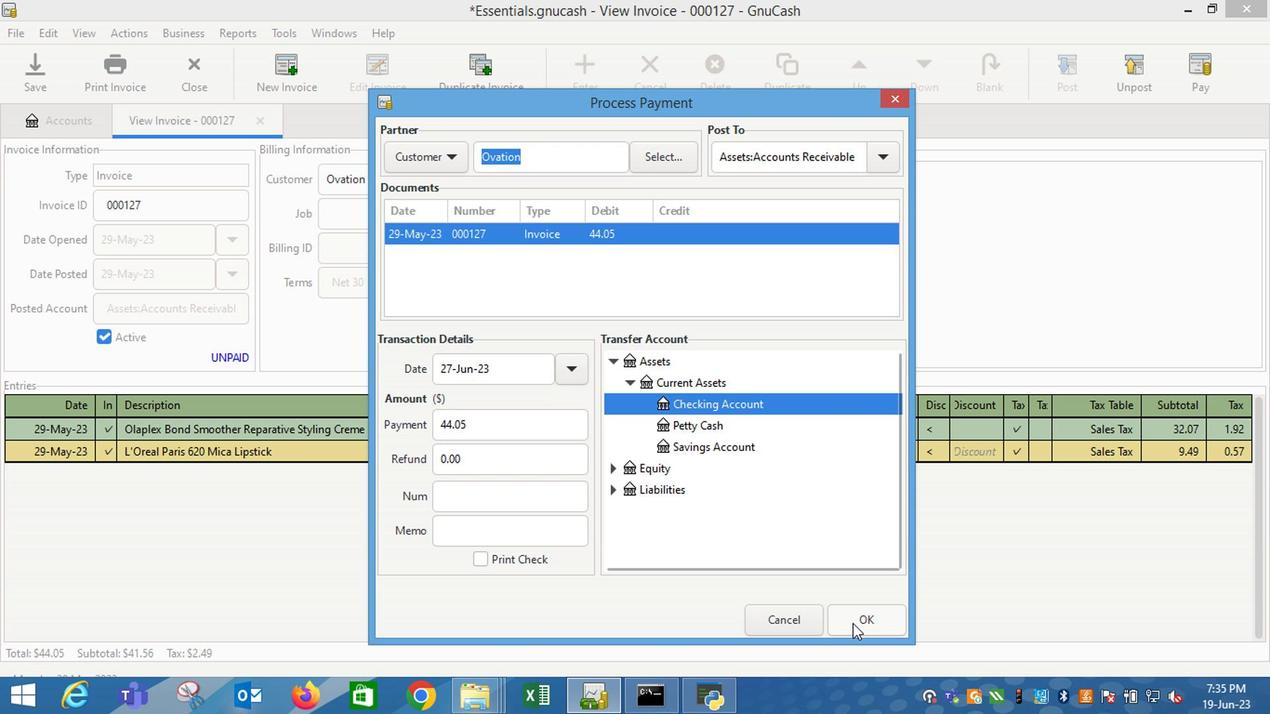 
Action: Mouse moved to (135, 76)
Screenshot: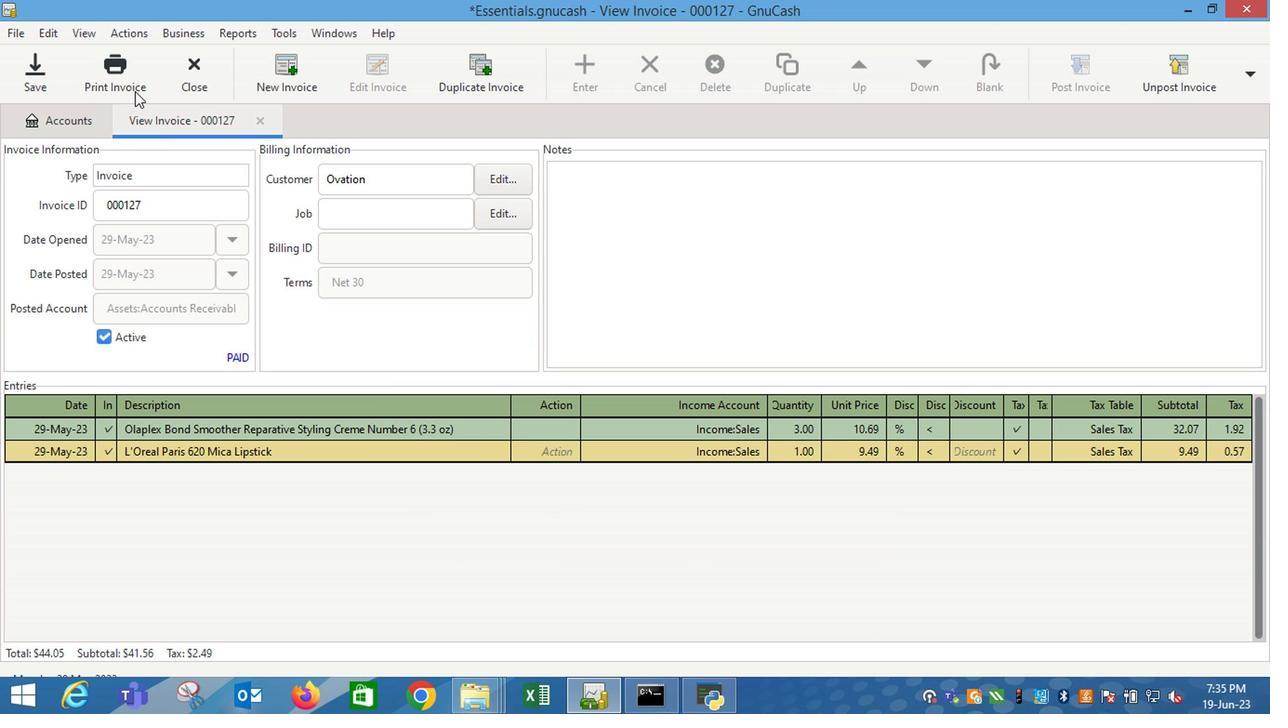 
Action: Mouse pressed left at (135, 76)
Screenshot: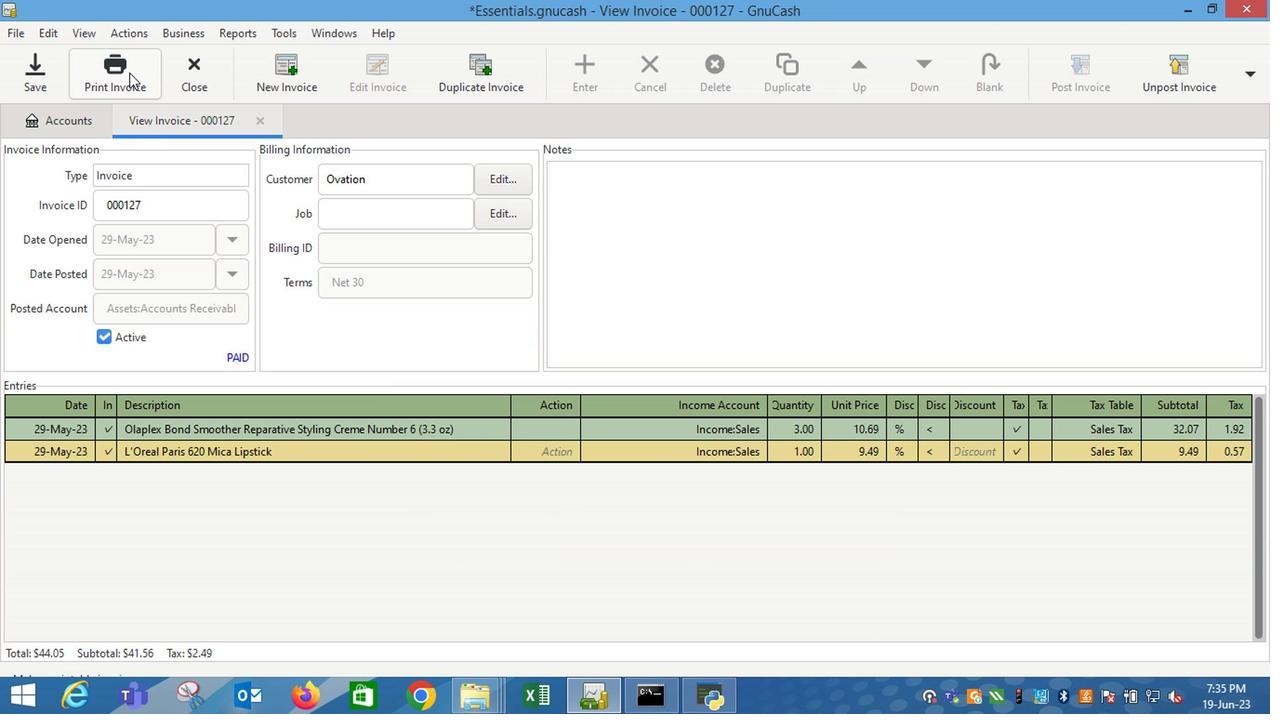 
Action: Mouse moved to (918, 340)
Screenshot: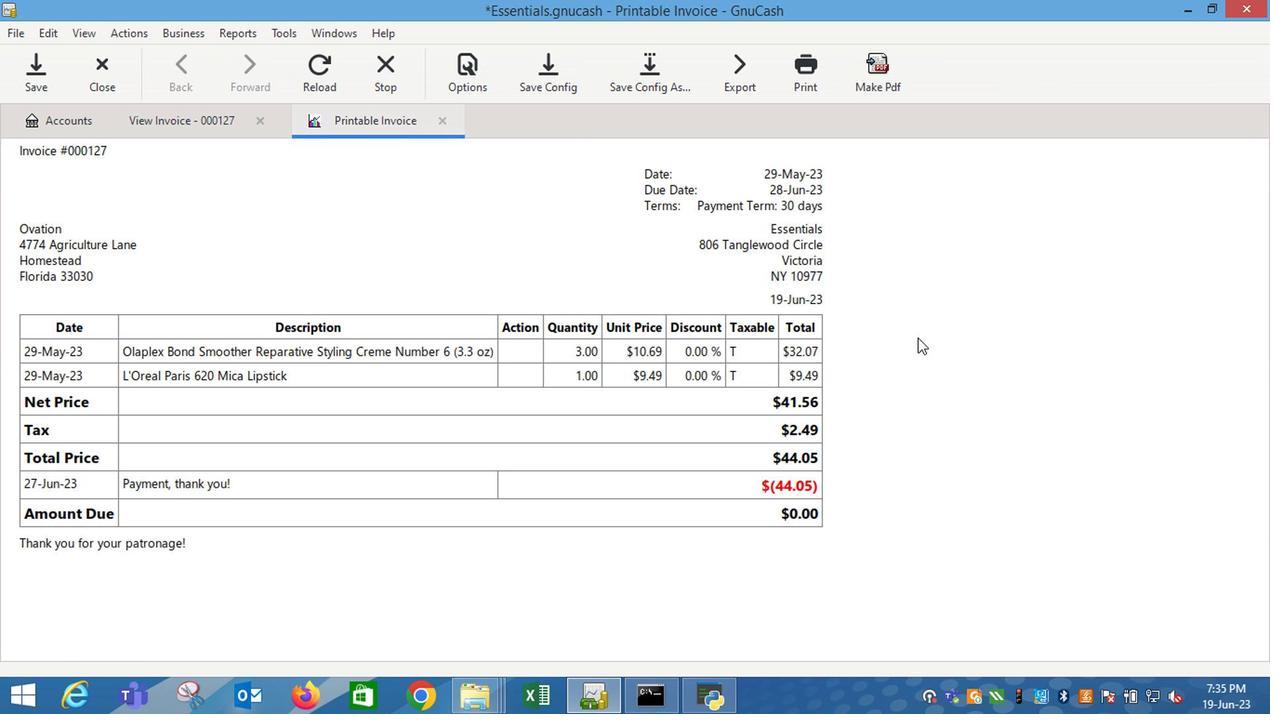 
